 Task: Find connections with filter location Joaçaba with filter topic #Jobvacancywith filter profile language English with filter current company Cholamandalam Investment and Finance Company Limited with filter school Ashoka University with filter industry Economic Programs with filter service category Typing with filter keywords title Program Administrator
Action: Mouse moved to (599, 45)
Screenshot: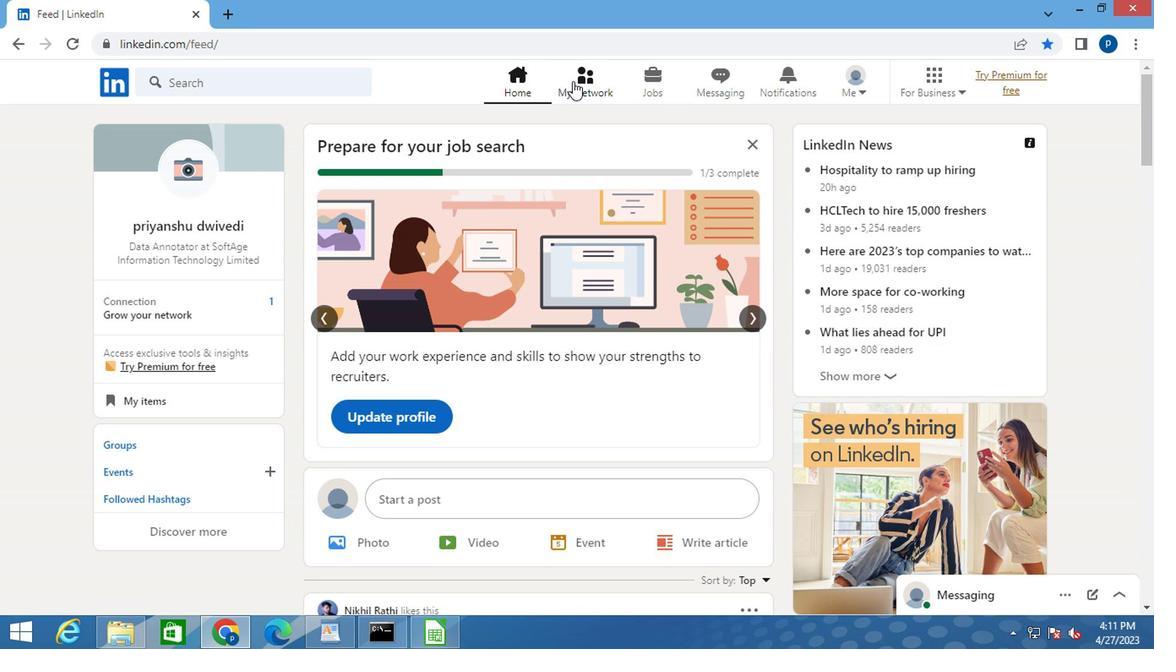 
Action: Mouse pressed left at (599, 45)
Screenshot: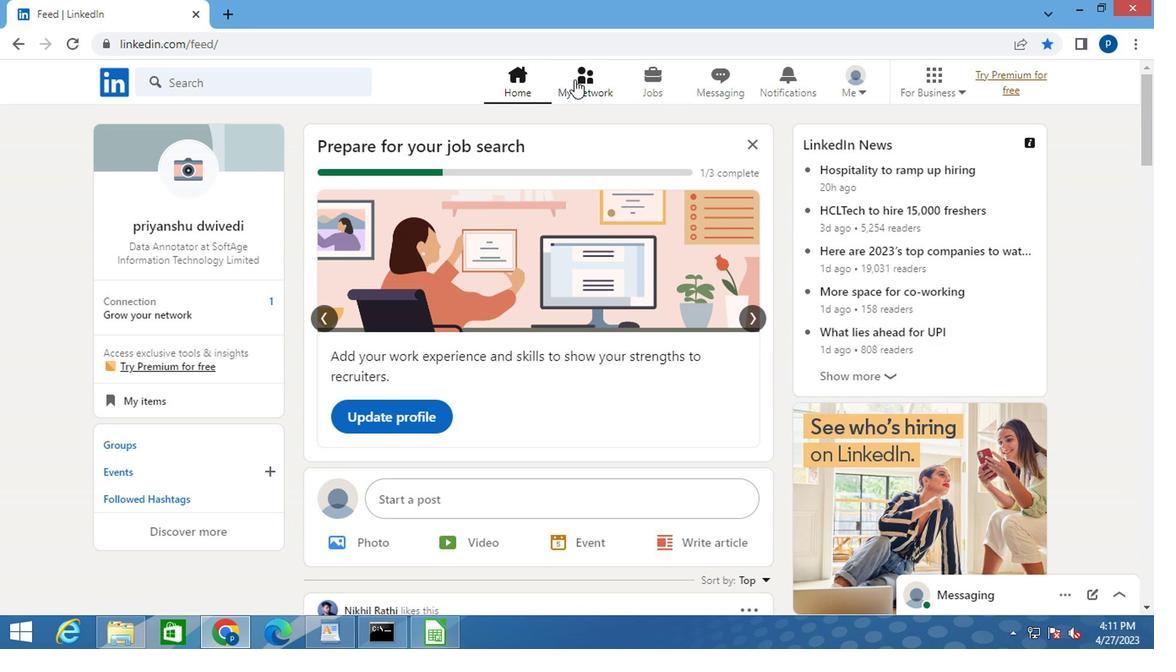 
Action: Mouse moved to (214, 150)
Screenshot: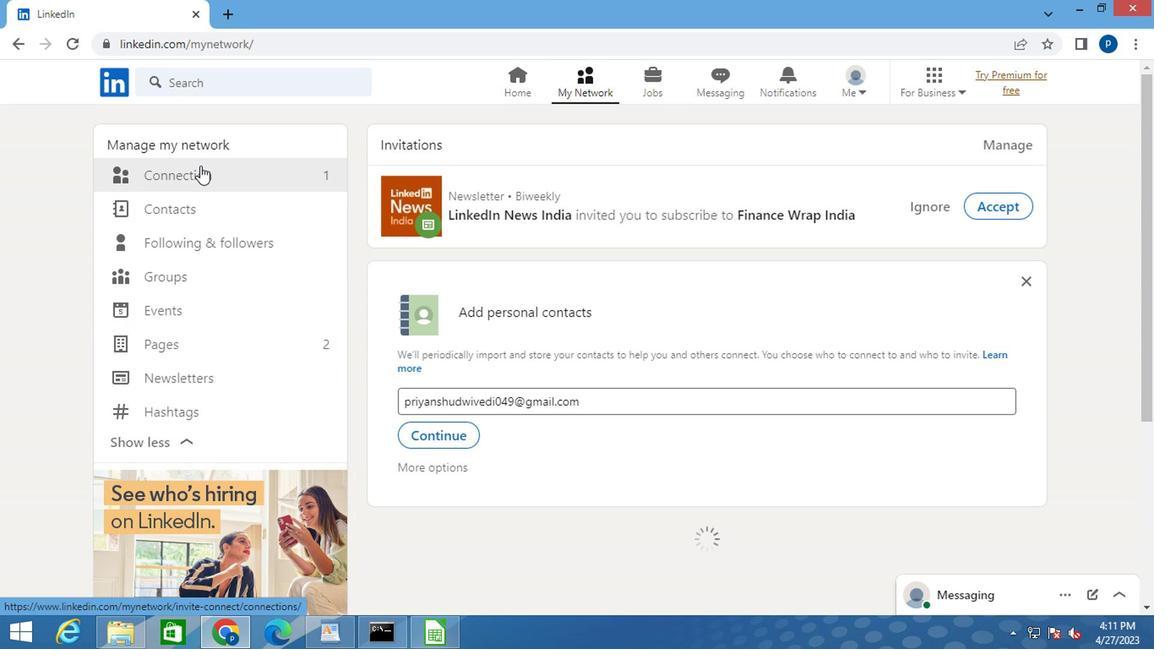 
Action: Mouse pressed left at (214, 150)
Screenshot: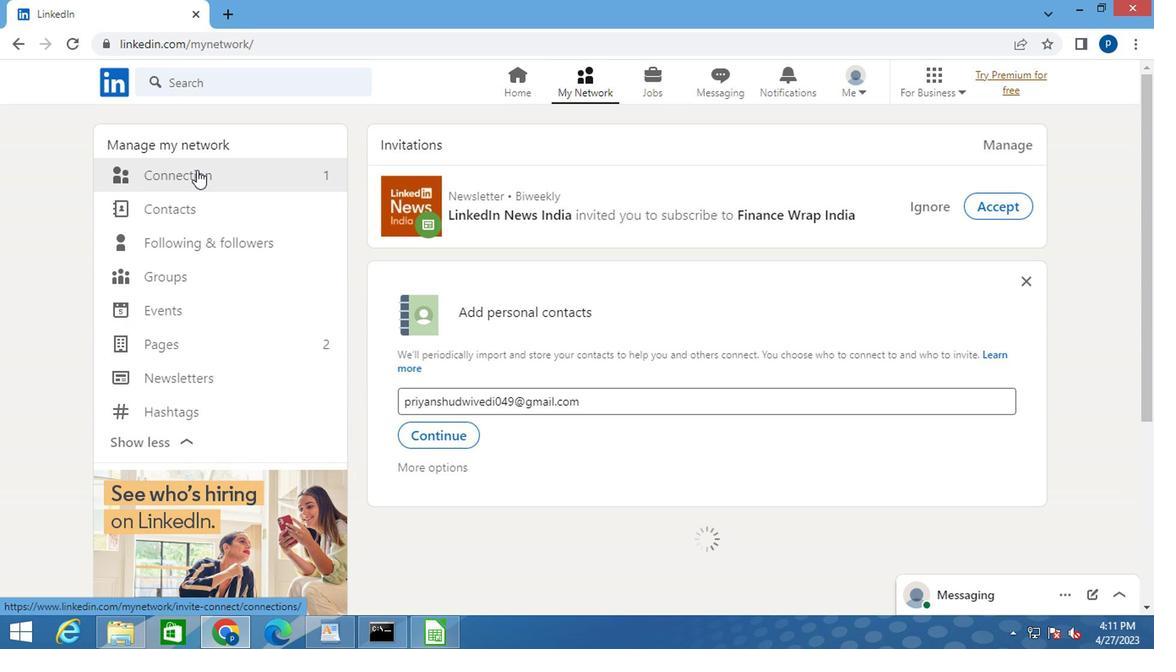 
Action: Mouse moved to (212, 154)
Screenshot: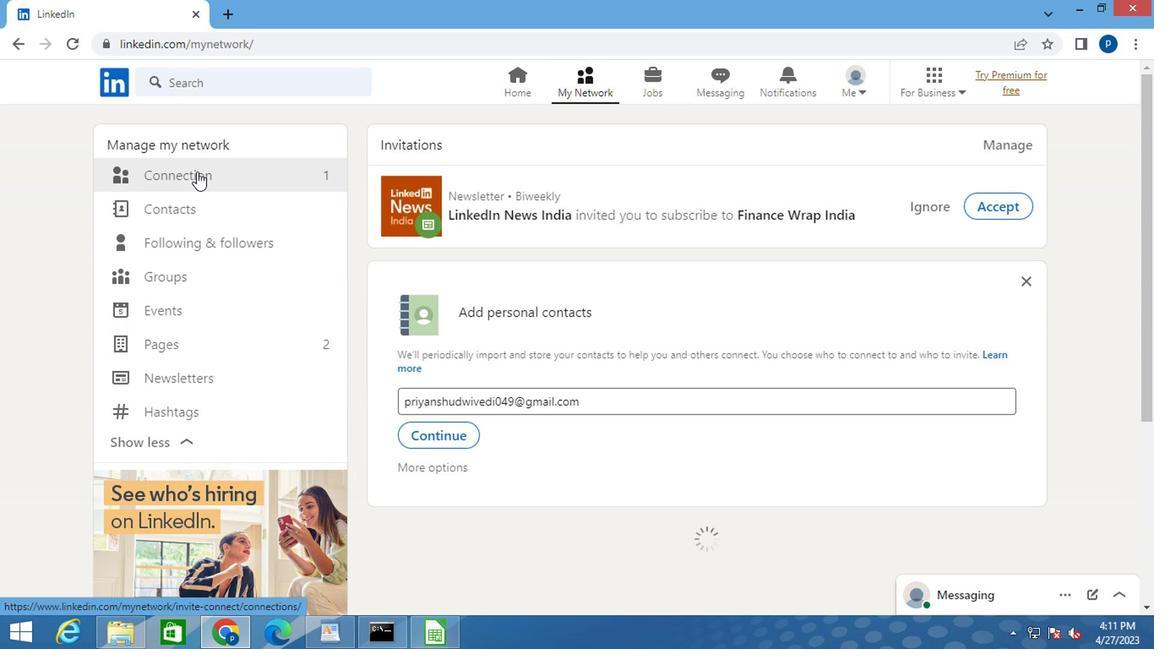 
Action: Mouse pressed left at (212, 154)
Screenshot: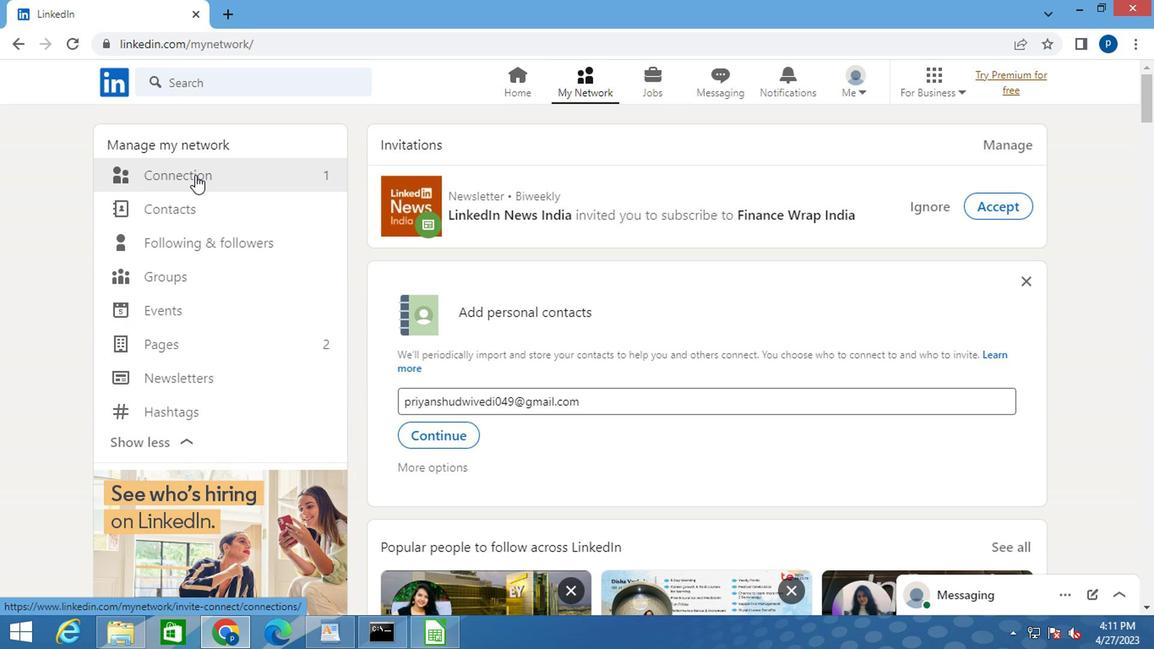 
Action: Mouse moved to (706, 161)
Screenshot: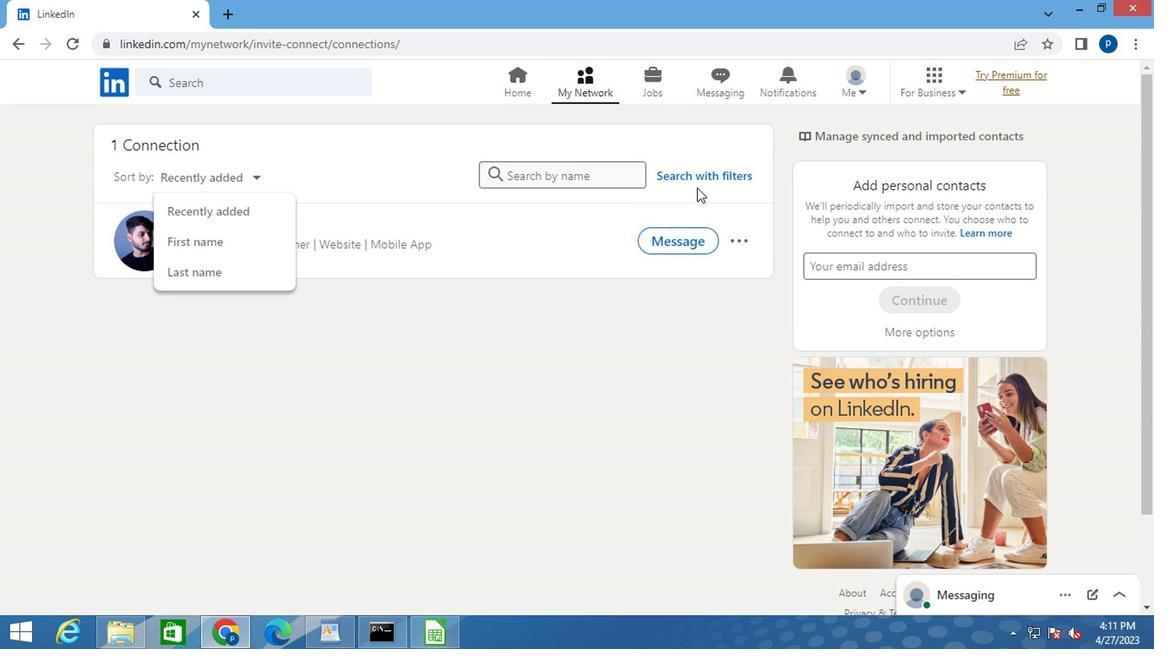 
Action: Mouse pressed left at (706, 161)
Screenshot: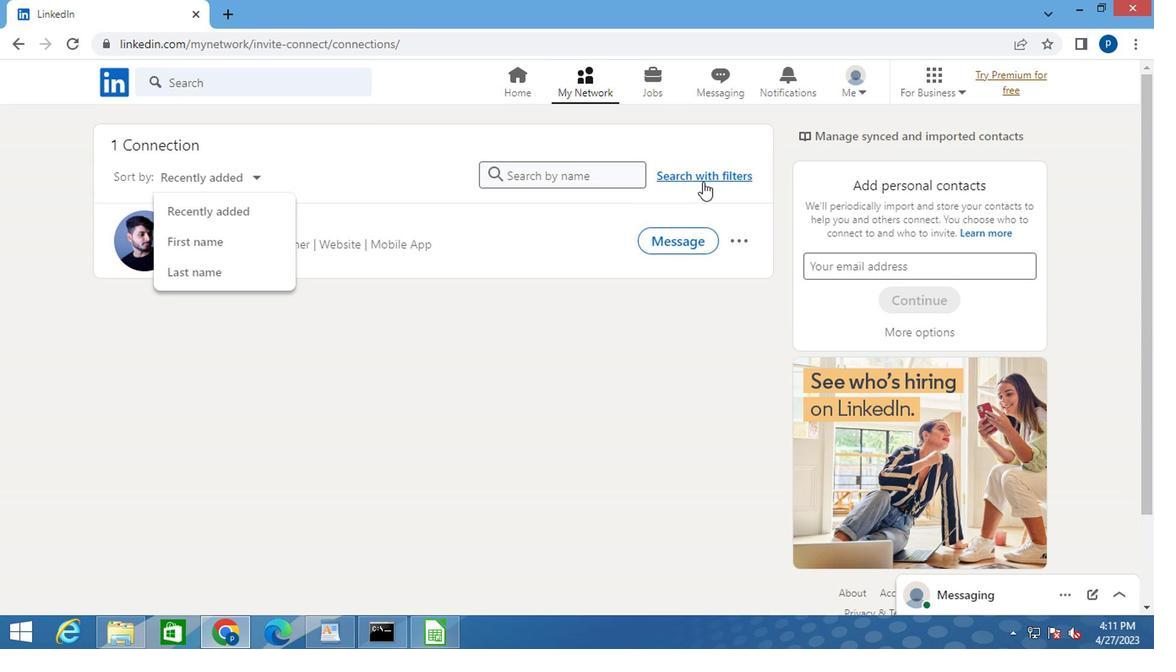 
Action: Mouse moved to (639, 111)
Screenshot: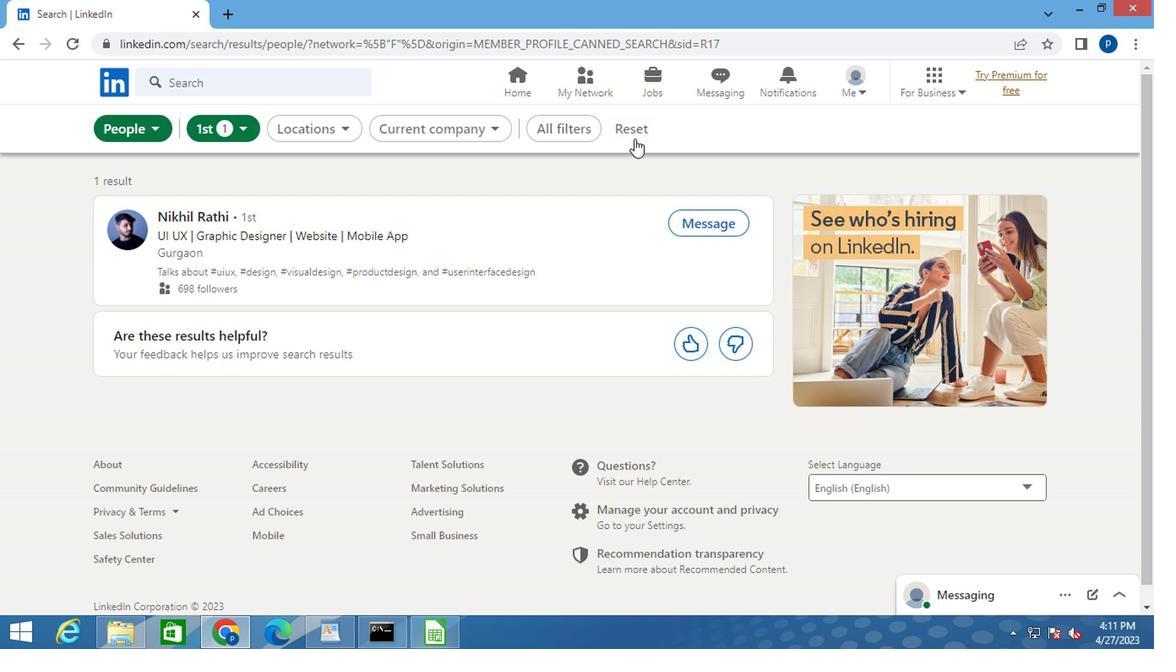 
Action: Mouse pressed left at (639, 111)
Screenshot: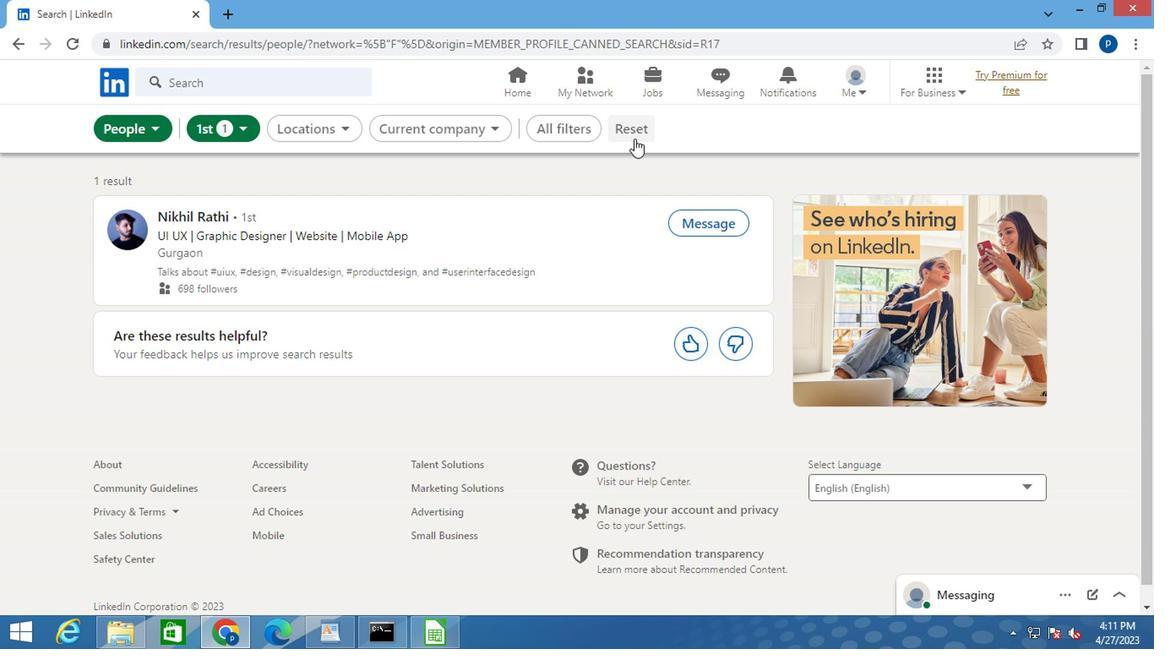 
Action: Mouse moved to (603, 101)
Screenshot: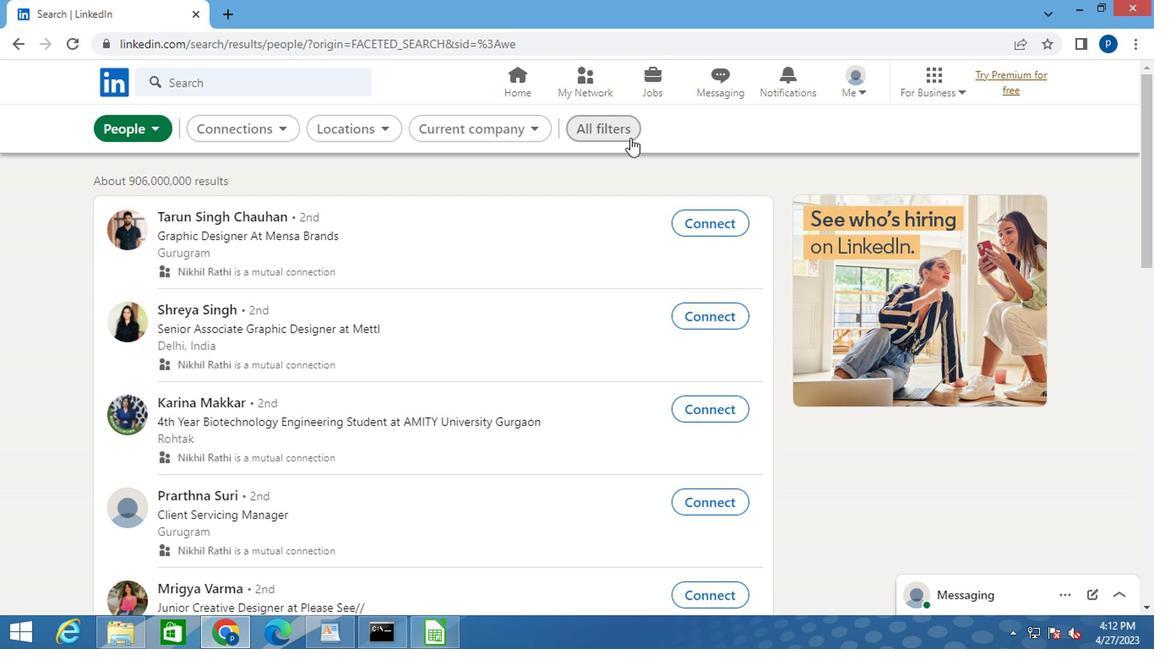 
Action: Mouse pressed left at (603, 101)
Screenshot: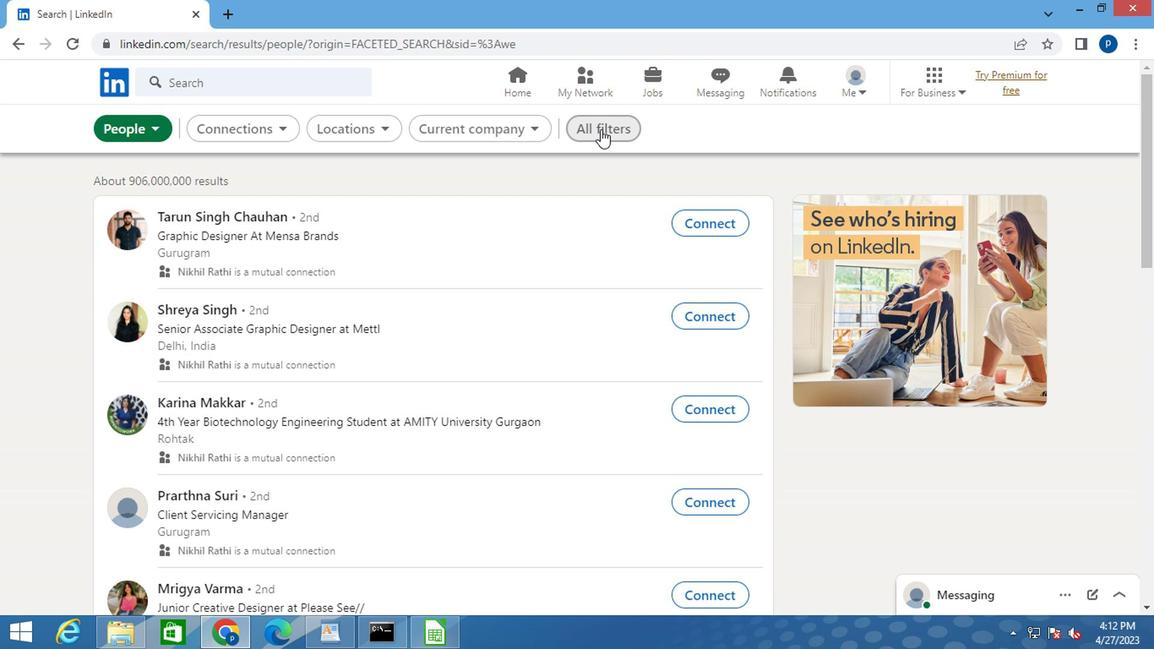 
Action: Mouse moved to (893, 355)
Screenshot: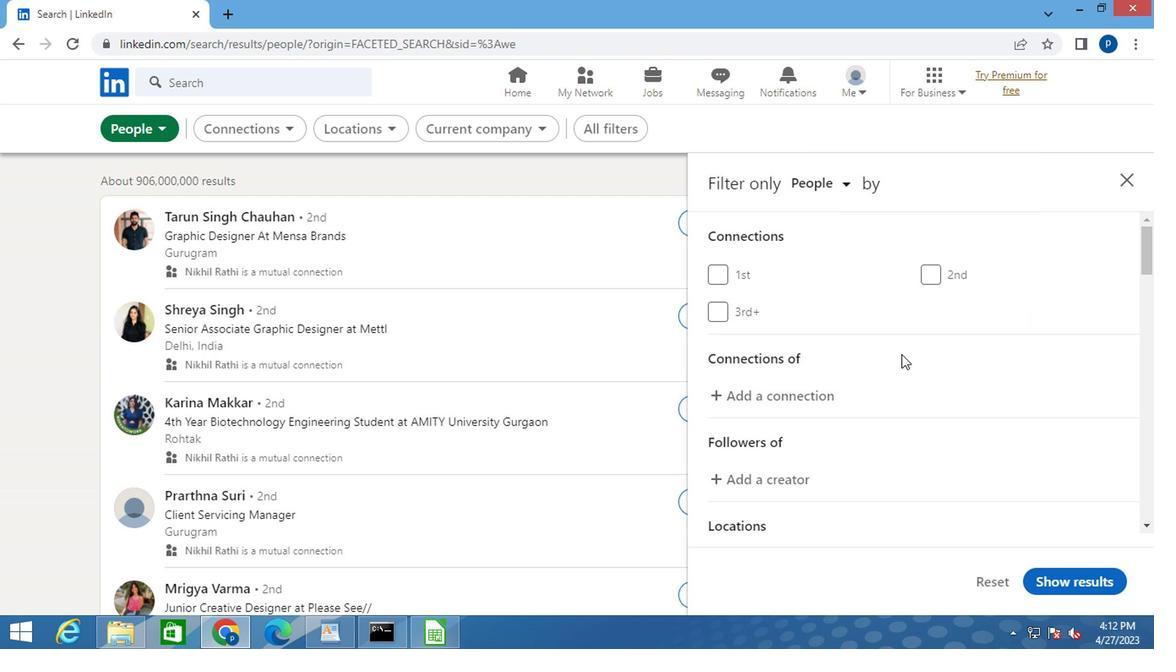 
Action: Mouse scrolled (893, 354) with delta (0, 0)
Screenshot: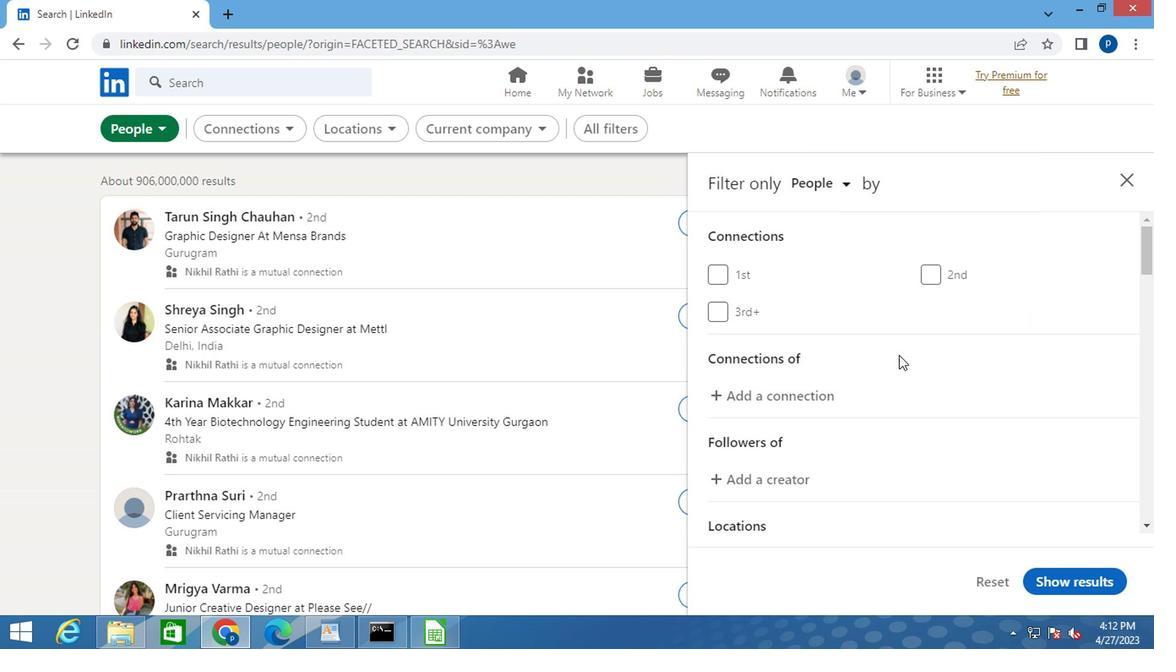 
Action: Mouse scrolled (893, 354) with delta (0, 0)
Screenshot: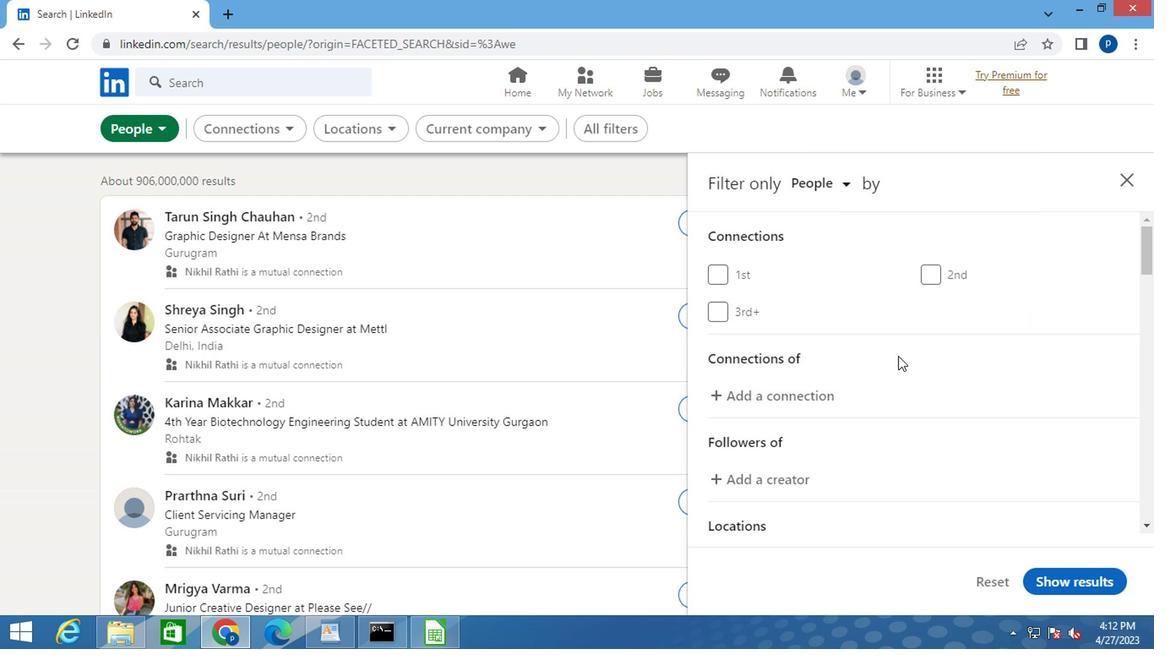 
Action: Mouse scrolled (893, 354) with delta (0, 0)
Screenshot: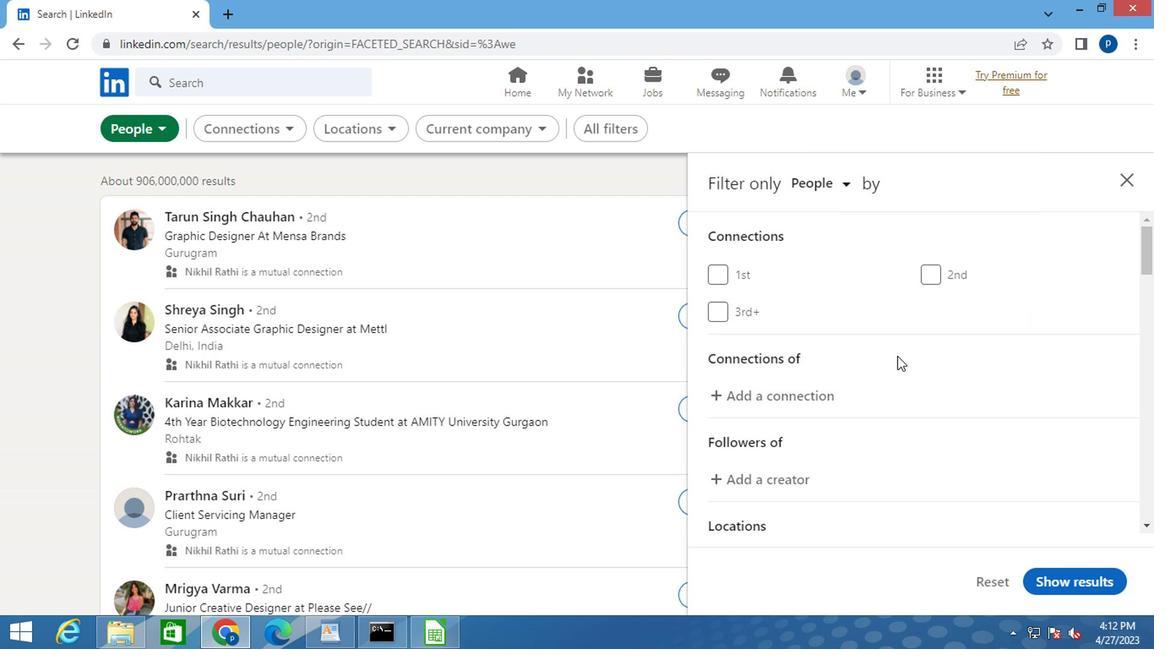 
Action: Mouse moved to (961, 384)
Screenshot: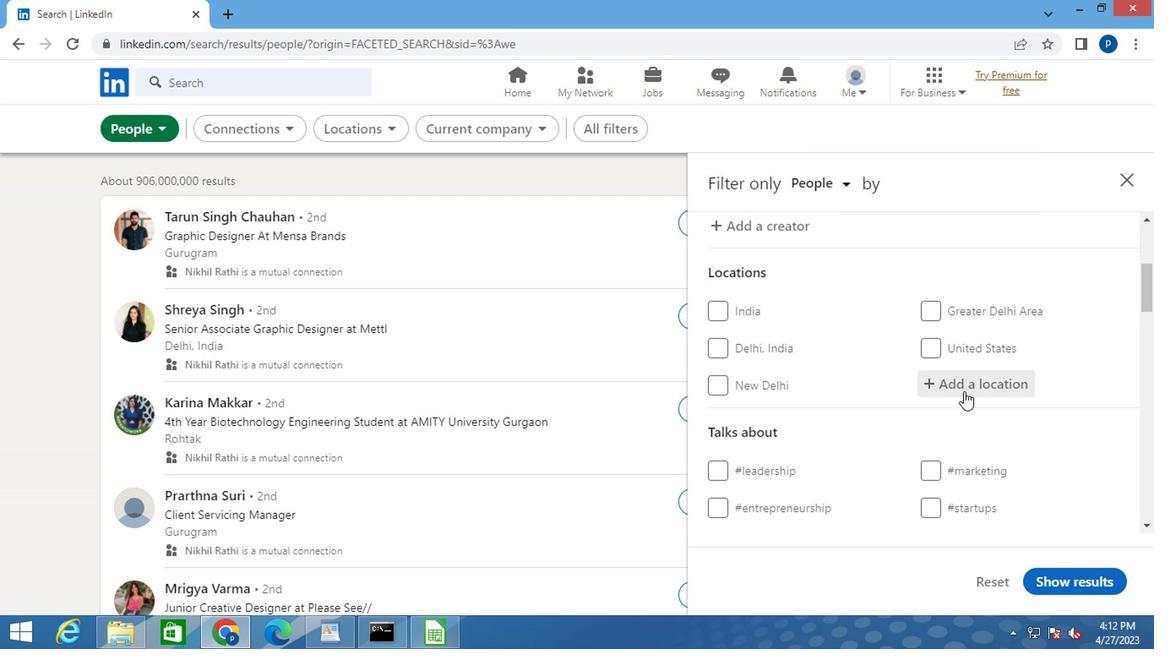 
Action: Mouse pressed left at (961, 384)
Screenshot: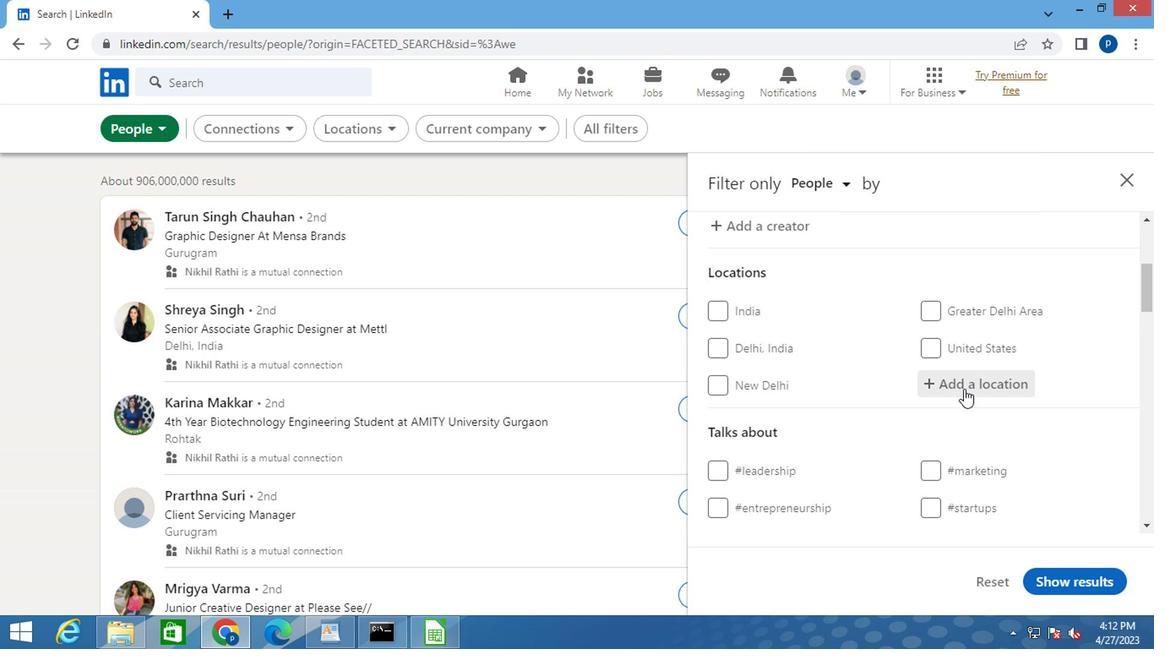 
Action: Mouse moved to (962, 382)
Screenshot: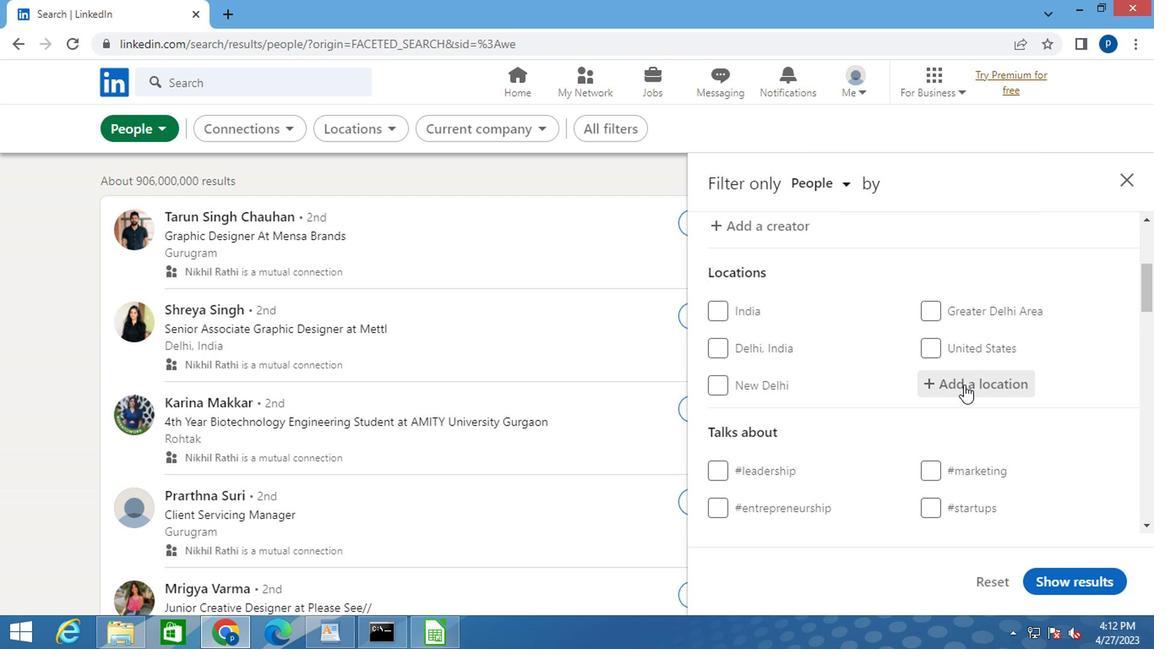 
Action: Key pressed j<Key.caps_lock>oacaba
Screenshot: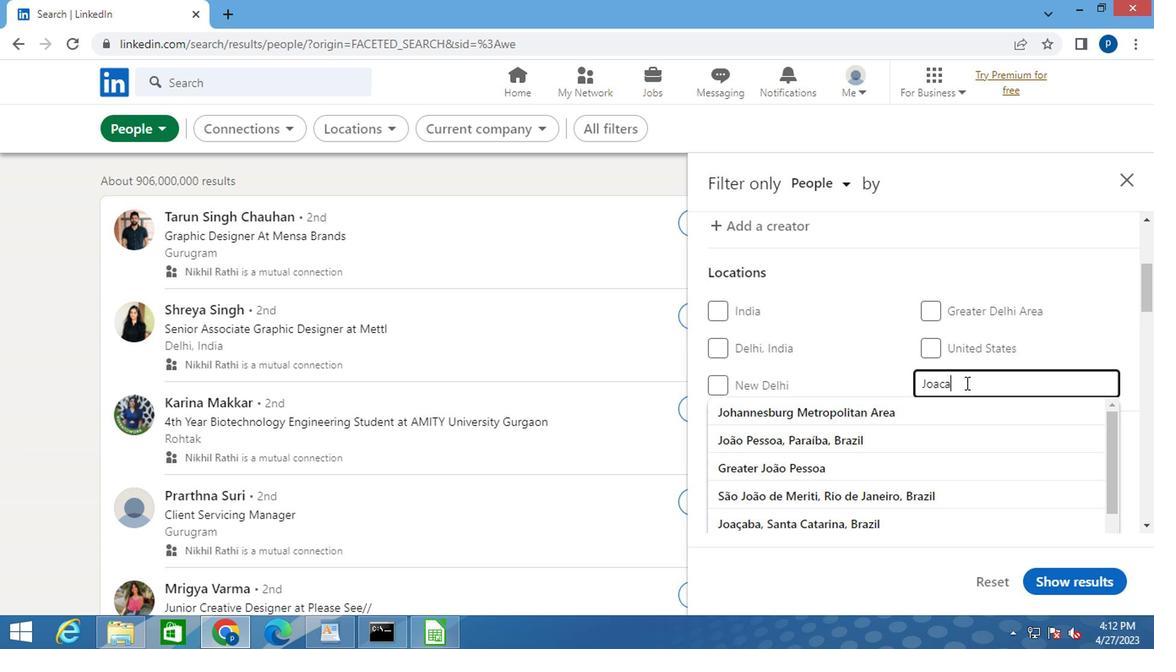 
Action: Mouse moved to (848, 413)
Screenshot: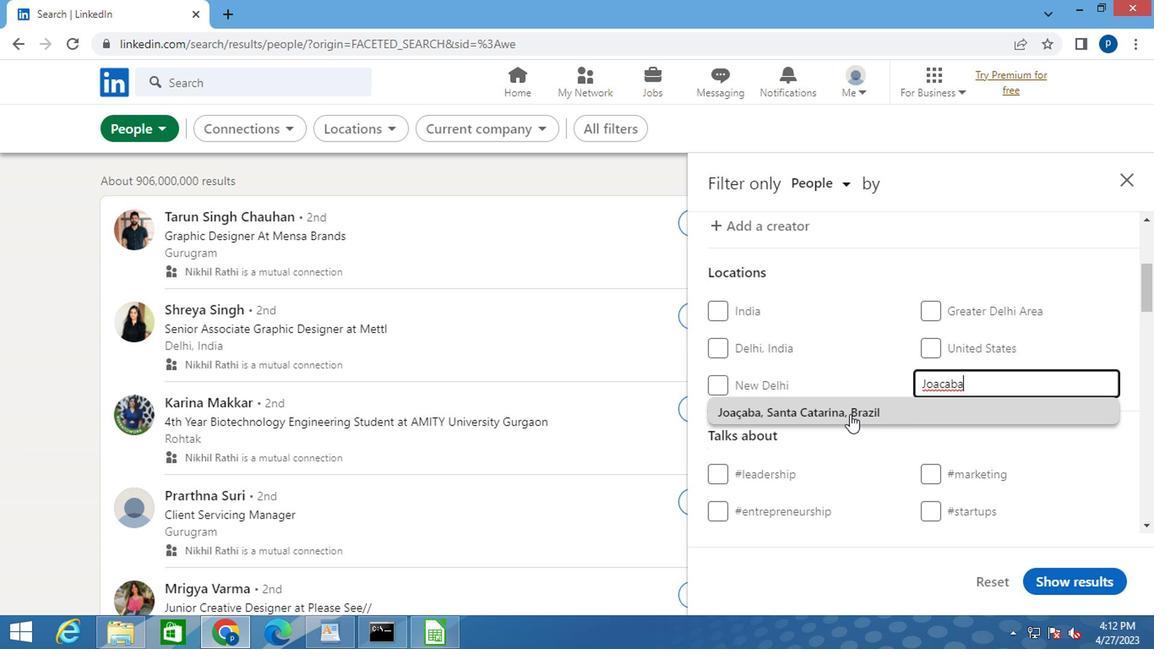 
Action: Mouse pressed left at (848, 413)
Screenshot: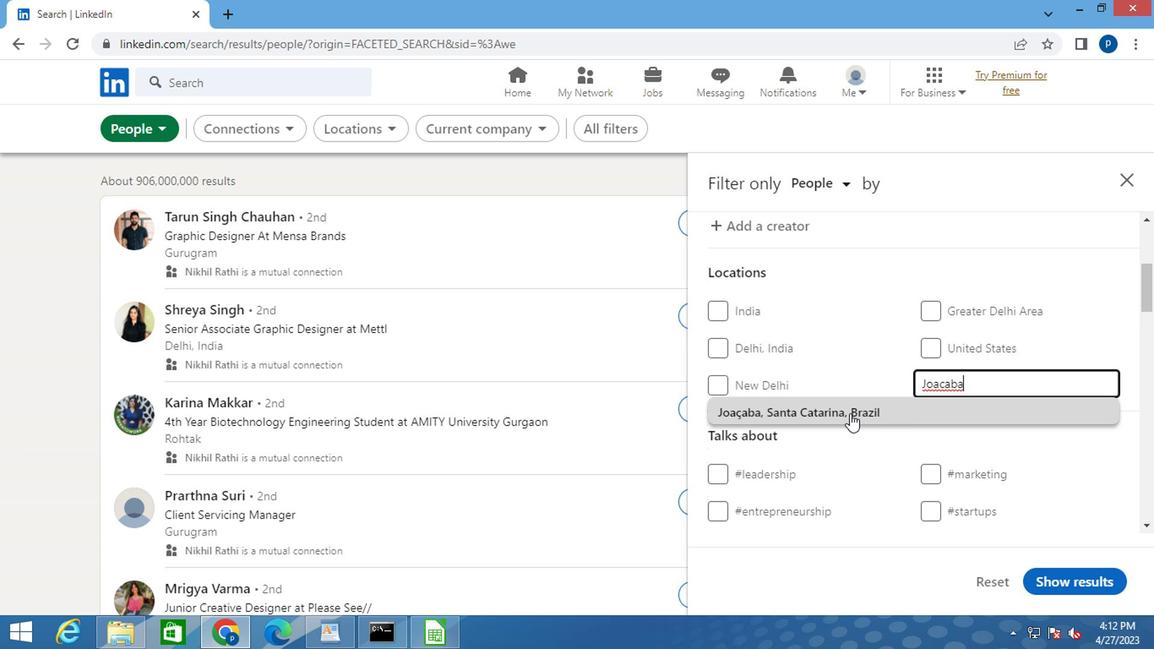 
Action: Mouse moved to (847, 413)
Screenshot: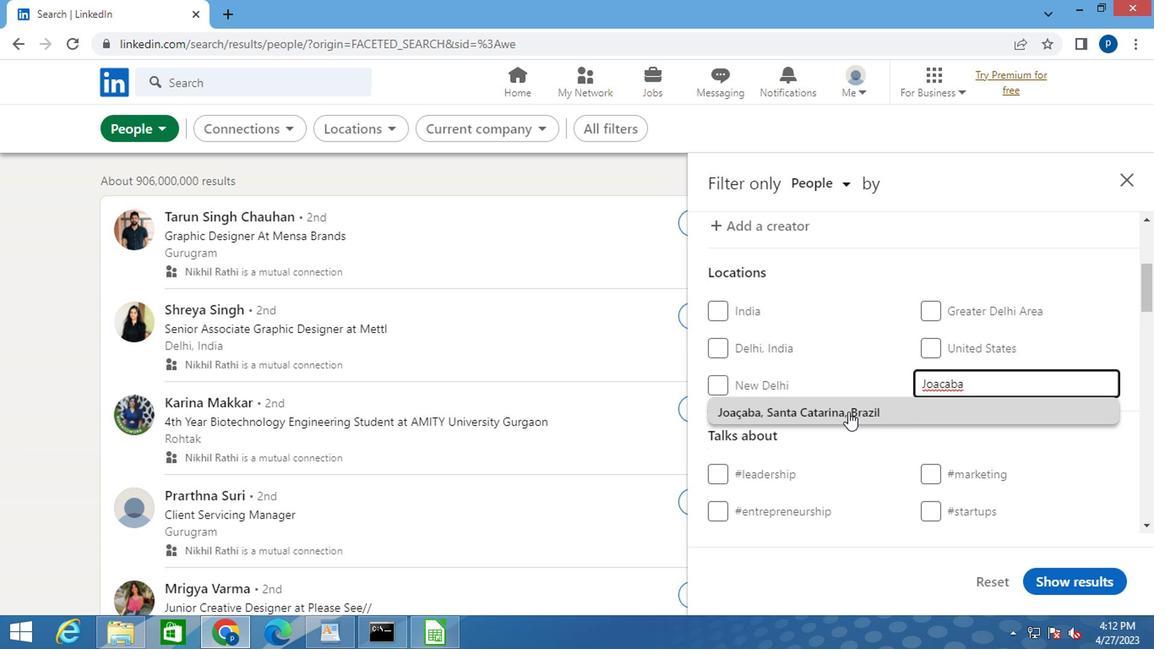 
Action: Mouse scrolled (847, 413) with delta (0, 0)
Screenshot: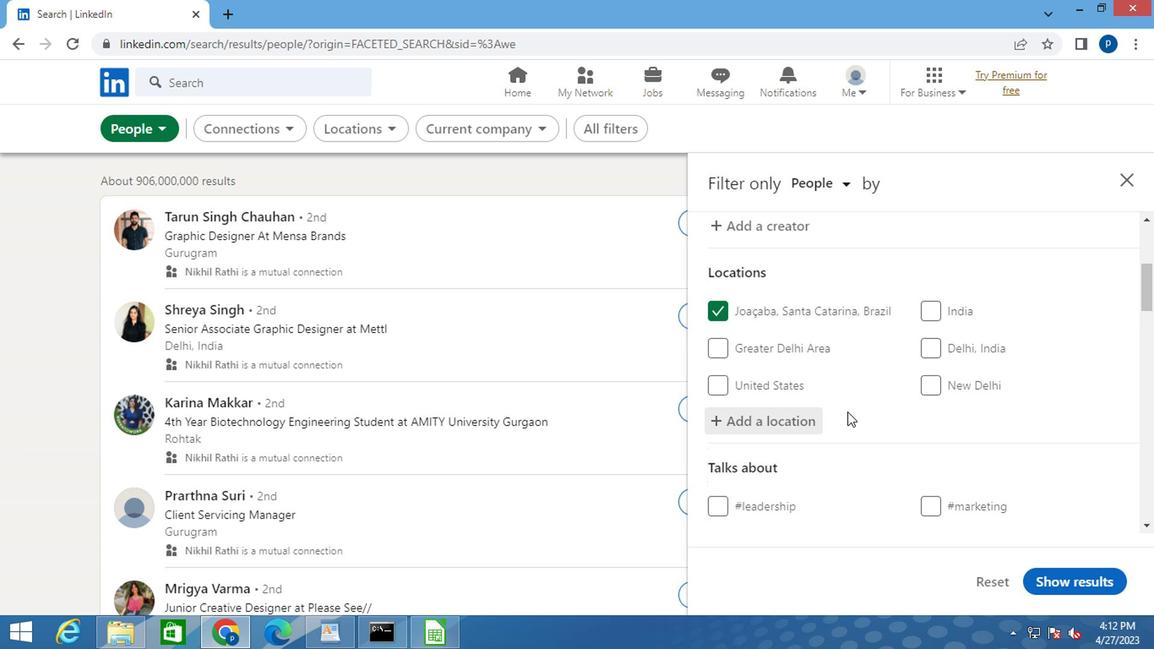 
Action: Mouse scrolled (847, 413) with delta (0, 0)
Screenshot: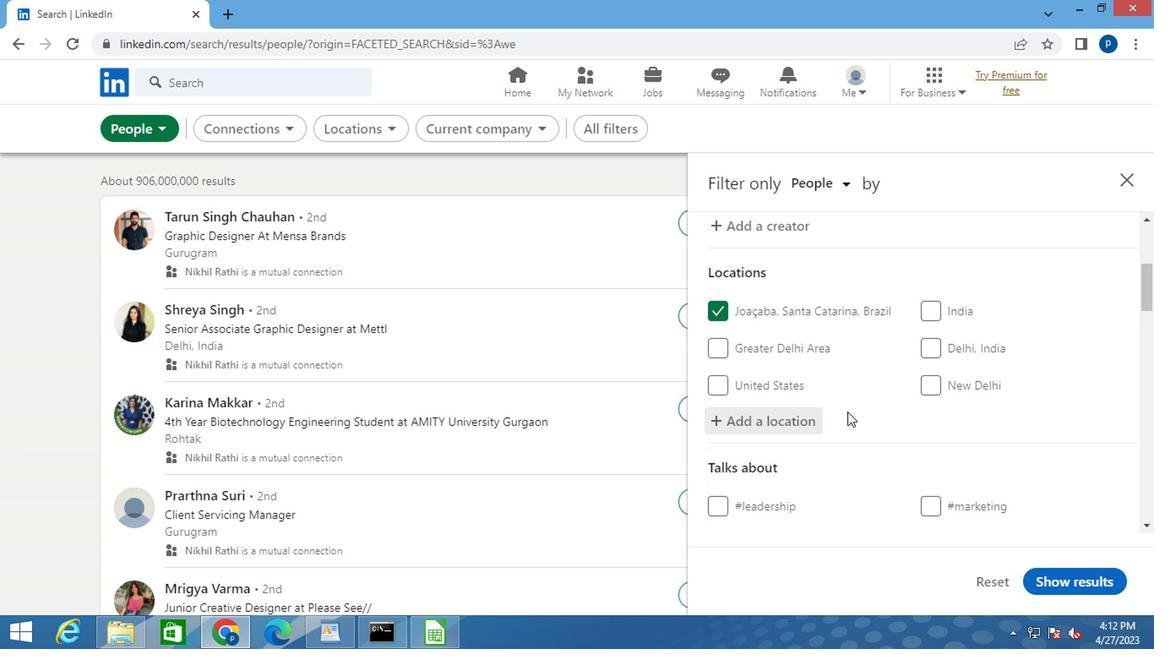 
Action: Mouse moved to (920, 410)
Screenshot: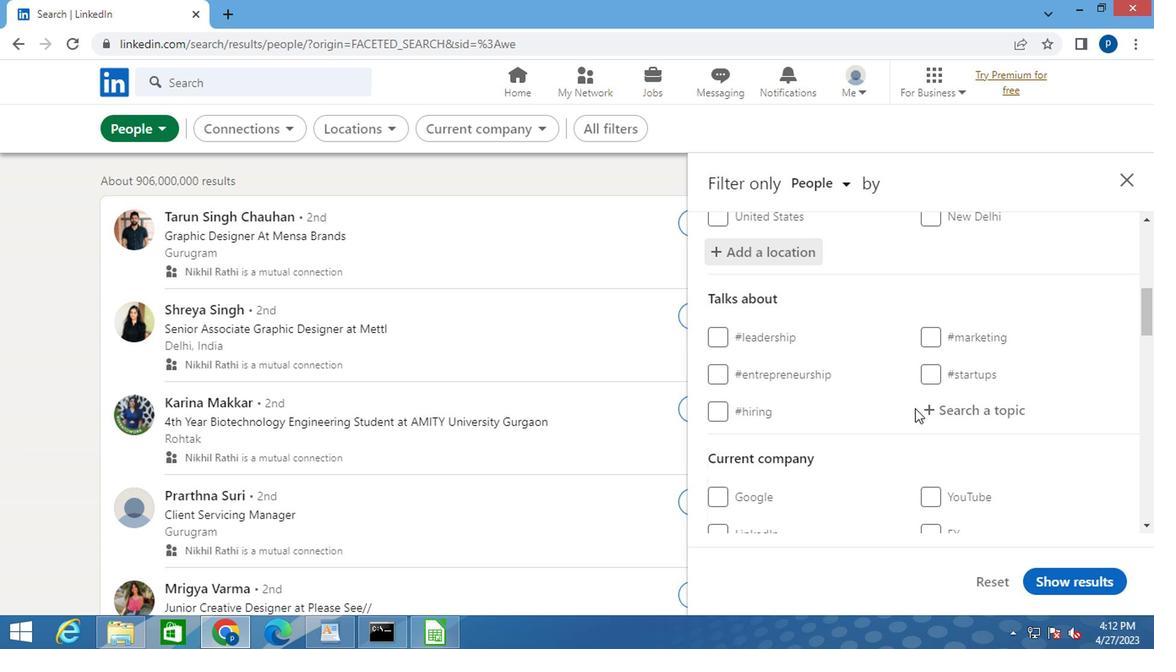 
Action: Mouse pressed left at (920, 410)
Screenshot: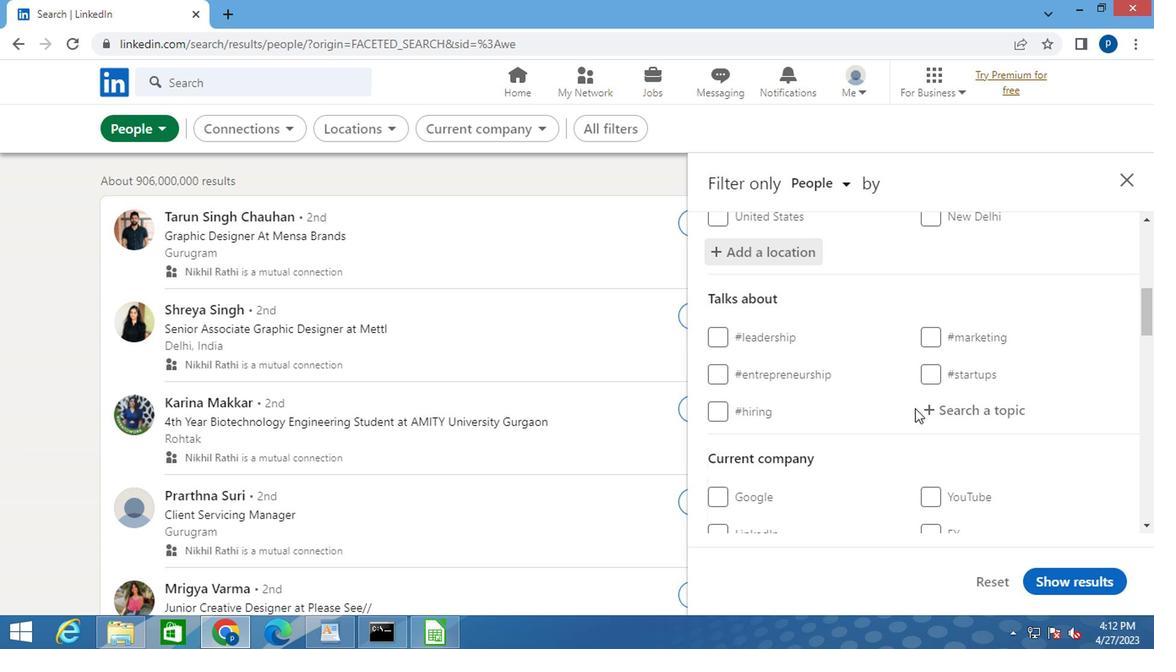 
Action: Key pressed <Key.shift>#<Key.caps_lock>J<Key.caps_lock>OBVACANCY
Screenshot: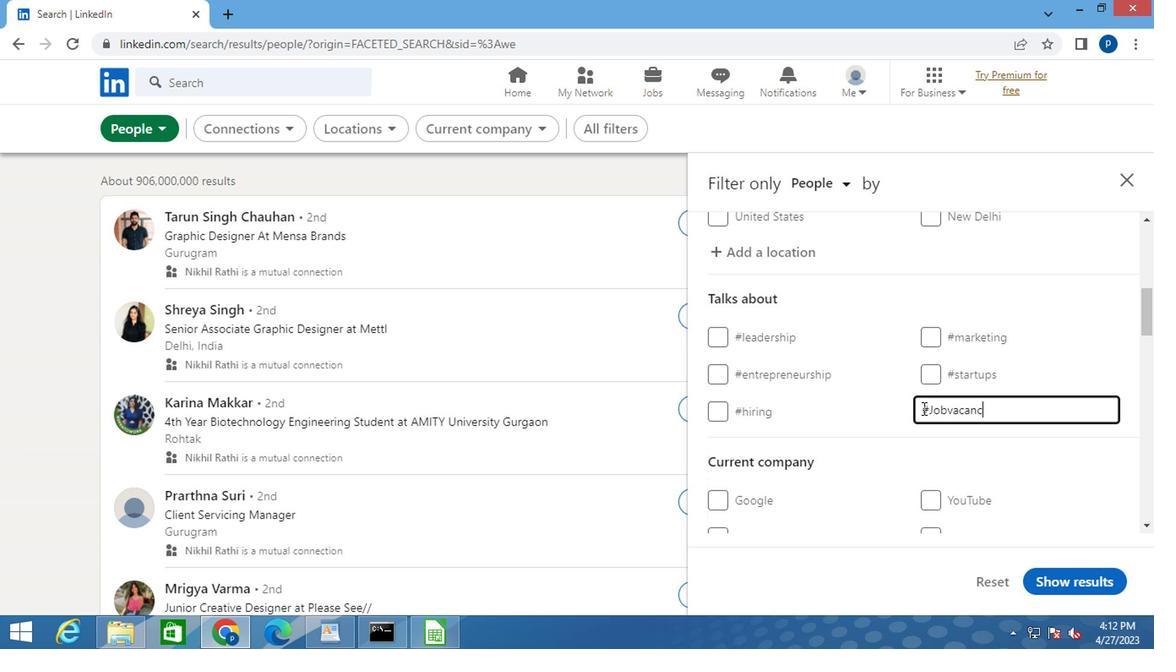 
Action: Mouse moved to (857, 405)
Screenshot: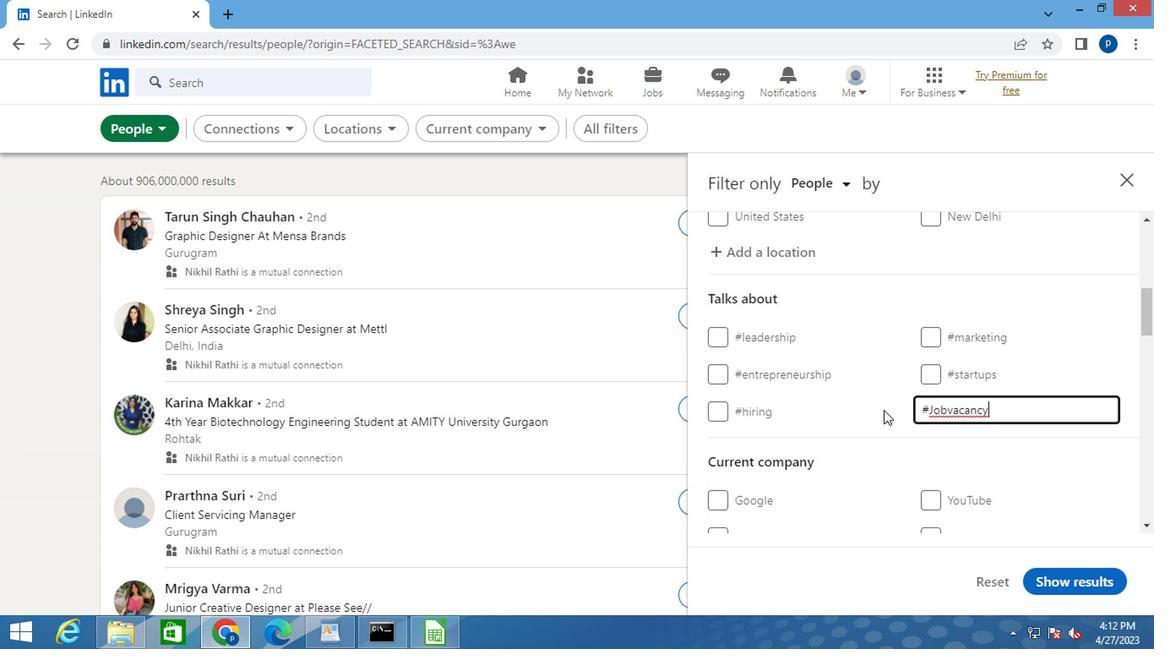 
Action: Mouse scrolled (857, 404) with delta (0, -1)
Screenshot: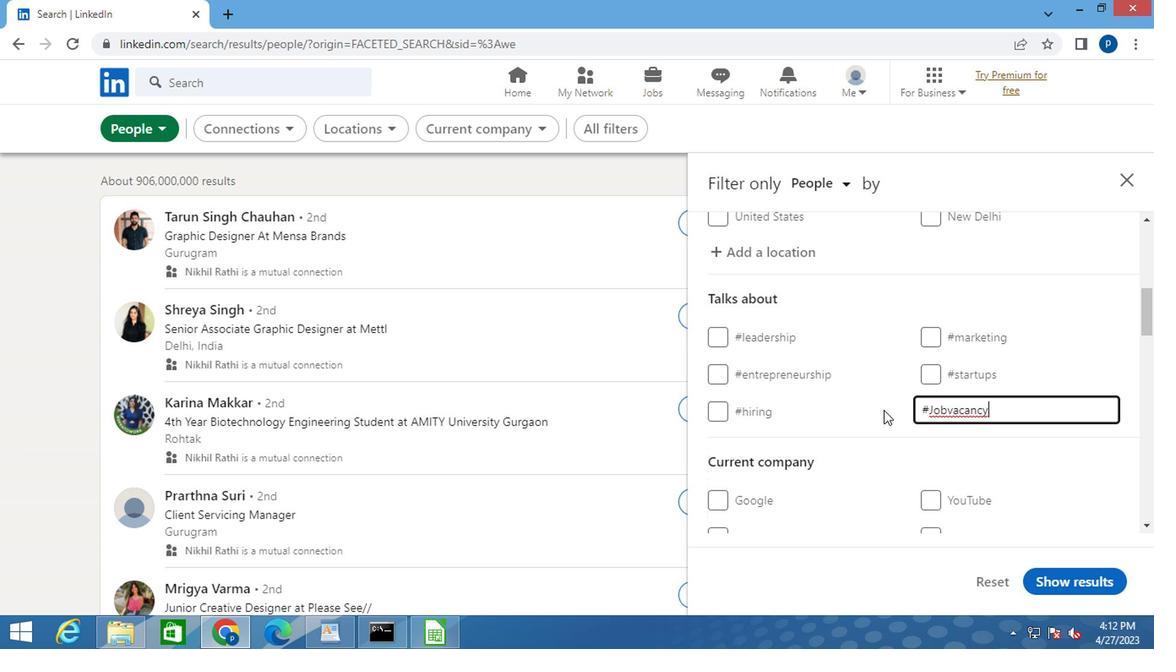 
Action: Mouse moved to (856, 405)
Screenshot: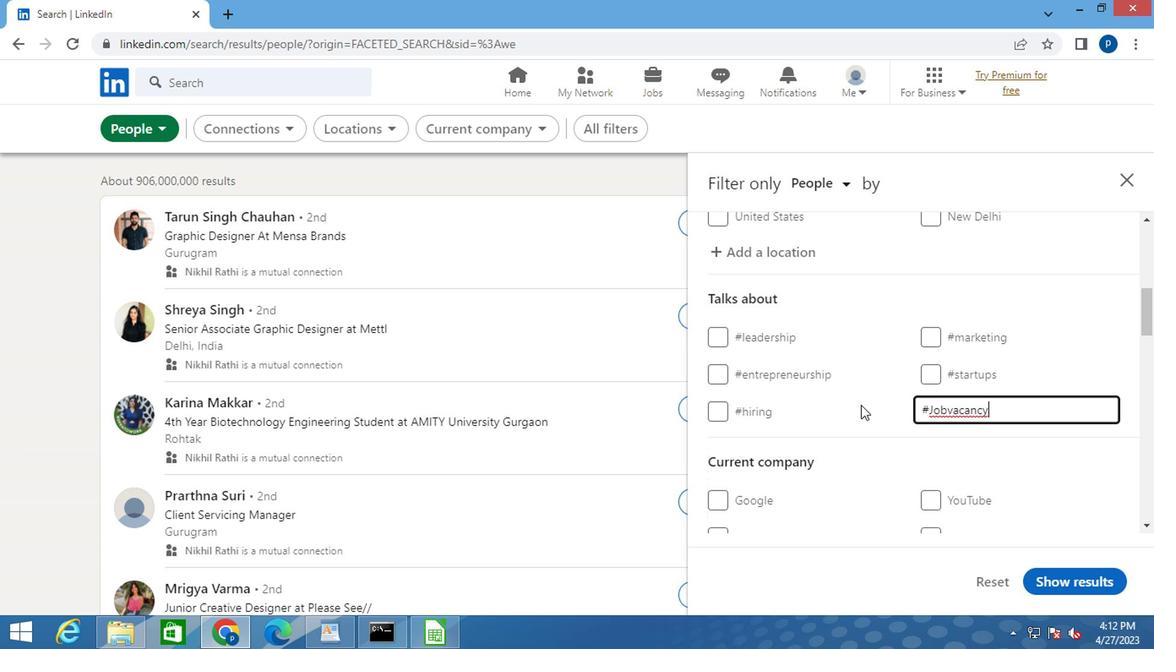 
Action: Mouse scrolled (856, 404) with delta (0, -1)
Screenshot: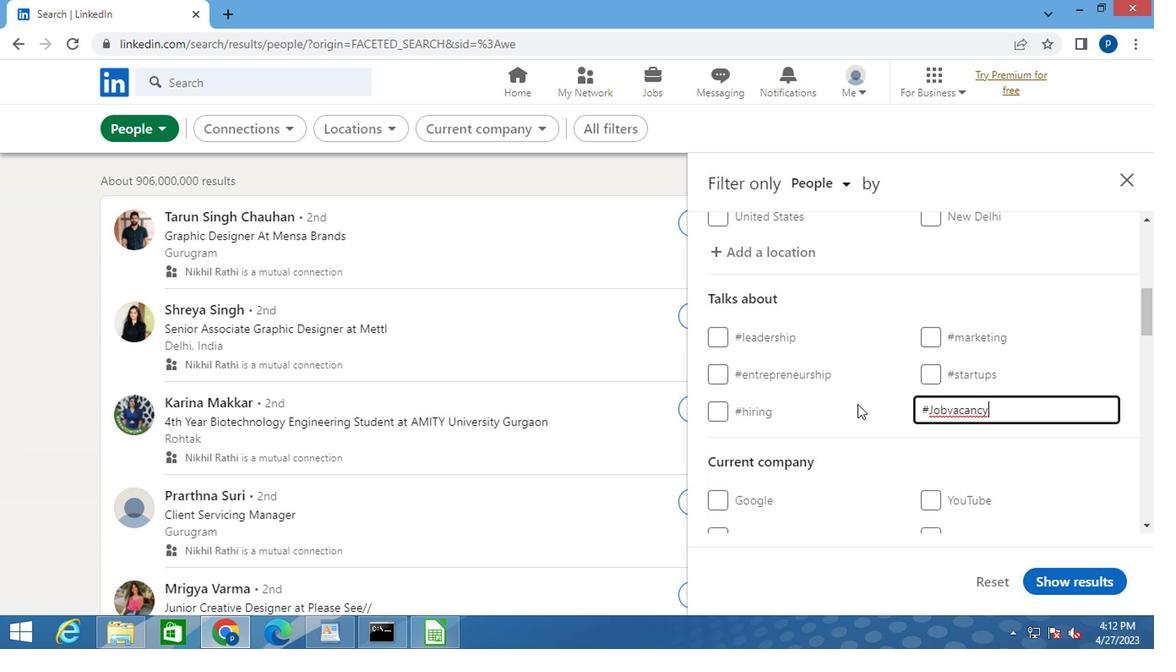 
Action: Mouse moved to (834, 398)
Screenshot: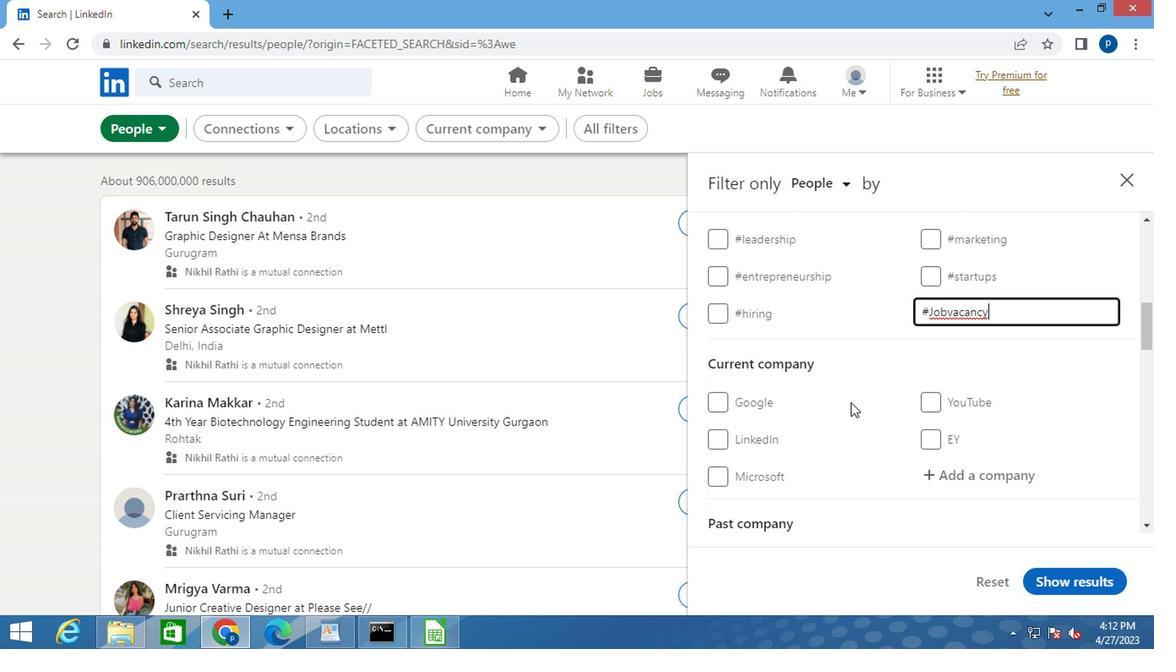 
Action: Mouse scrolled (834, 397) with delta (0, 0)
Screenshot: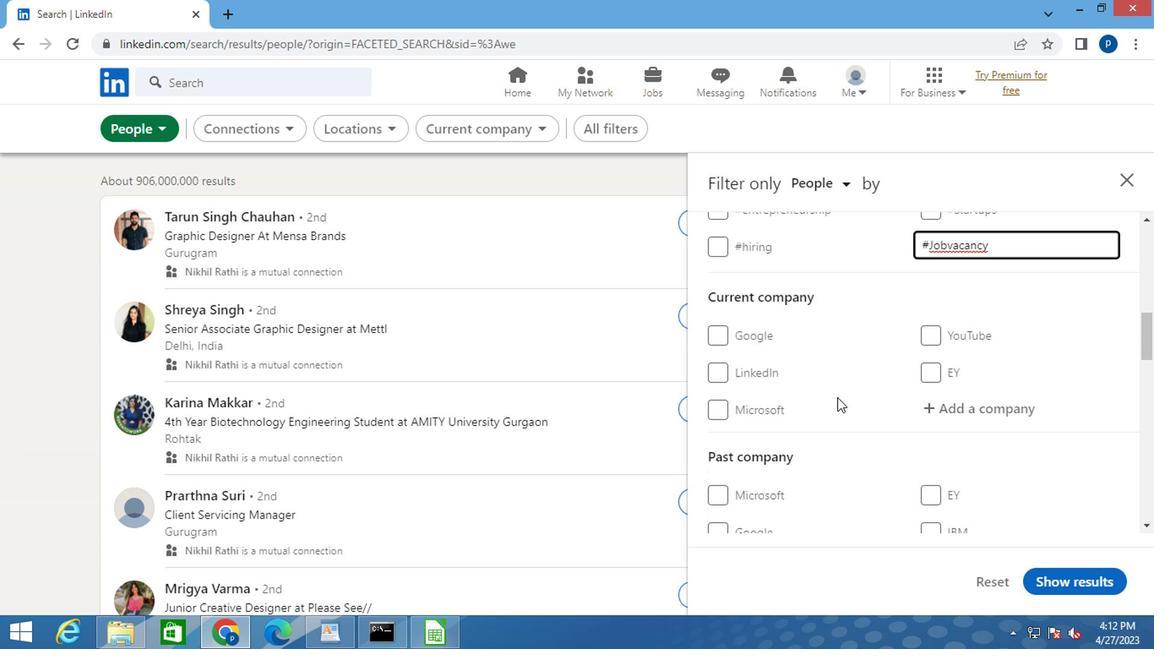 
Action: Mouse scrolled (834, 397) with delta (0, 0)
Screenshot: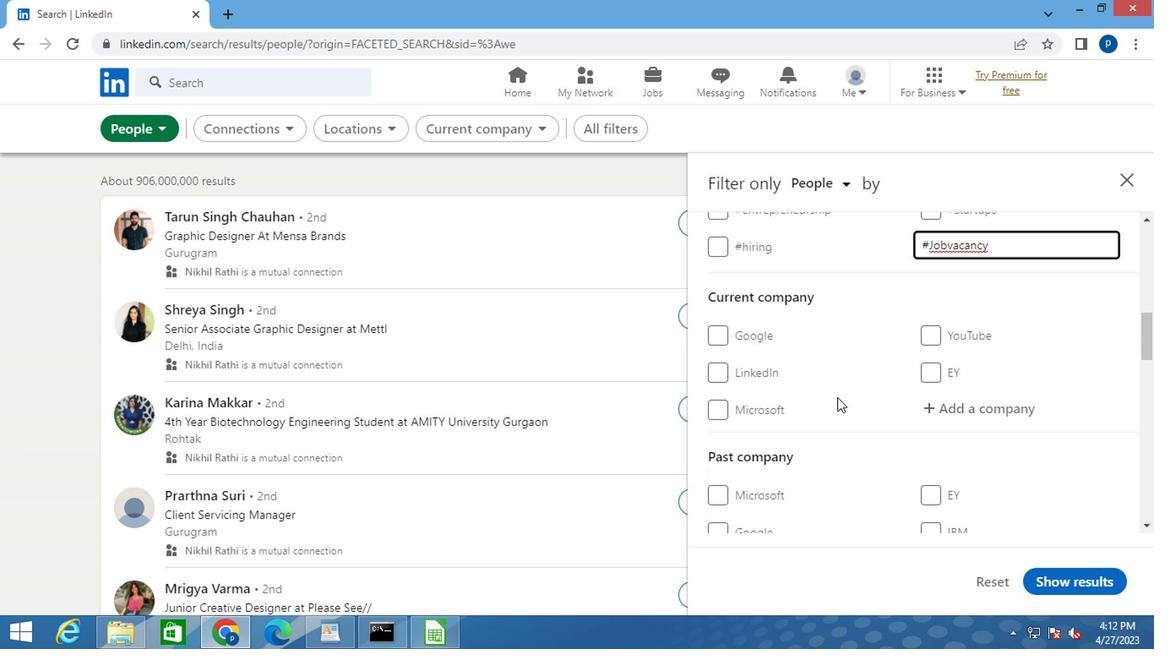 
Action: Mouse moved to (833, 398)
Screenshot: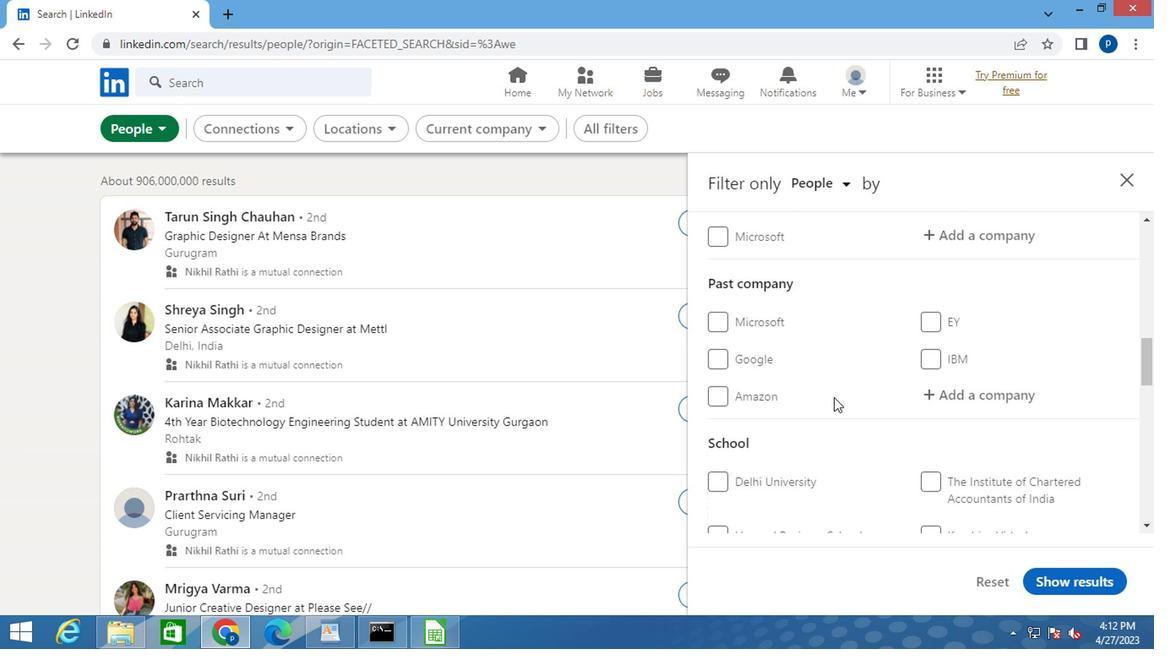 
Action: Mouse scrolled (833, 397) with delta (0, 0)
Screenshot: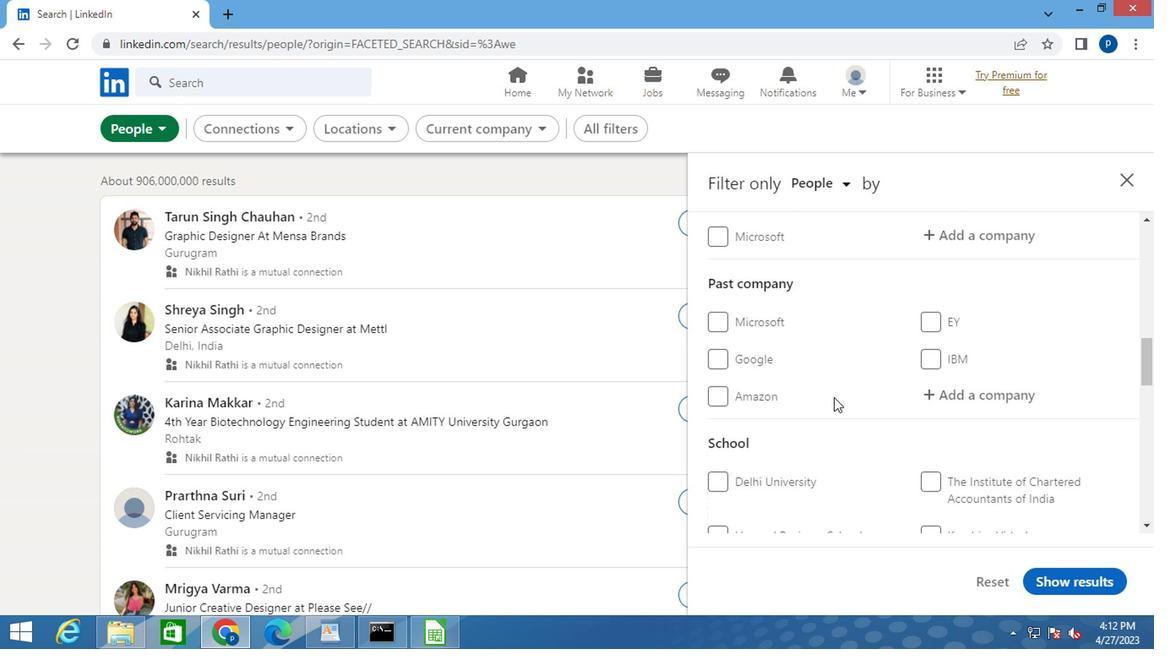 
Action: Mouse scrolled (833, 397) with delta (0, 0)
Screenshot: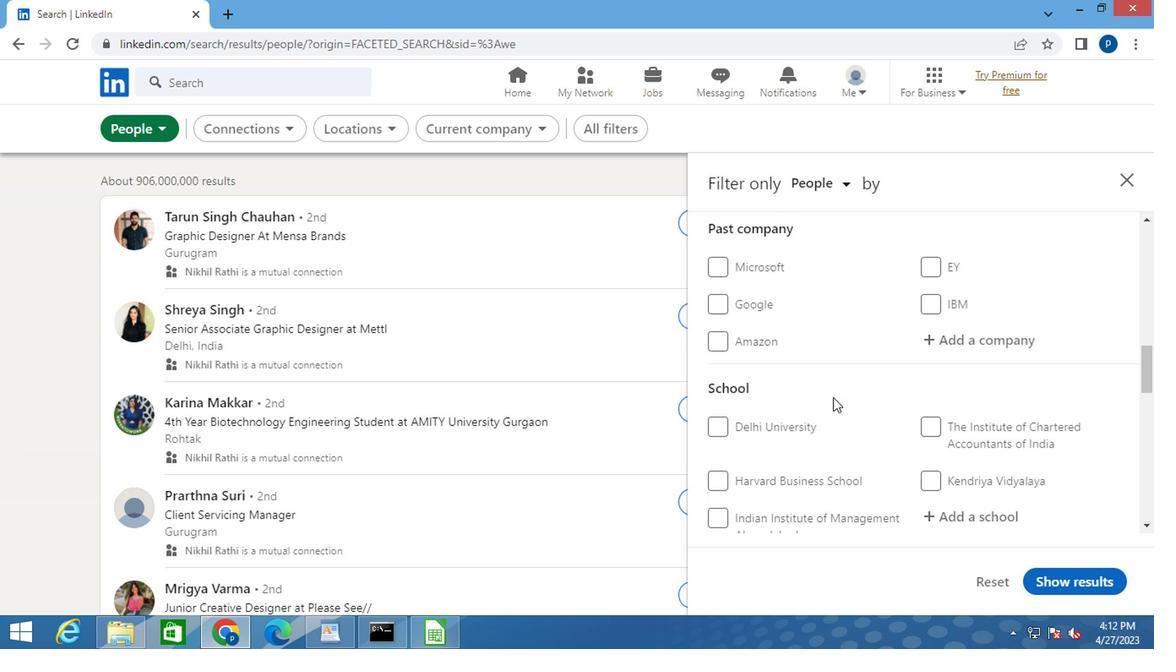 
Action: Mouse scrolled (833, 397) with delta (0, 0)
Screenshot: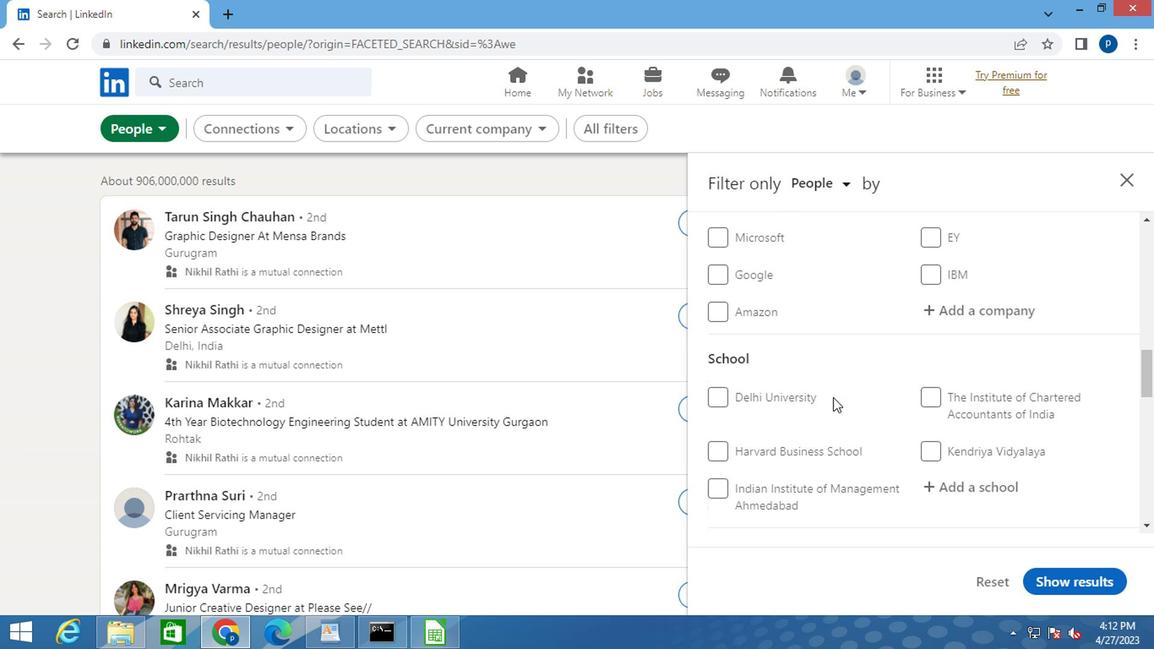 
Action: Mouse moved to (833, 398)
Screenshot: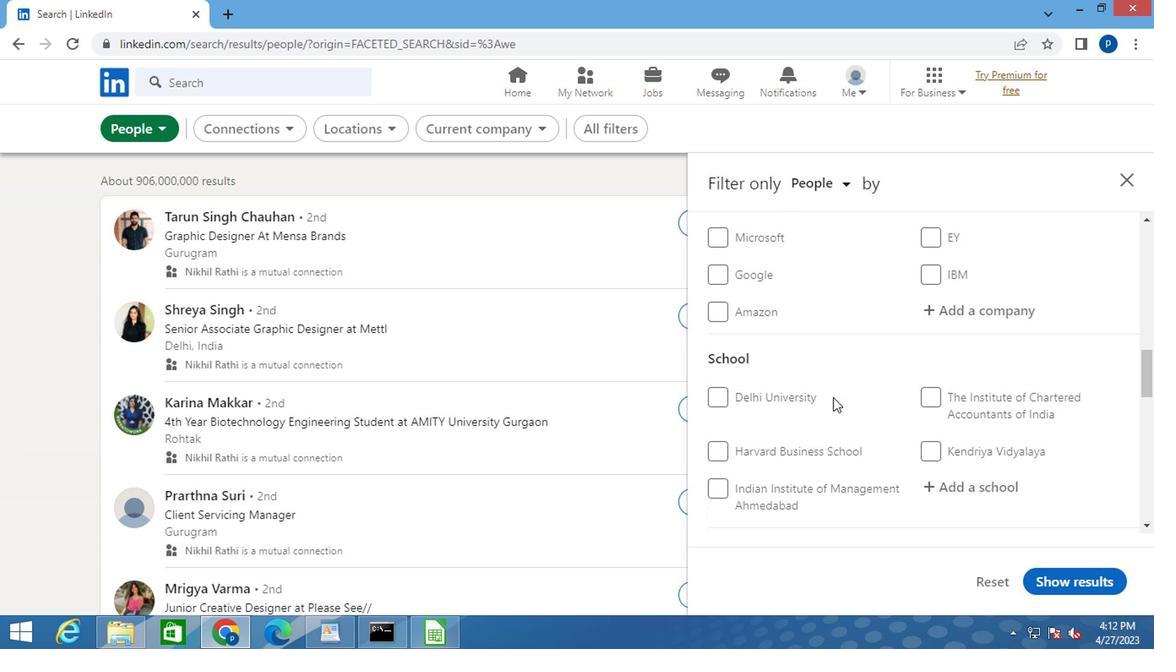 
Action: Mouse scrolled (833, 397) with delta (0, 0)
Screenshot: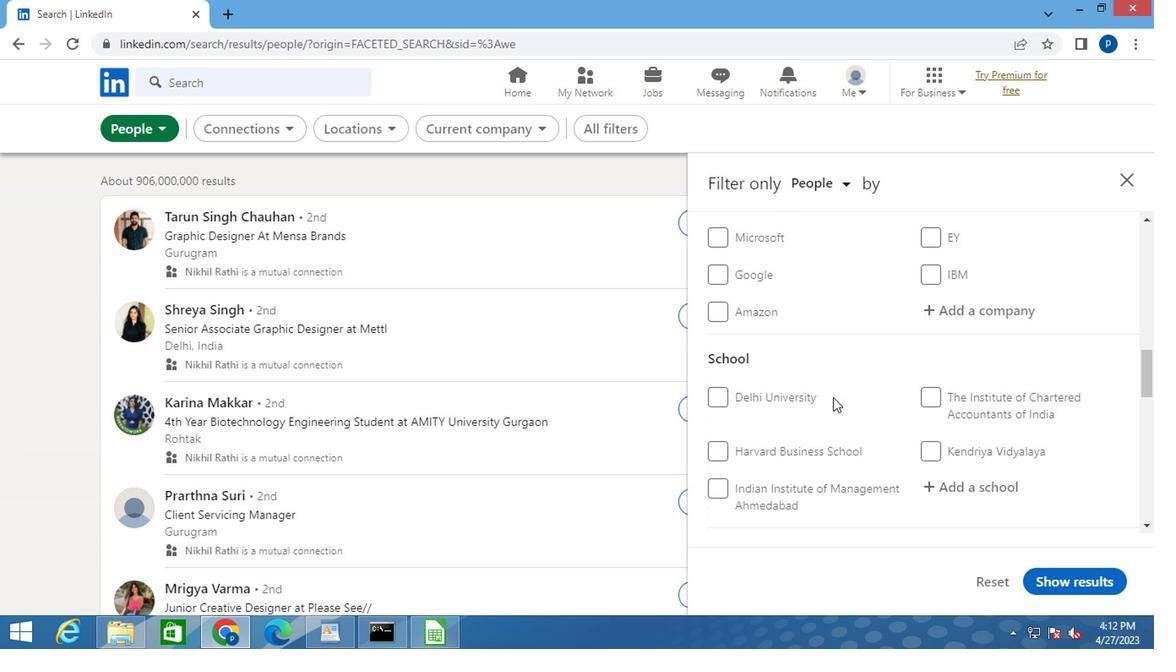 
Action: Mouse scrolled (833, 397) with delta (0, 0)
Screenshot: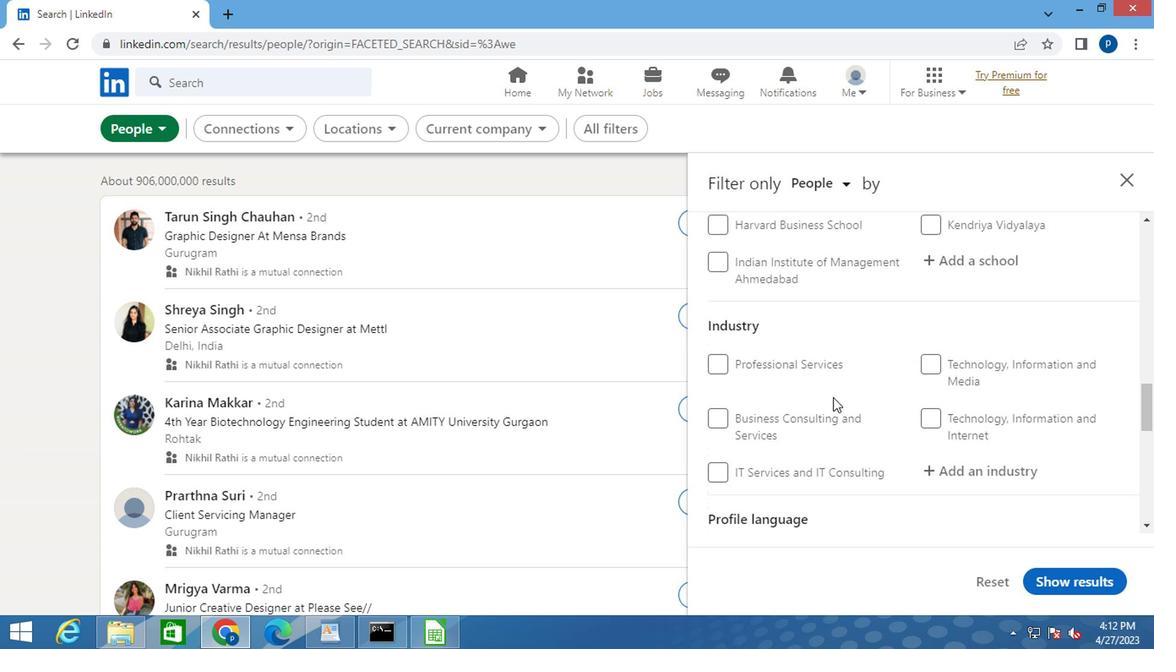 
Action: Mouse scrolled (833, 397) with delta (0, 0)
Screenshot: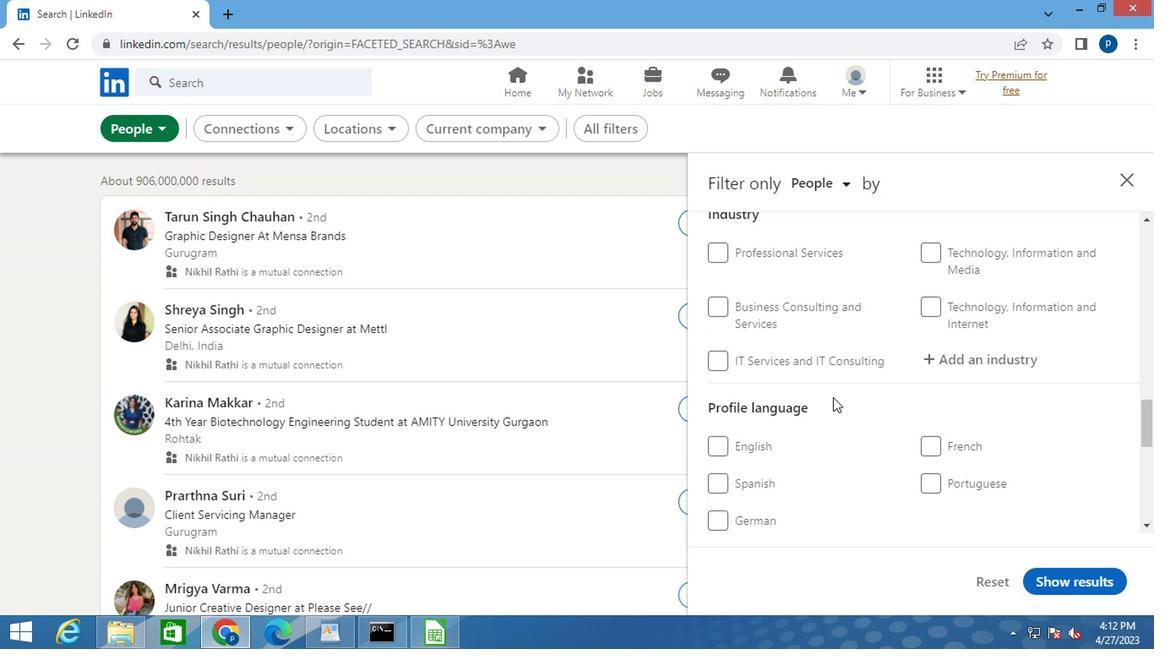 
Action: Mouse scrolled (833, 397) with delta (0, 0)
Screenshot: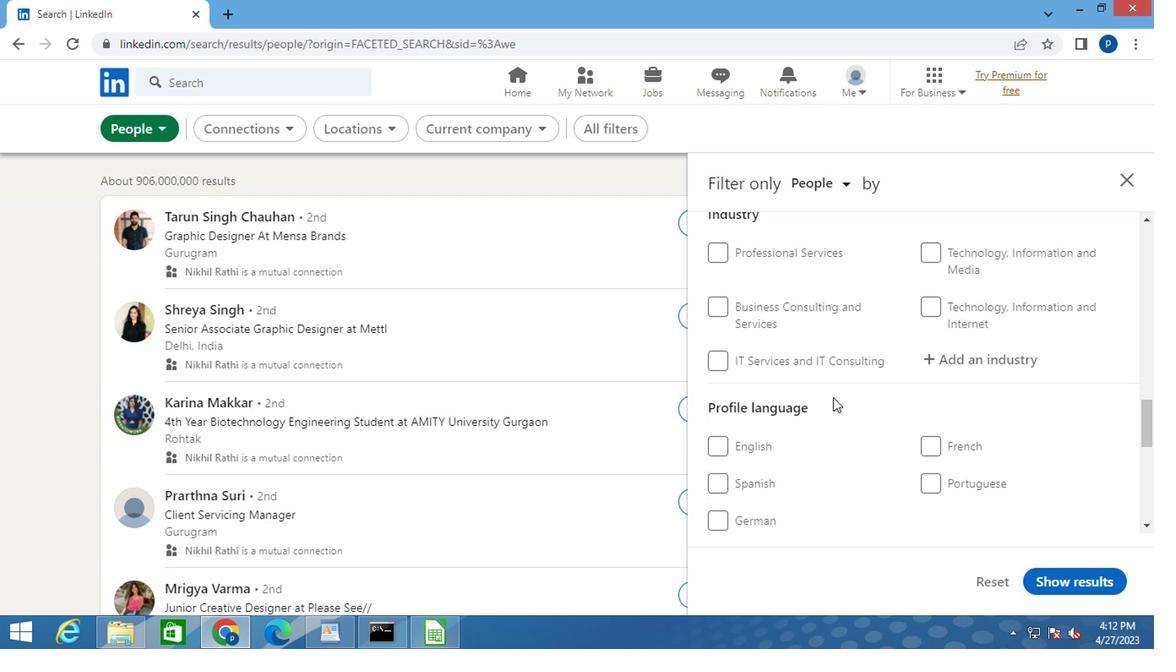 
Action: Mouse moved to (718, 268)
Screenshot: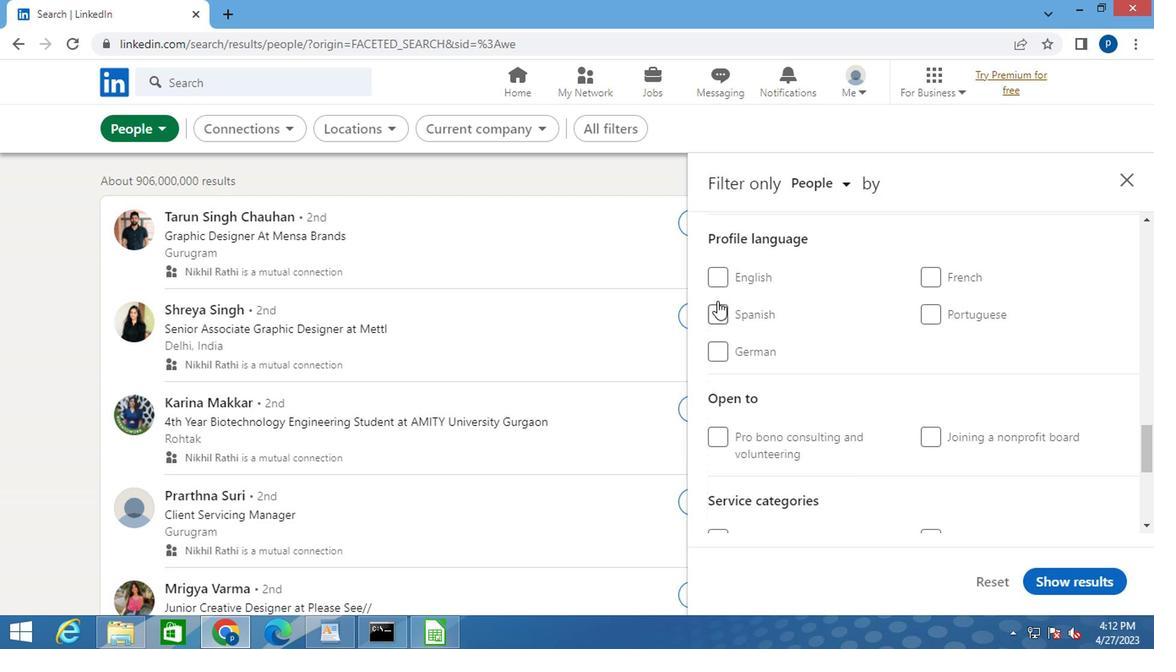 
Action: Mouse pressed left at (718, 268)
Screenshot: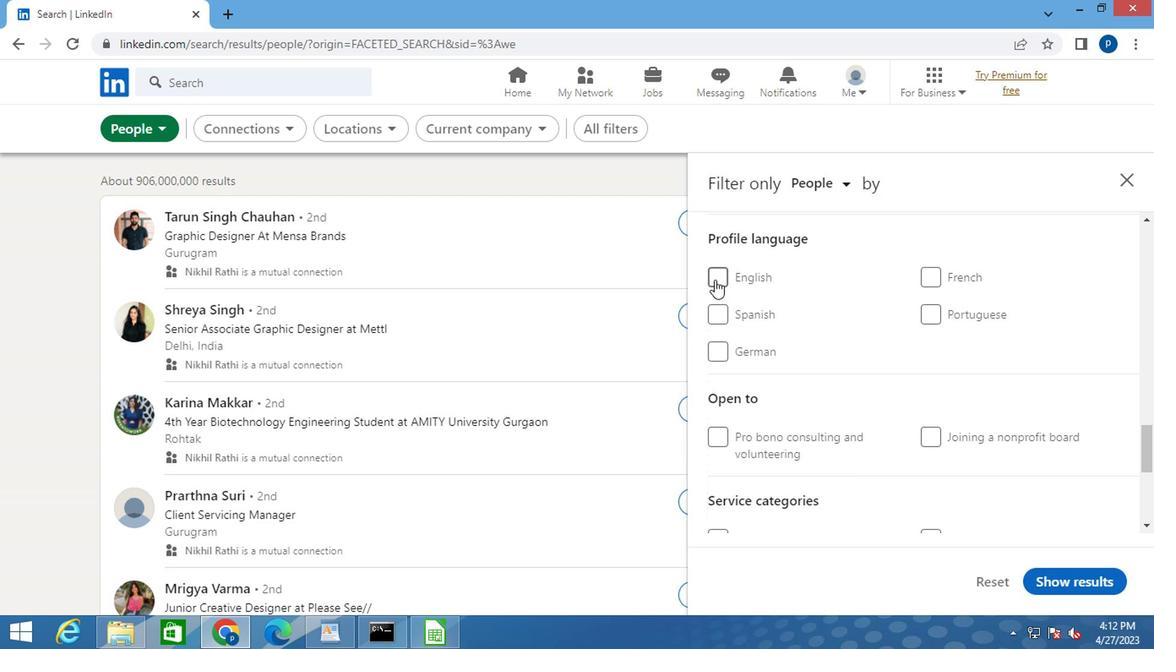 
Action: Mouse moved to (800, 303)
Screenshot: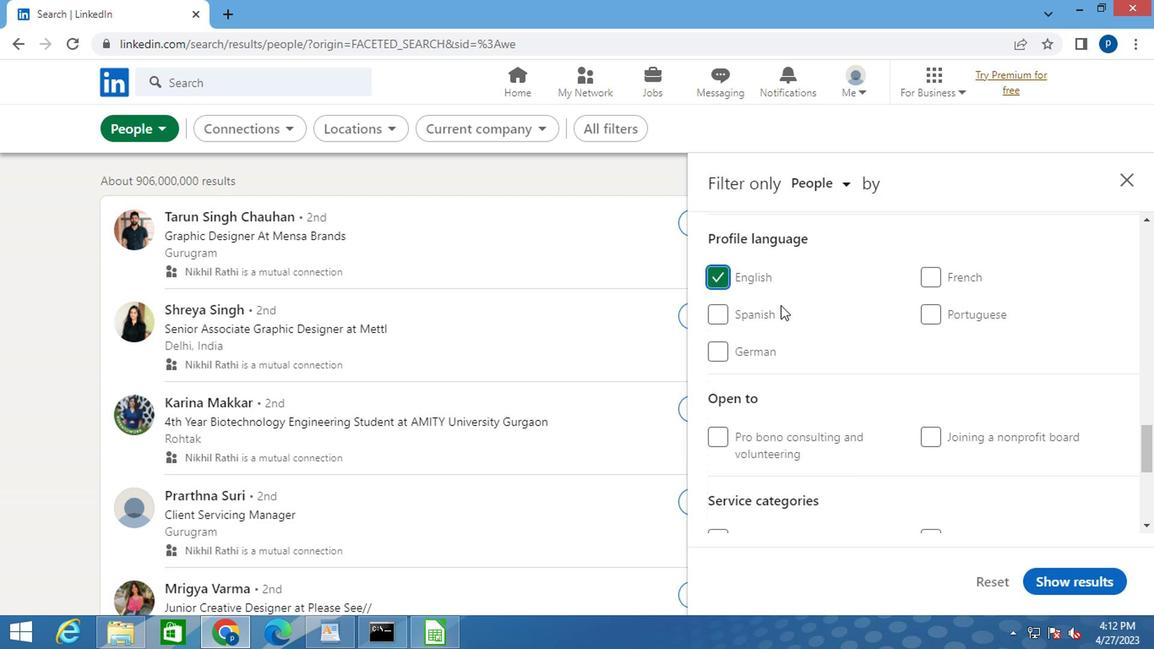 
Action: Mouse scrolled (800, 304) with delta (0, 1)
Screenshot: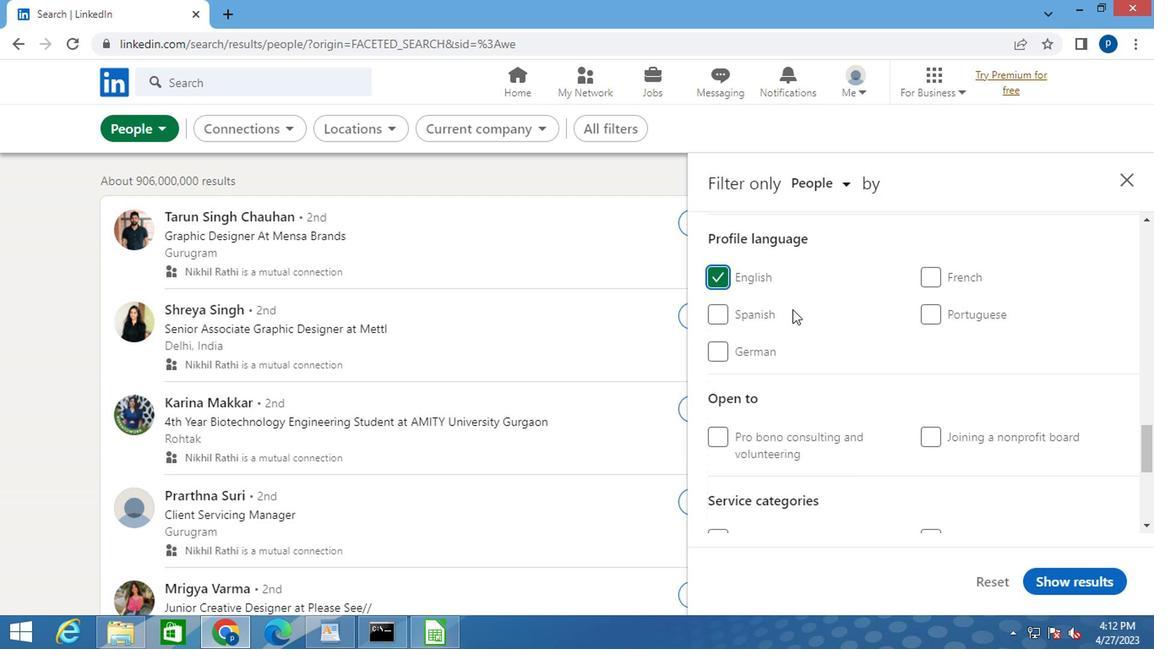 
Action: Mouse scrolled (800, 304) with delta (0, 1)
Screenshot: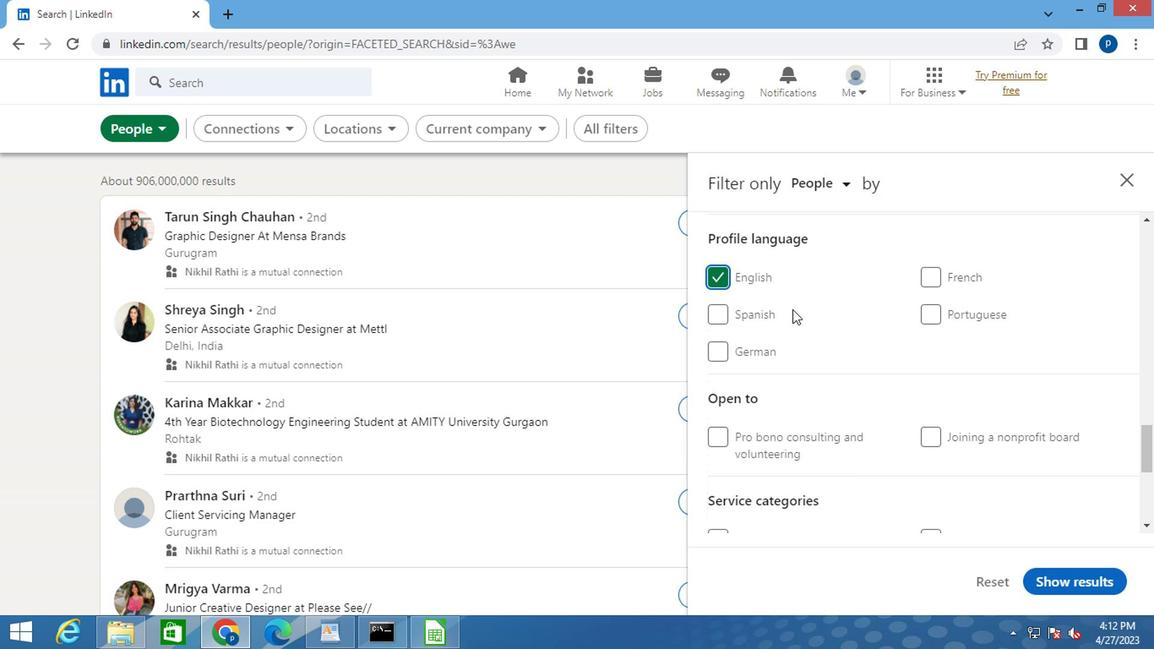 
Action: Mouse scrolled (800, 304) with delta (0, 1)
Screenshot: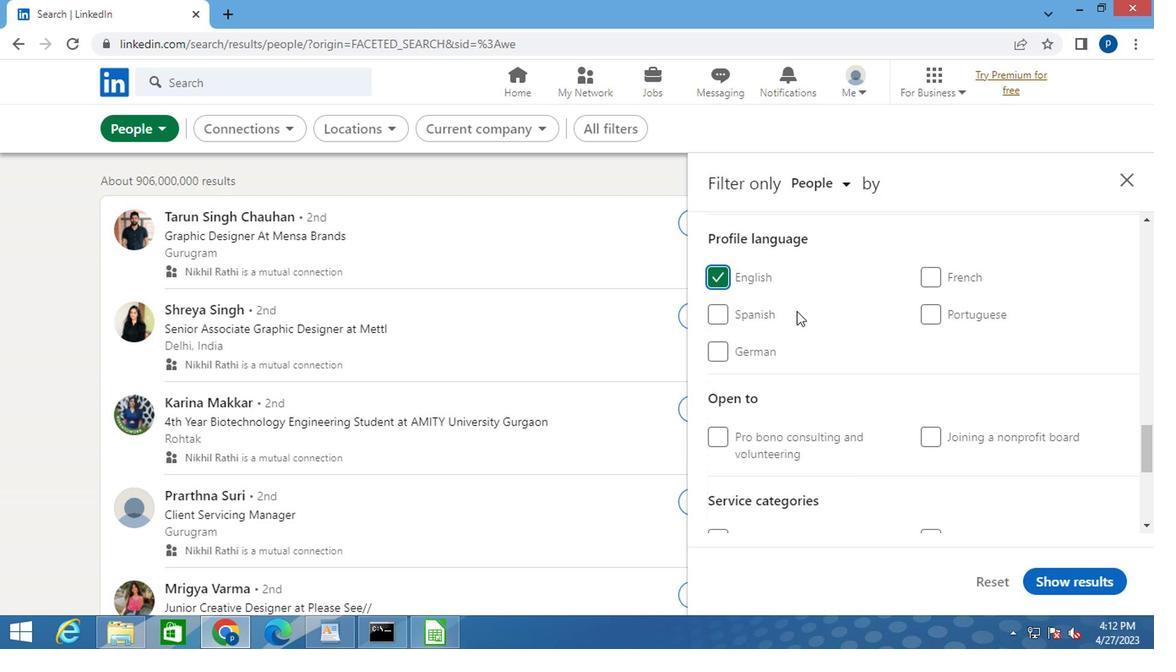 
Action: Mouse moved to (811, 316)
Screenshot: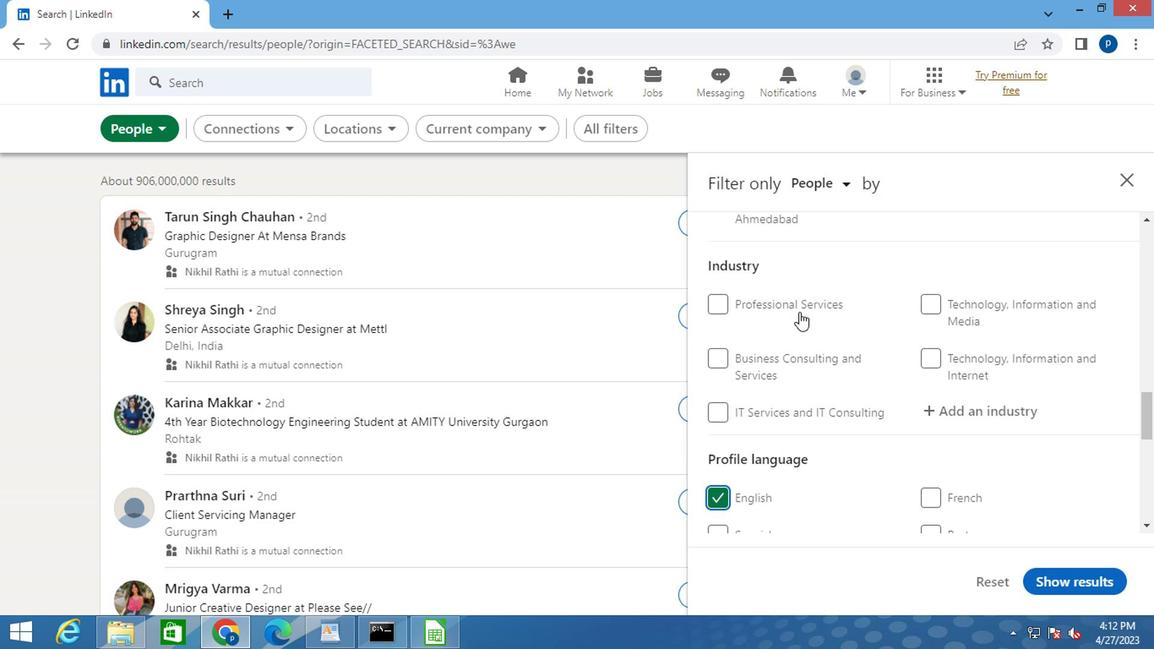 
Action: Mouse scrolled (811, 317) with delta (0, 0)
Screenshot: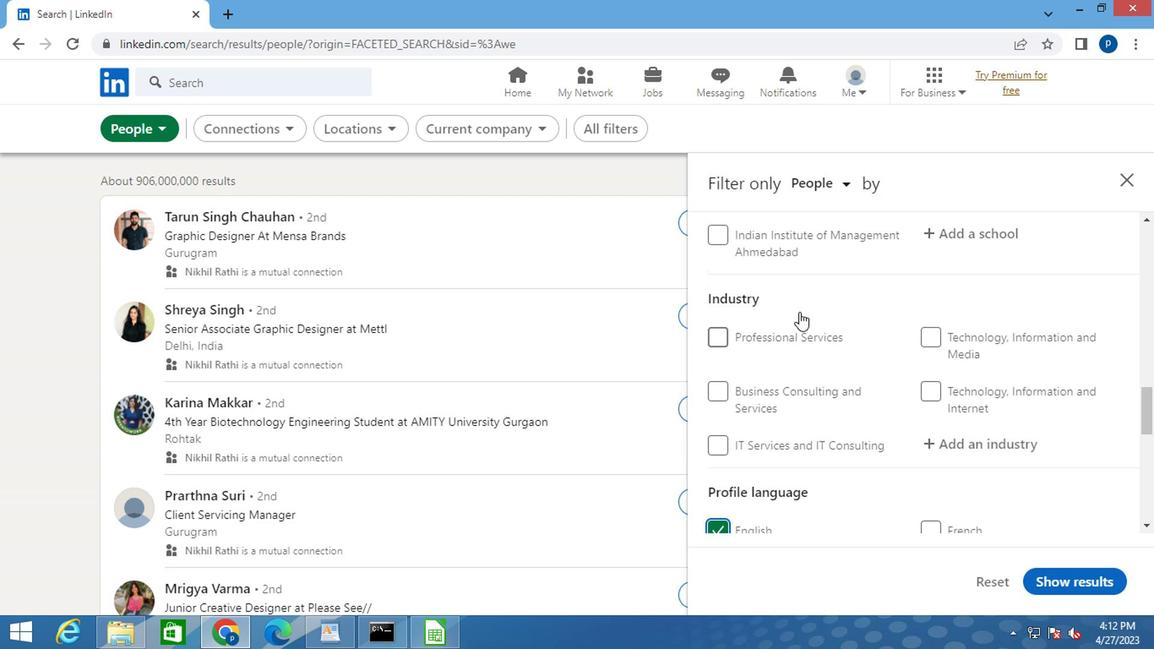
Action: Mouse scrolled (811, 317) with delta (0, 0)
Screenshot: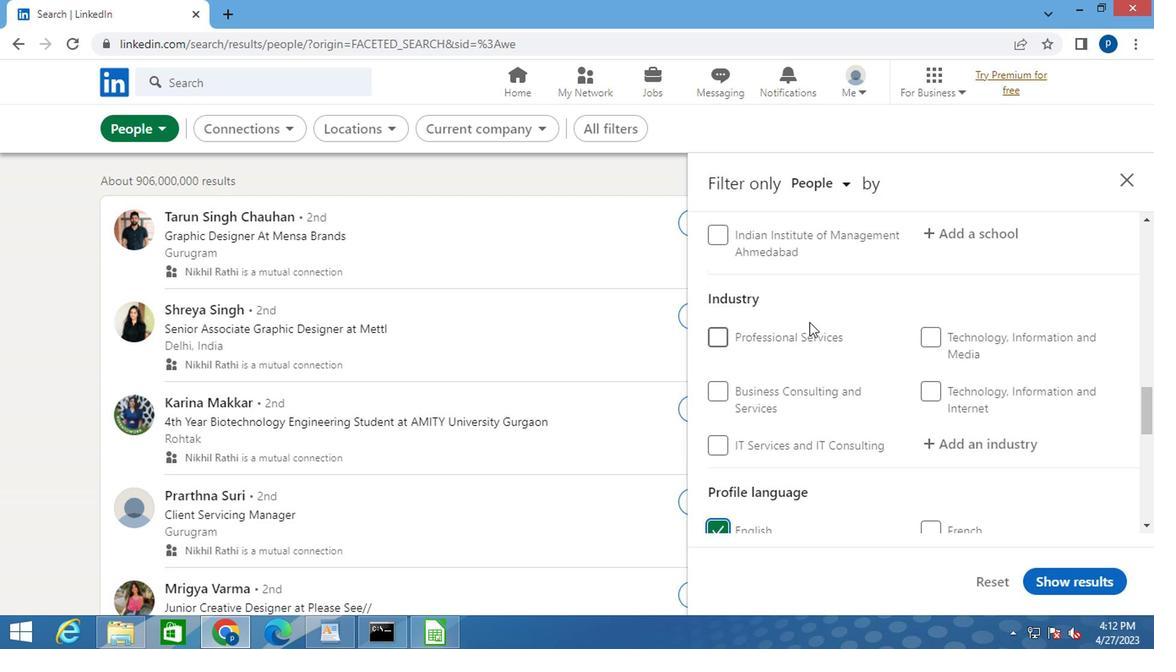 
Action: Mouse moved to (875, 331)
Screenshot: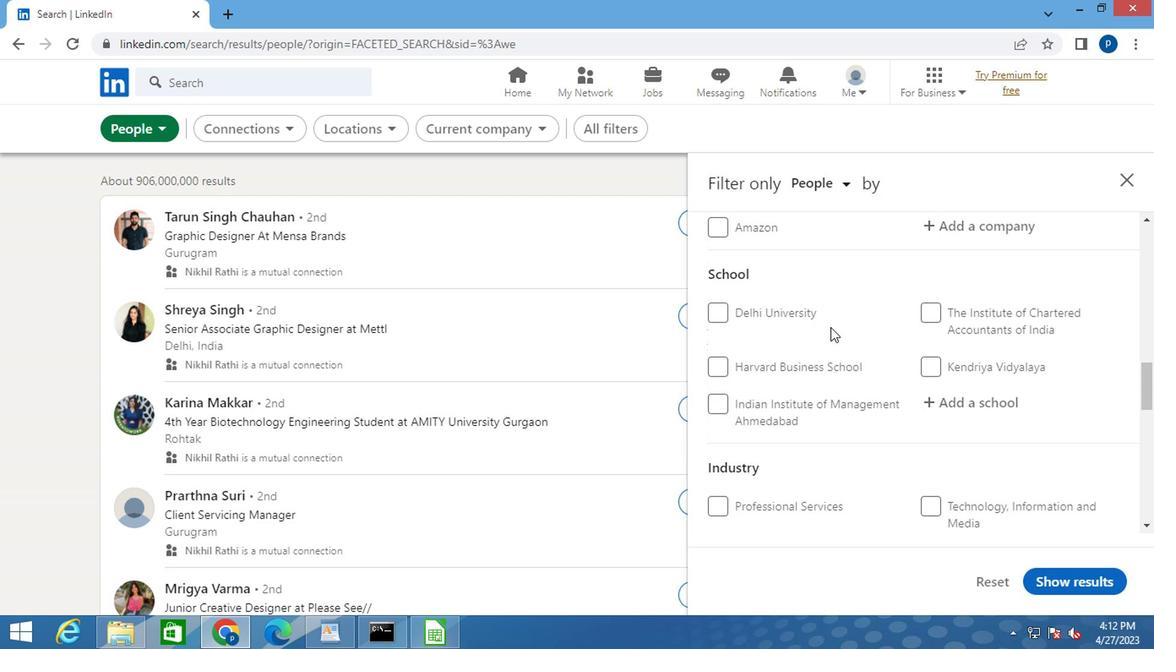 
Action: Mouse scrolled (875, 332) with delta (0, 1)
Screenshot: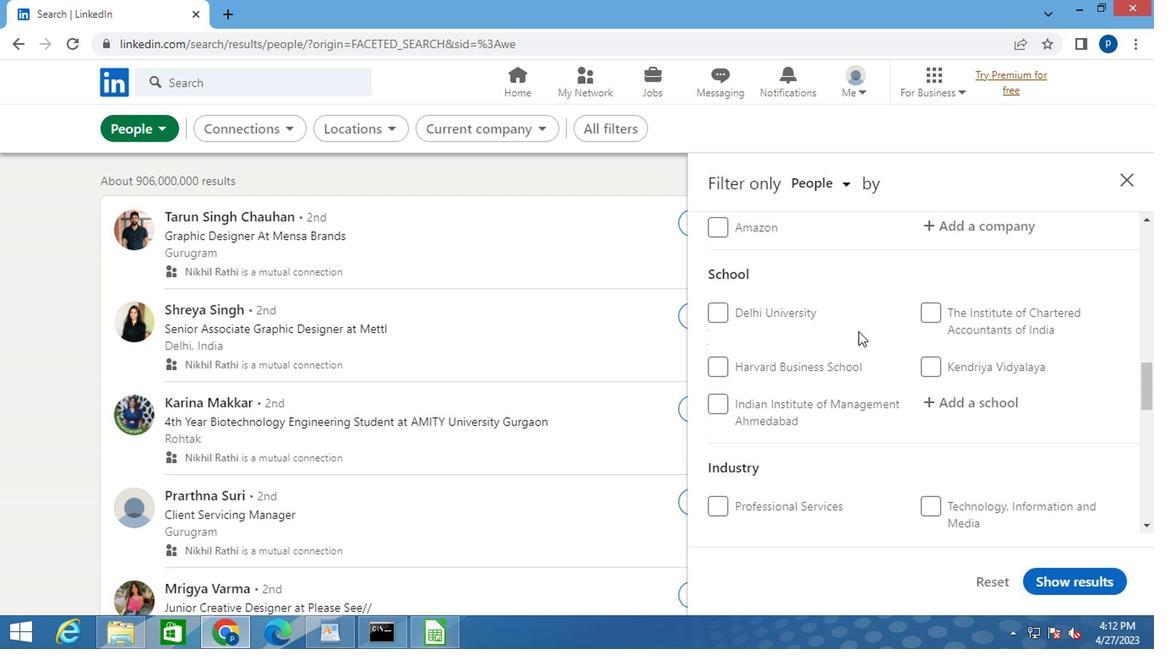 
Action: Mouse scrolled (875, 332) with delta (0, 1)
Screenshot: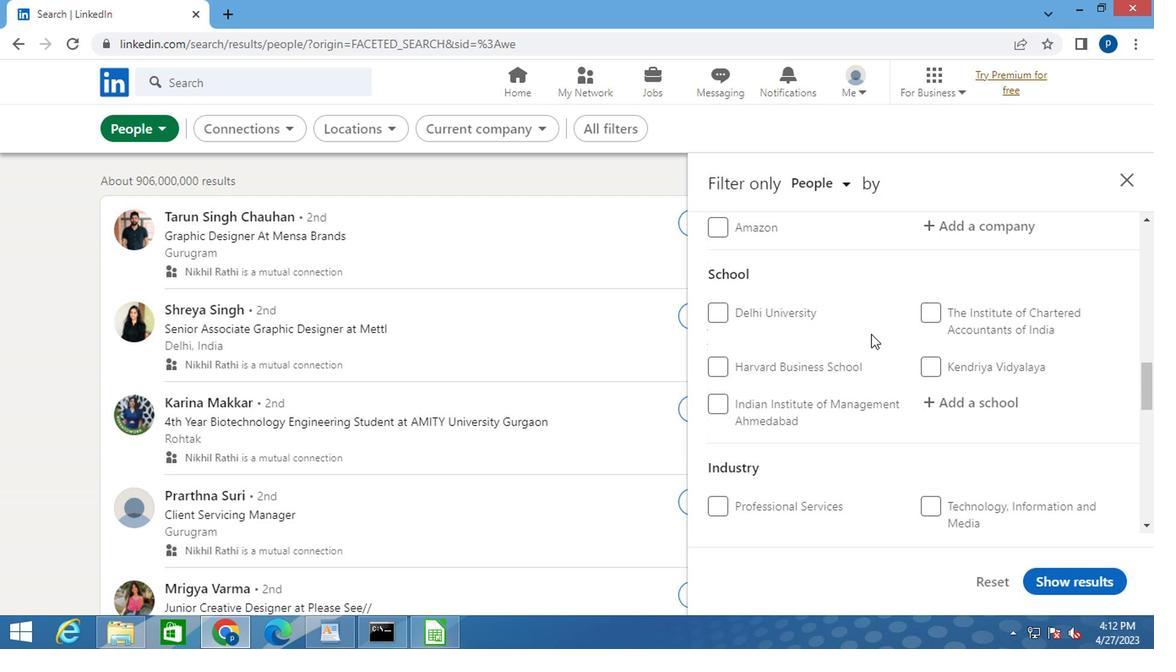 
Action: Mouse moved to (897, 343)
Screenshot: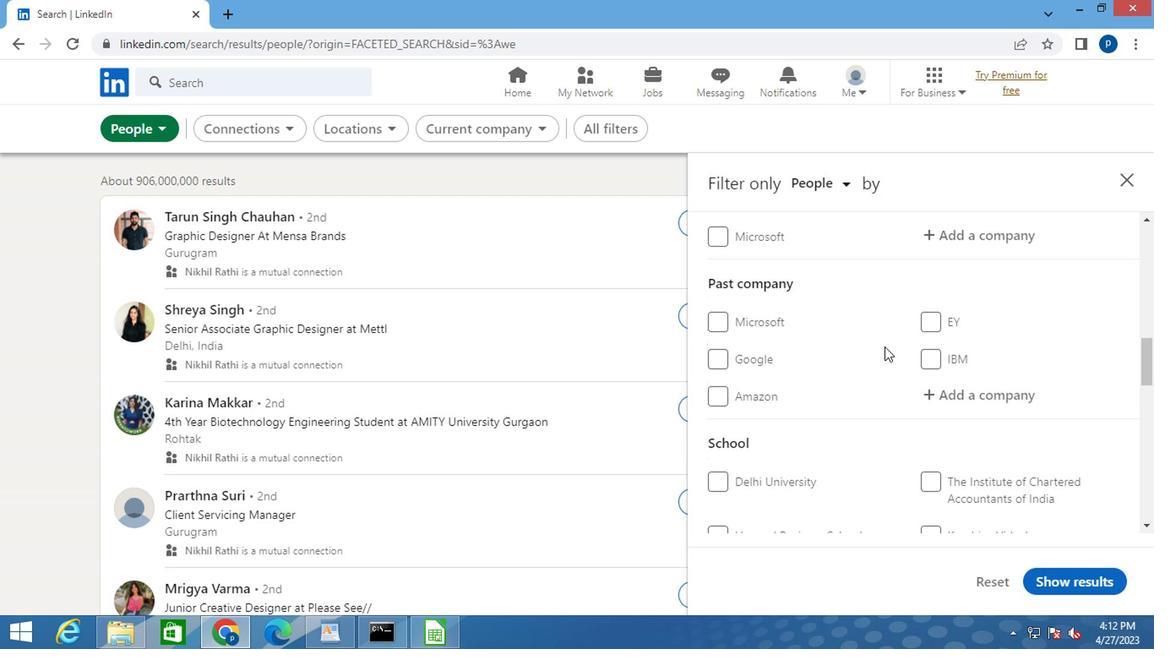 
Action: Mouse scrolled (897, 344) with delta (0, 1)
Screenshot: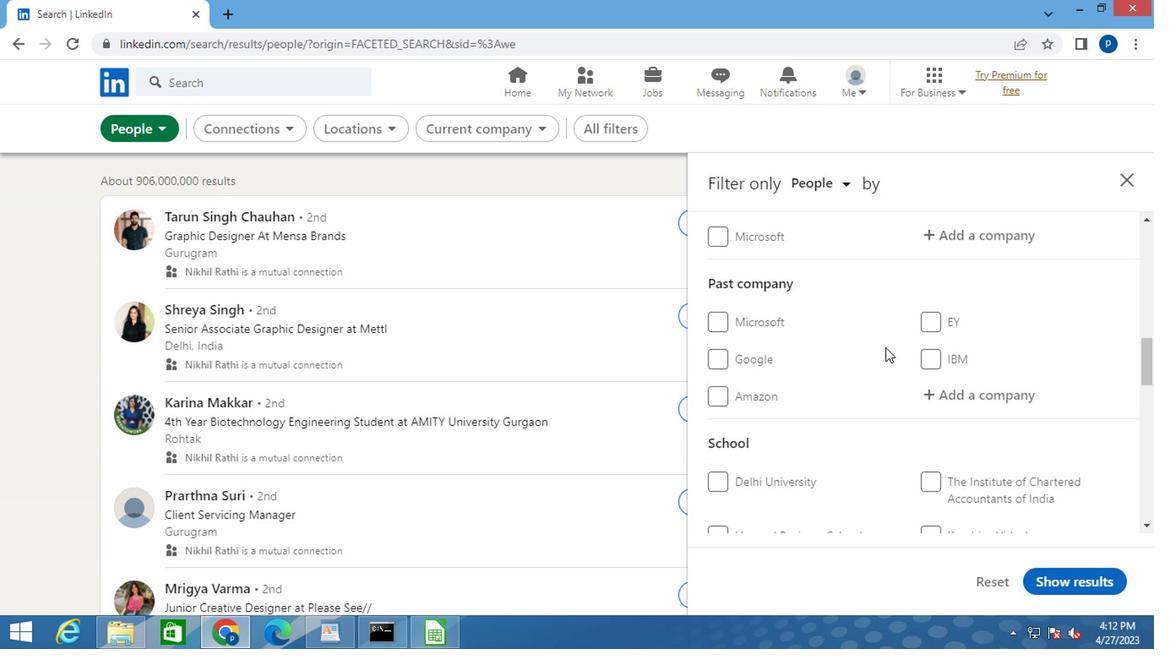 
Action: Mouse moved to (964, 320)
Screenshot: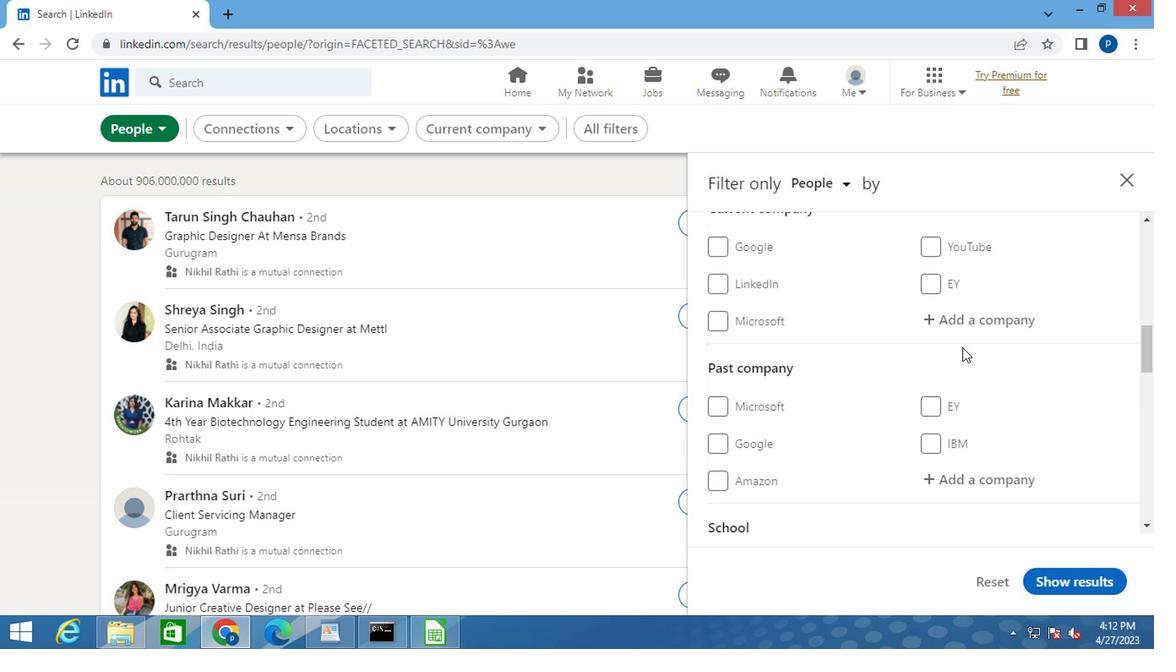 
Action: Mouse pressed left at (964, 320)
Screenshot: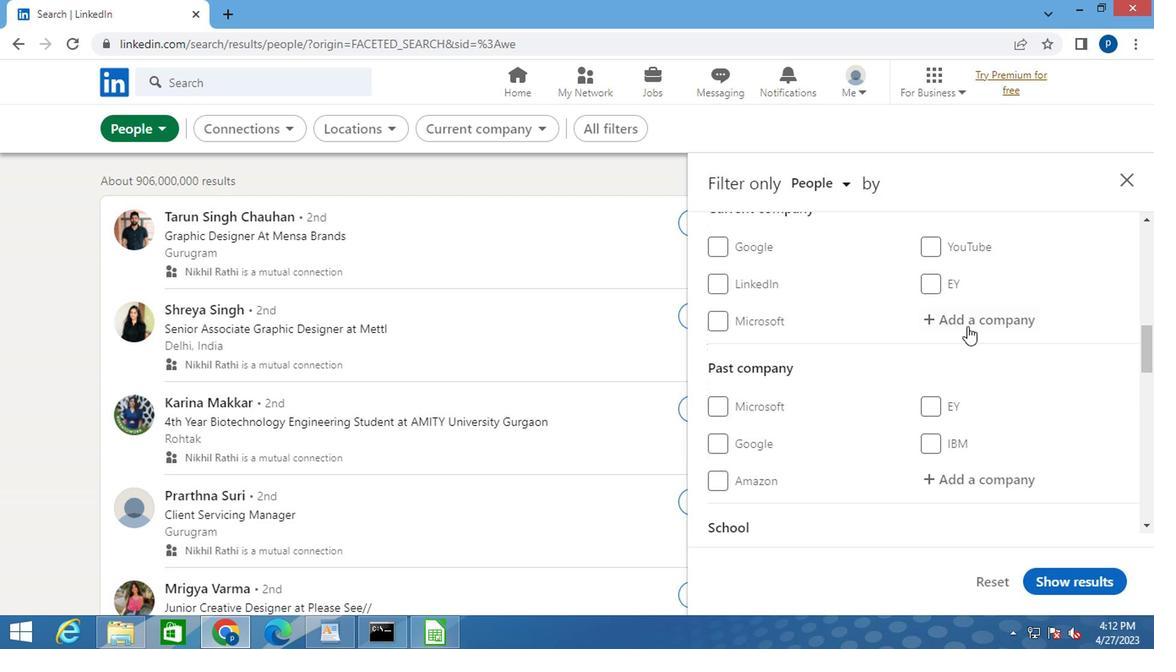 
Action: Mouse moved to (963, 320)
Screenshot: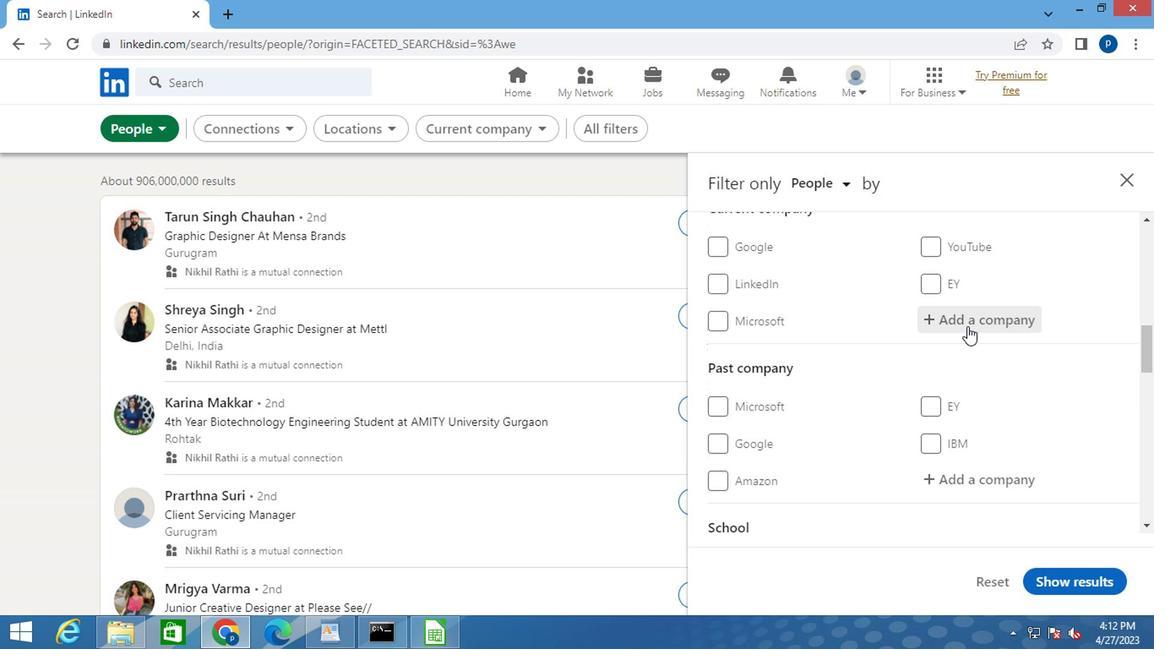
Action: Mouse pressed left at (963, 320)
Screenshot: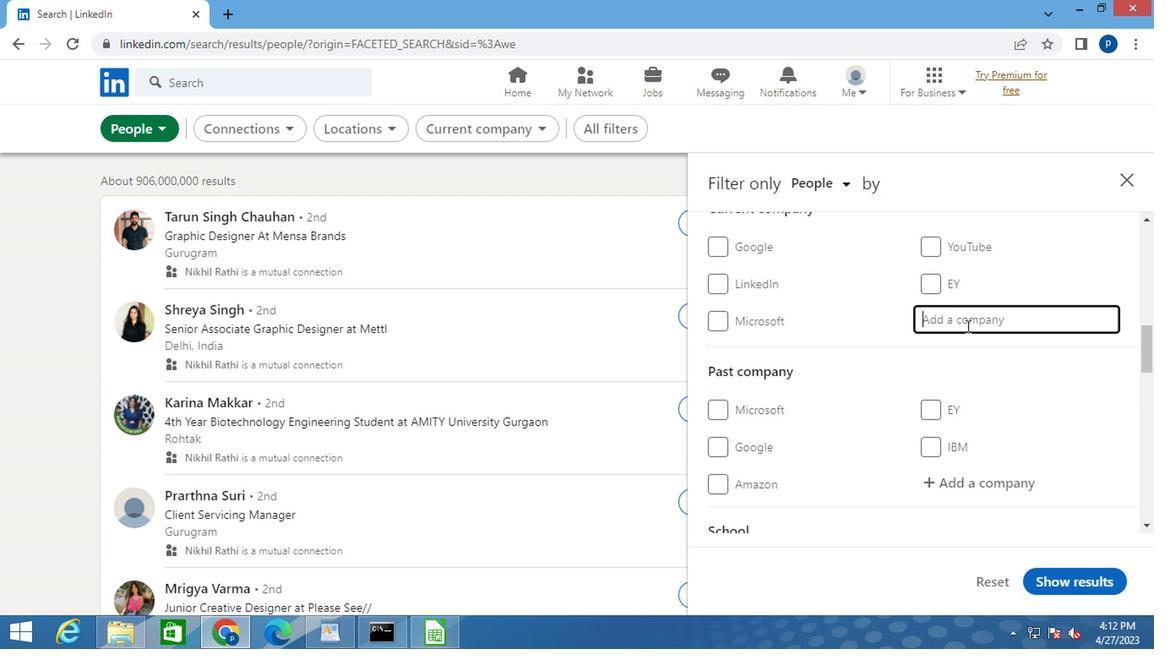 
Action: Key pressed <Key.caps_lock>C<Key.caps_lock>HOLAMANDALAM
Screenshot: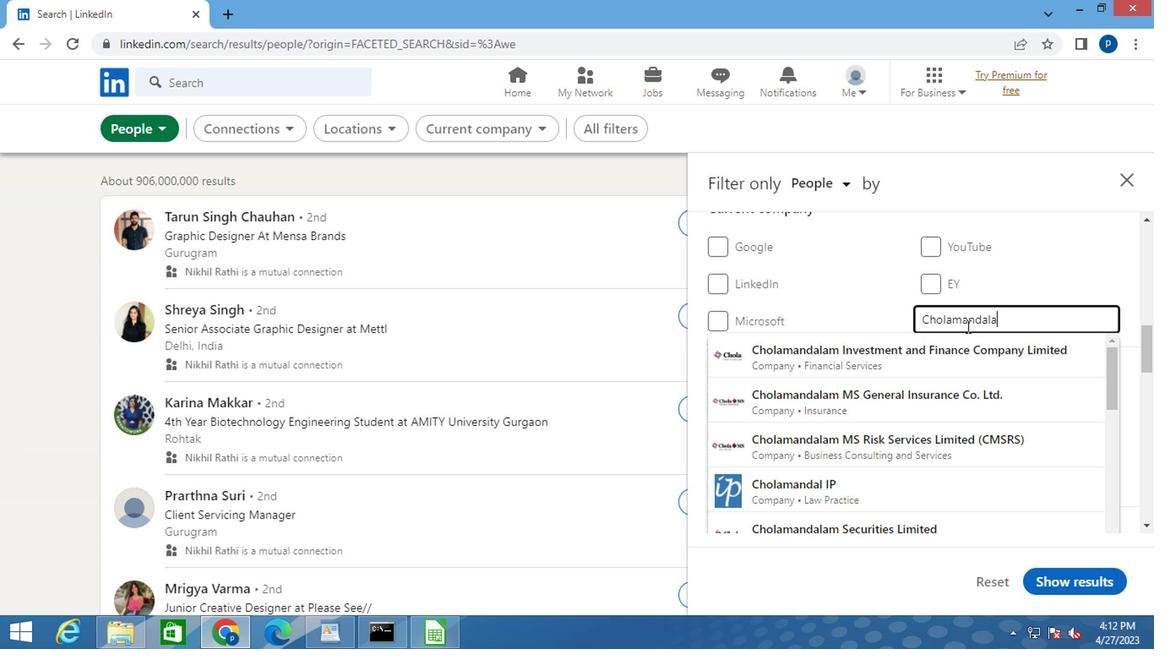 
Action: Mouse moved to (947, 351)
Screenshot: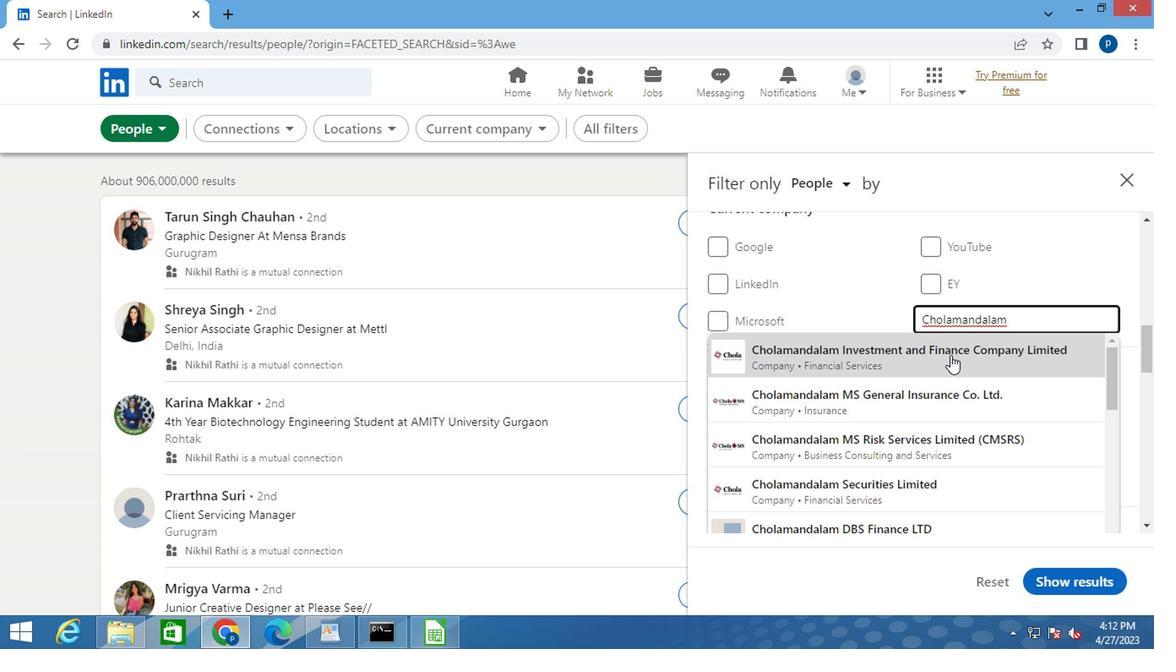 
Action: Mouse pressed left at (947, 351)
Screenshot: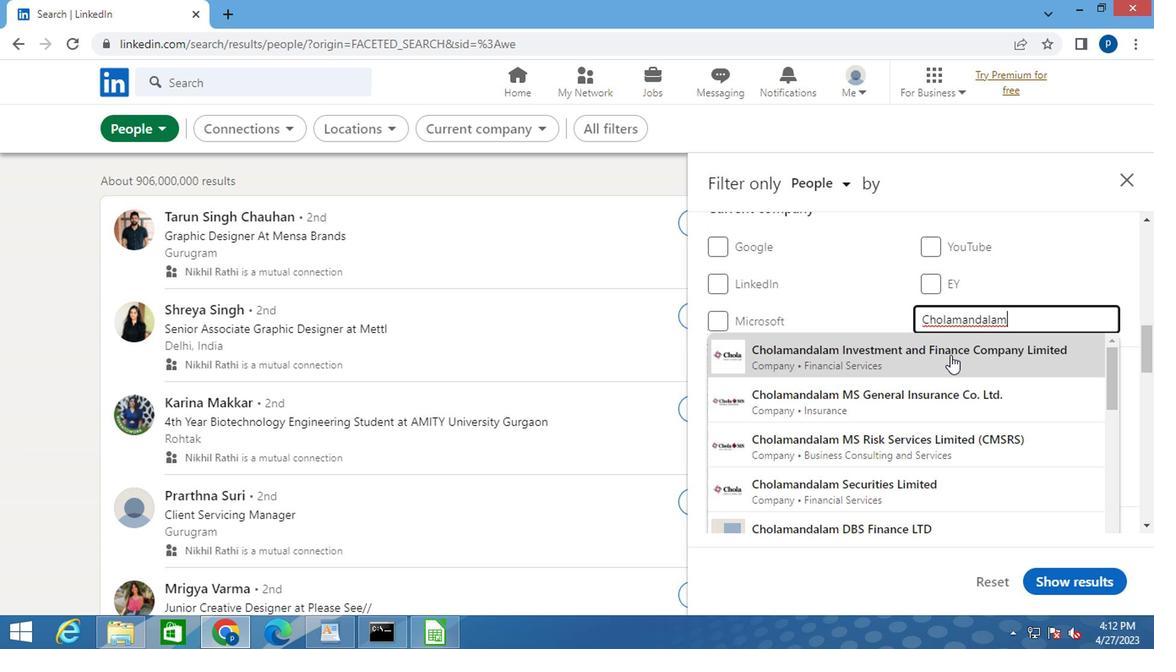 
Action: Mouse moved to (869, 349)
Screenshot: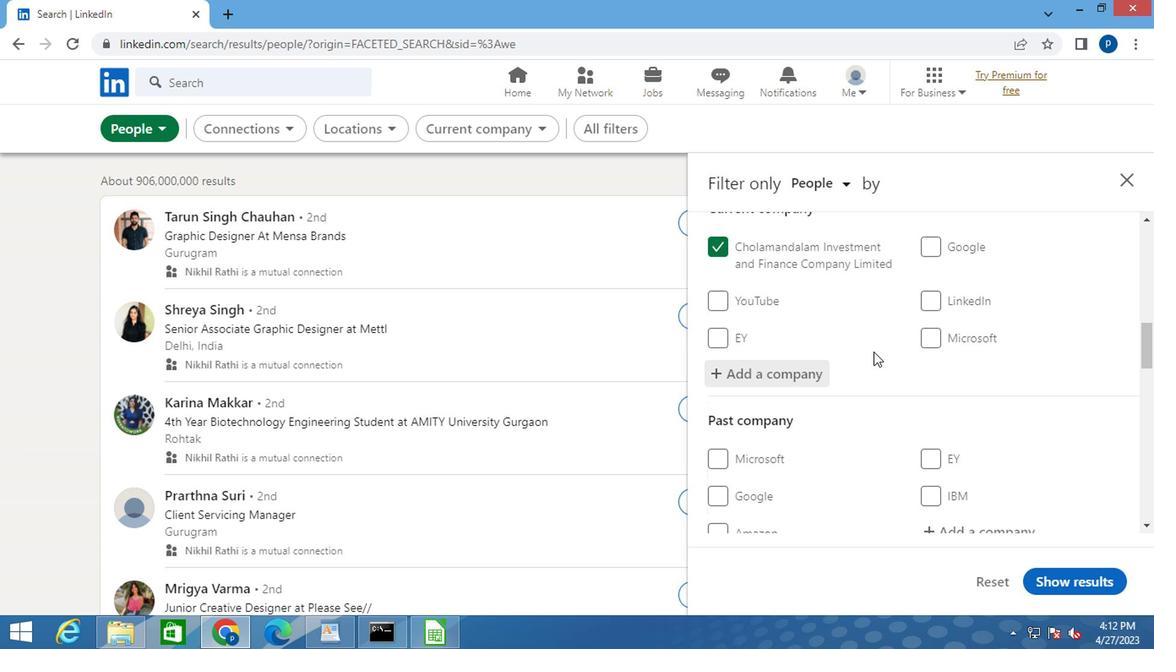 
Action: Mouse scrolled (869, 348) with delta (0, -1)
Screenshot: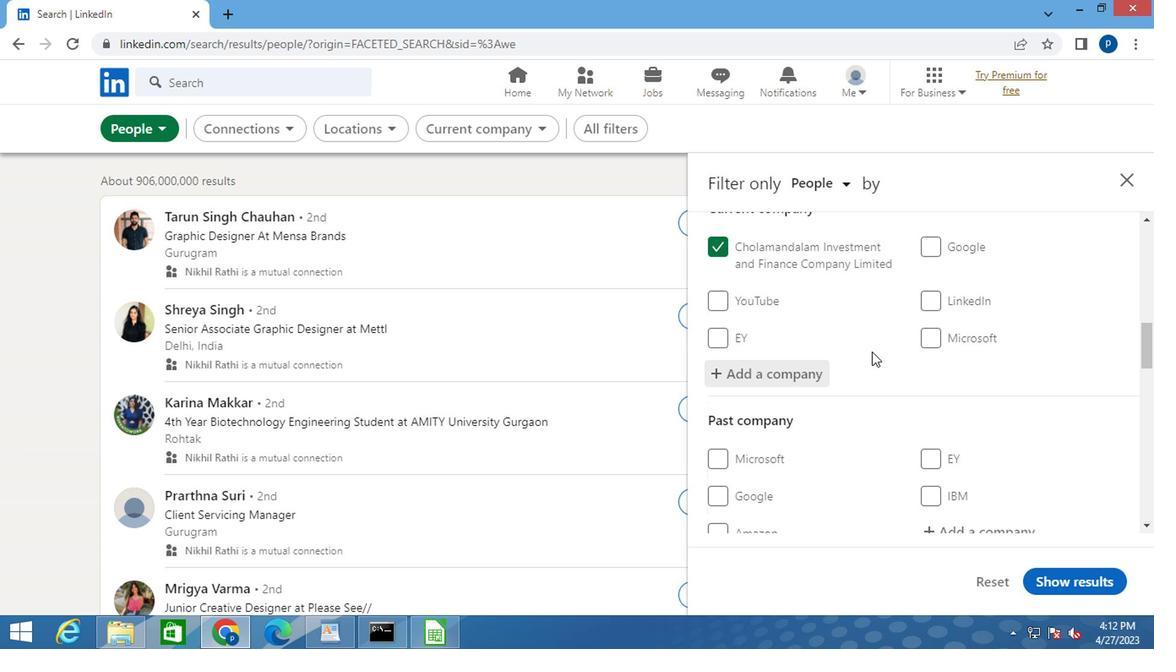 
Action: Mouse scrolled (869, 348) with delta (0, -1)
Screenshot: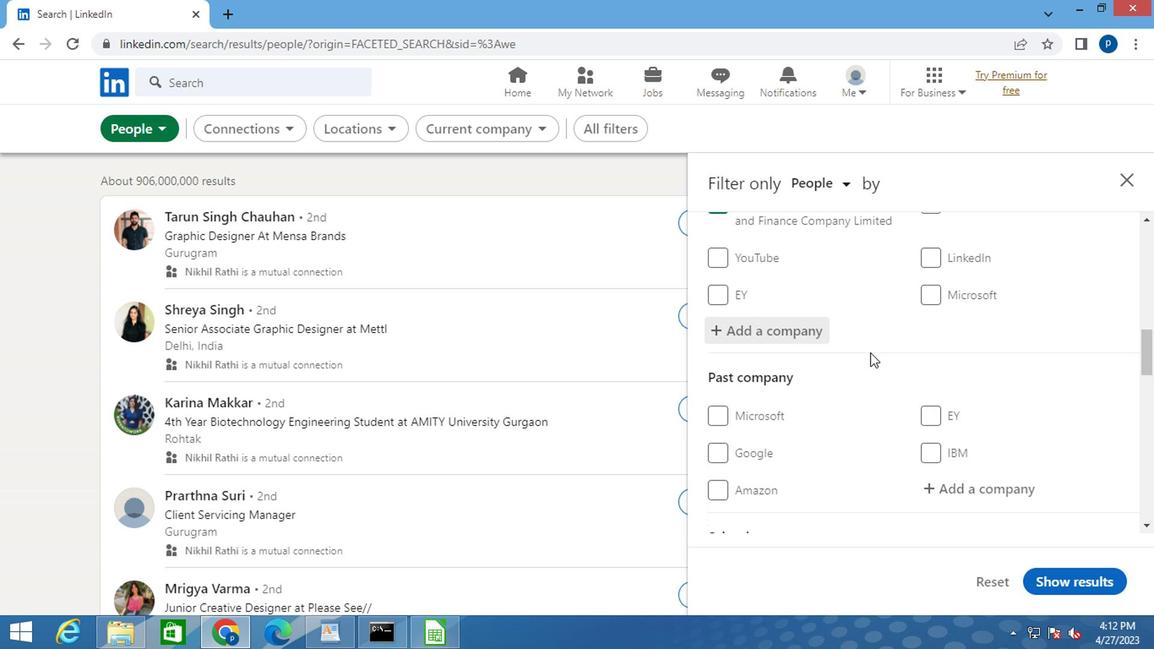 
Action: Mouse moved to (927, 424)
Screenshot: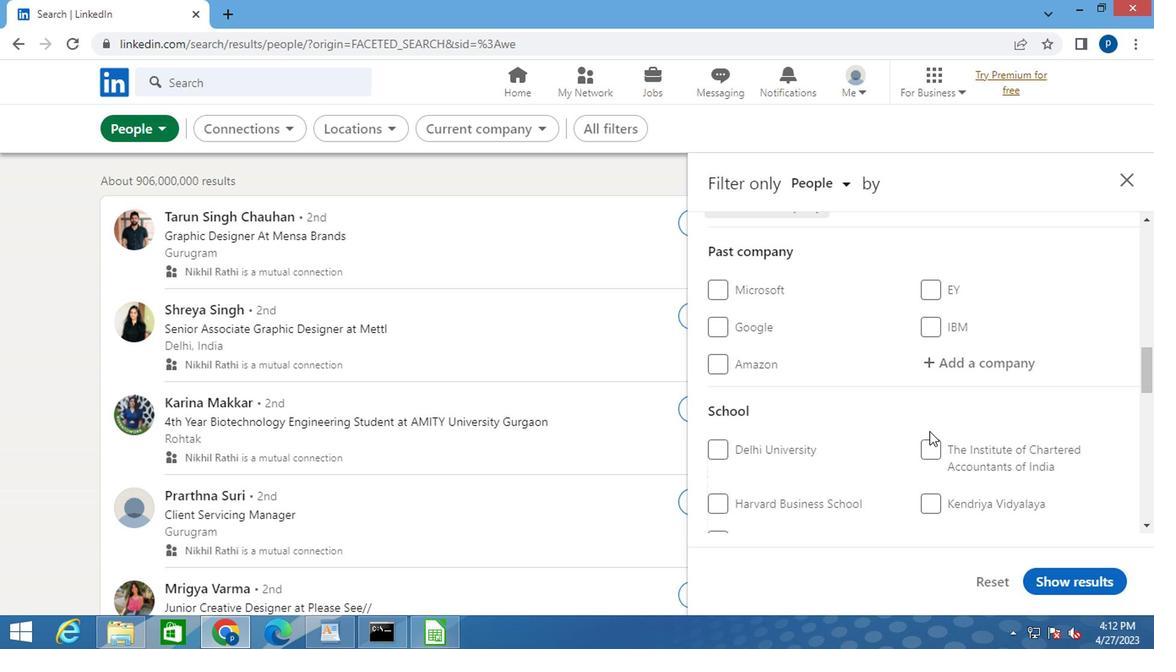 
Action: Mouse scrolled (927, 423) with delta (0, 0)
Screenshot: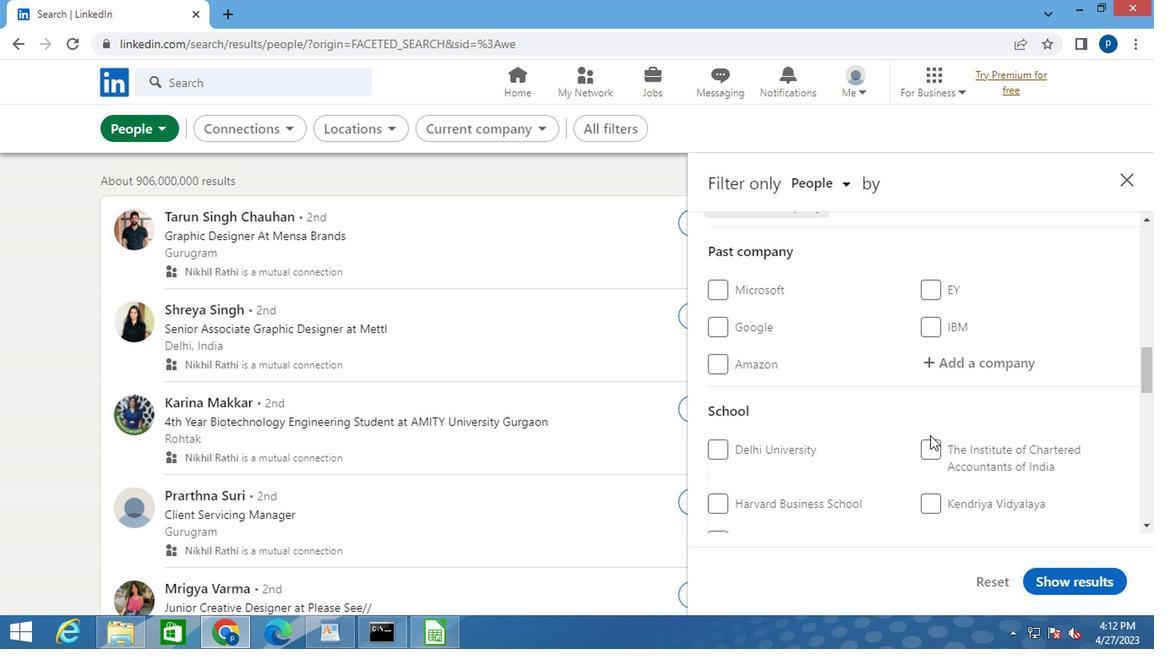 
Action: Mouse moved to (935, 460)
Screenshot: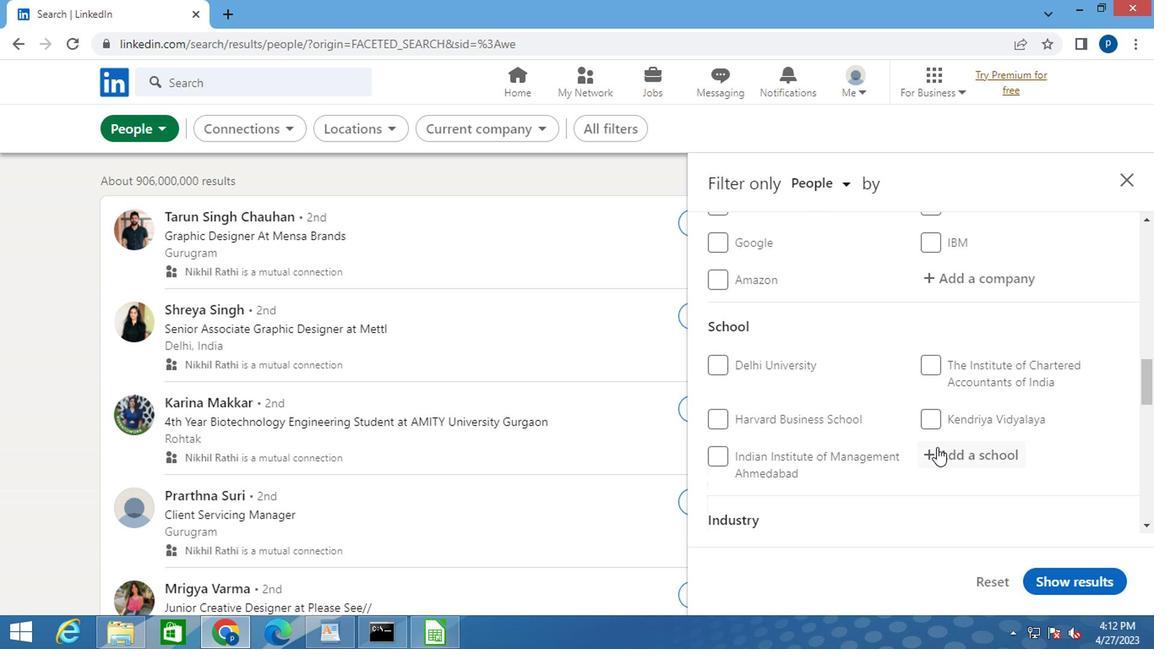 
Action: Mouse pressed left at (935, 460)
Screenshot: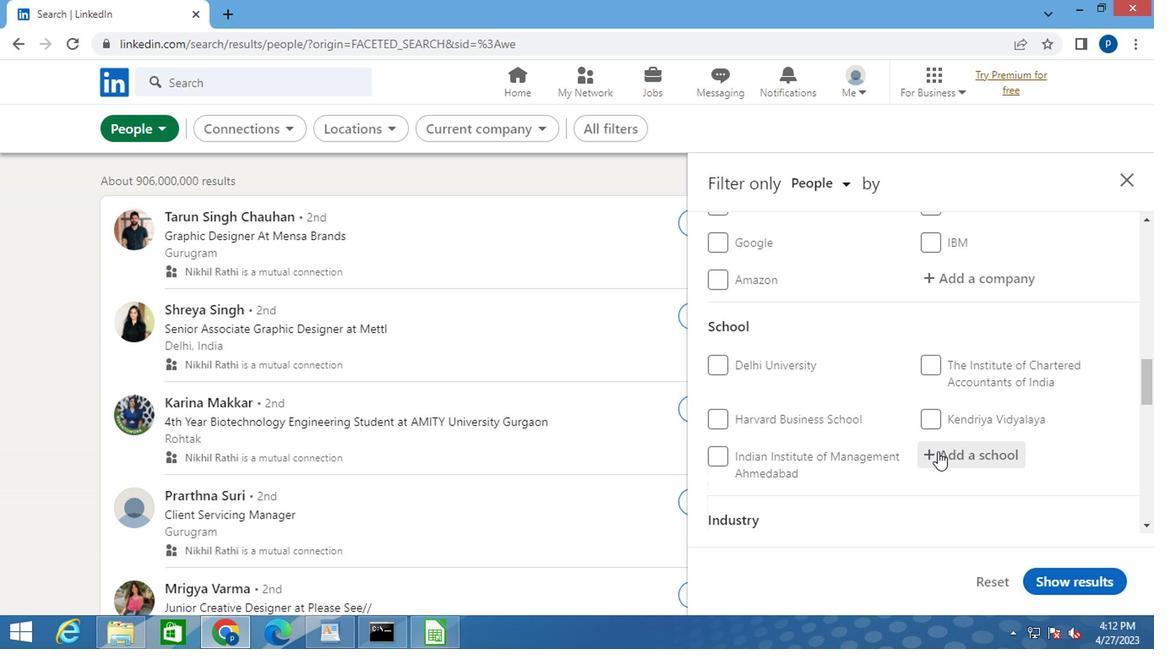 
Action: Key pressed <Key.caps_lock>A<Key.caps_lock>SHOKA<Key.space><Key.caps_lock>U<Key.caps_lock>NIVERSITY
Screenshot: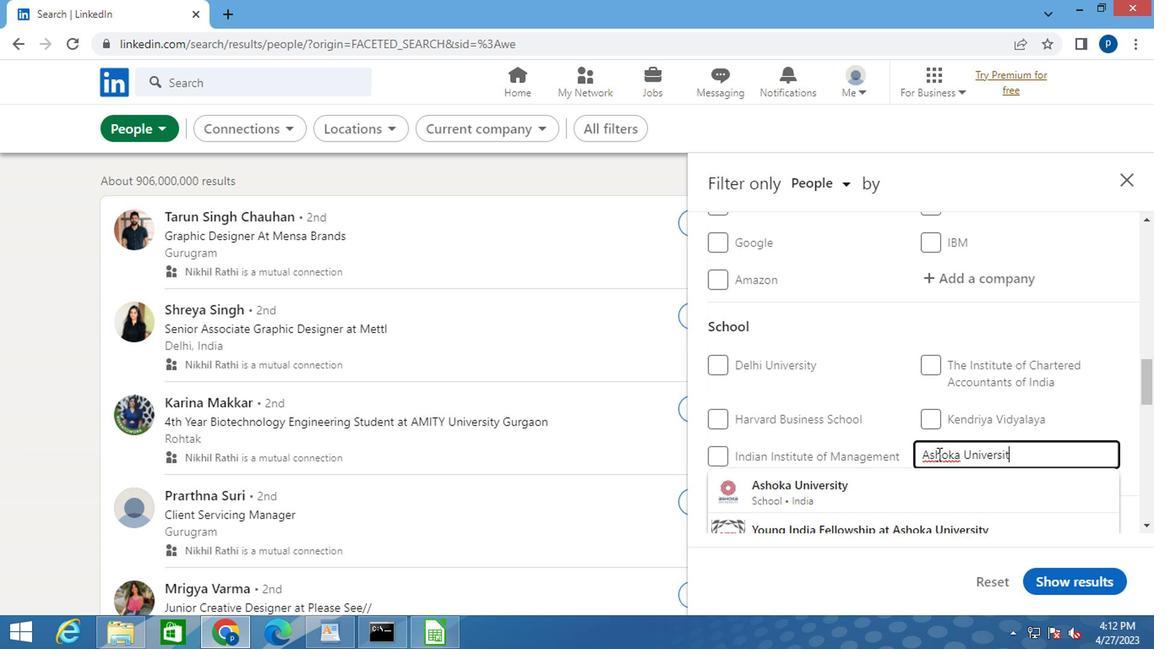 
Action: Mouse moved to (870, 490)
Screenshot: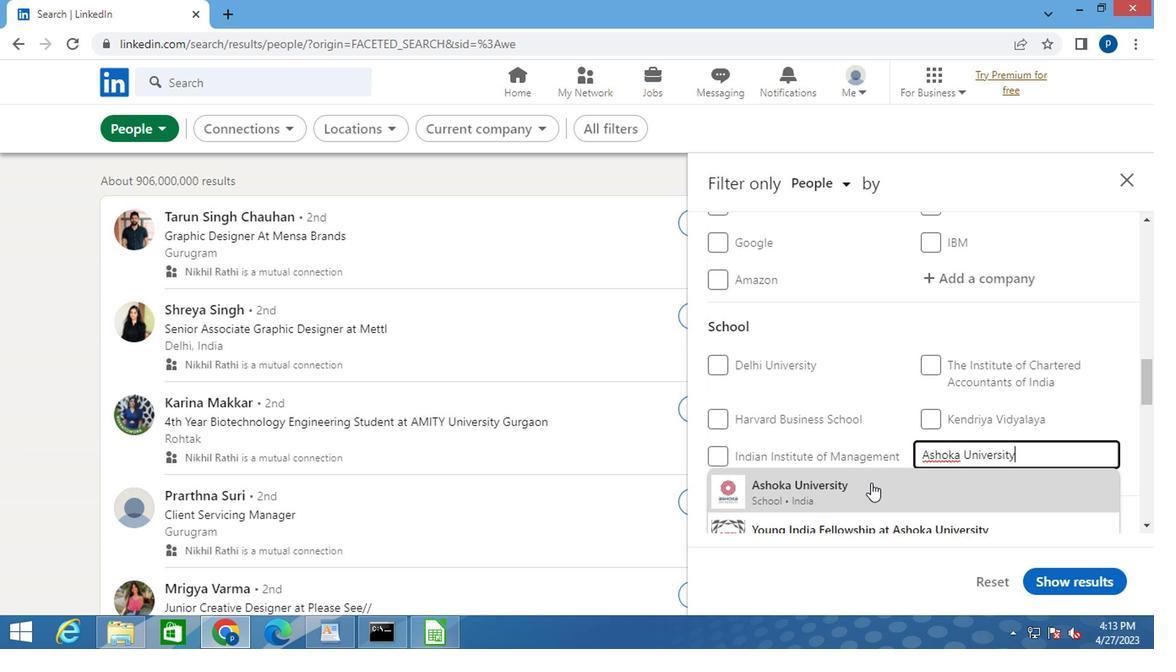 
Action: Mouse pressed left at (870, 490)
Screenshot: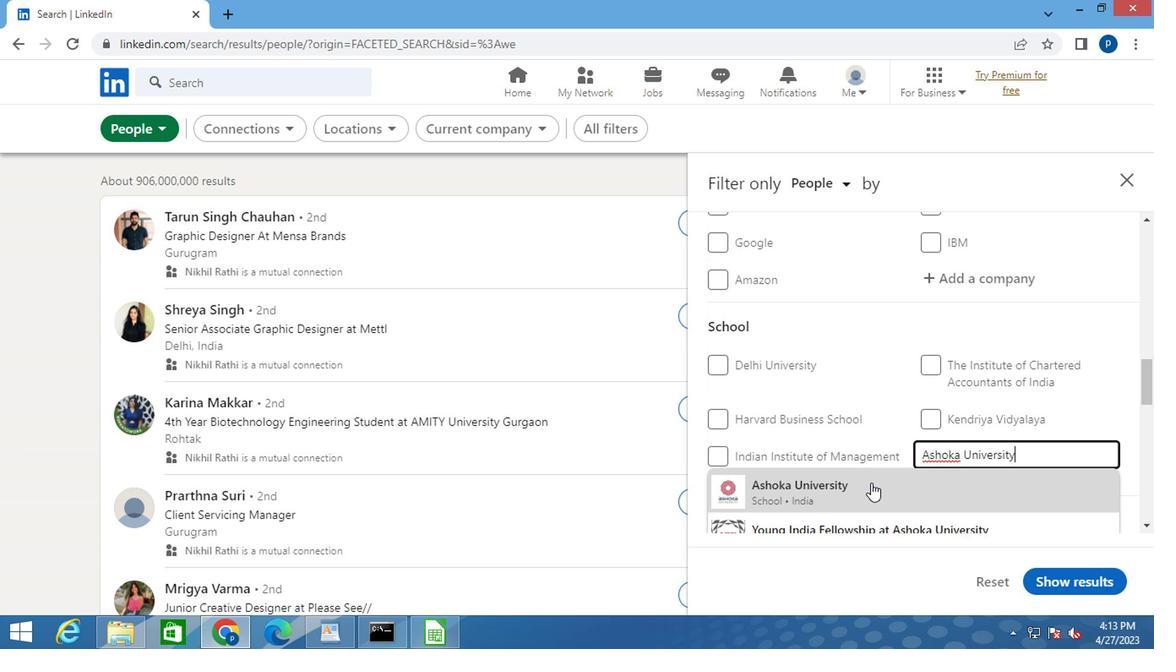 
Action: Mouse moved to (860, 440)
Screenshot: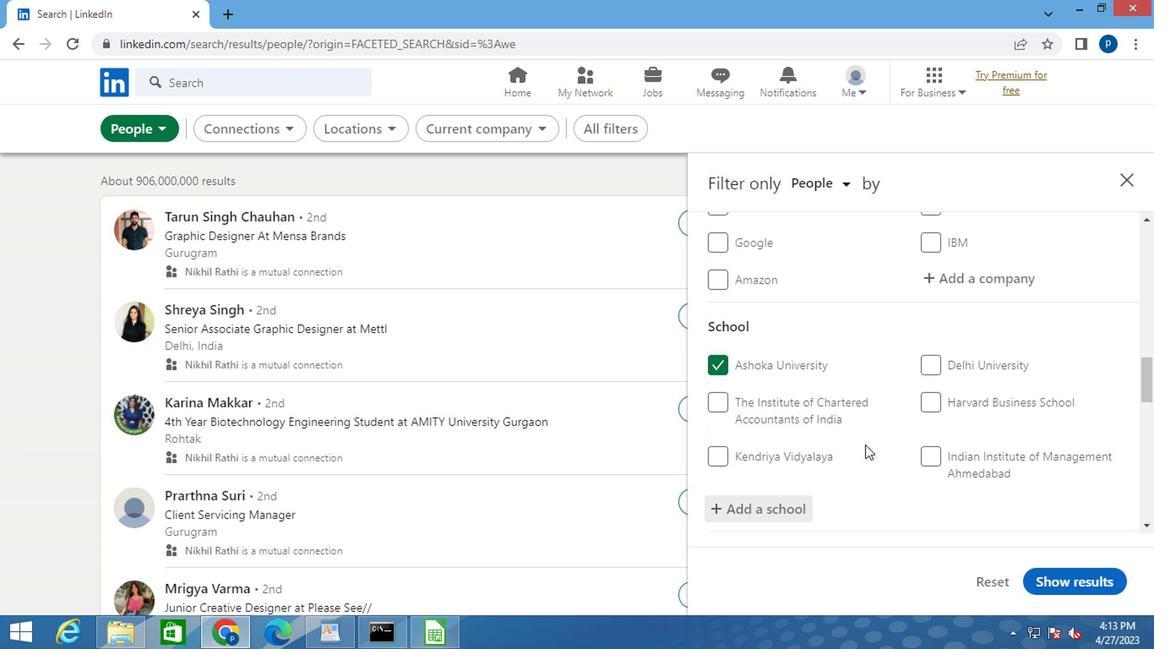 
Action: Mouse scrolled (860, 440) with delta (0, 0)
Screenshot: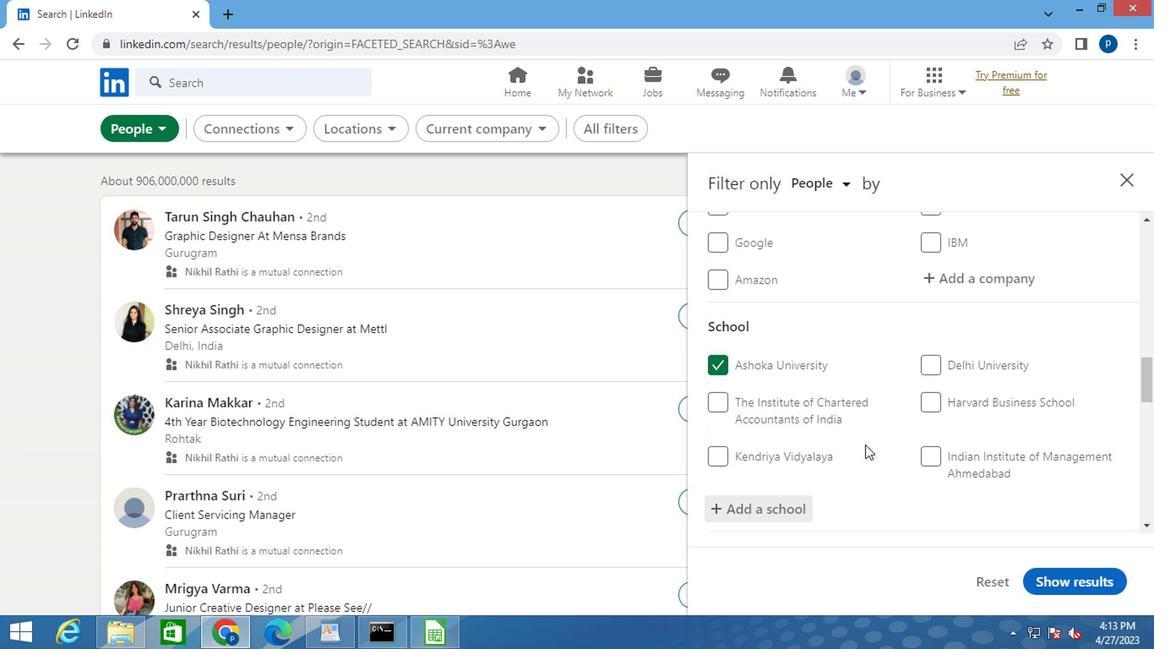 
Action: Mouse moved to (858, 439)
Screenshot: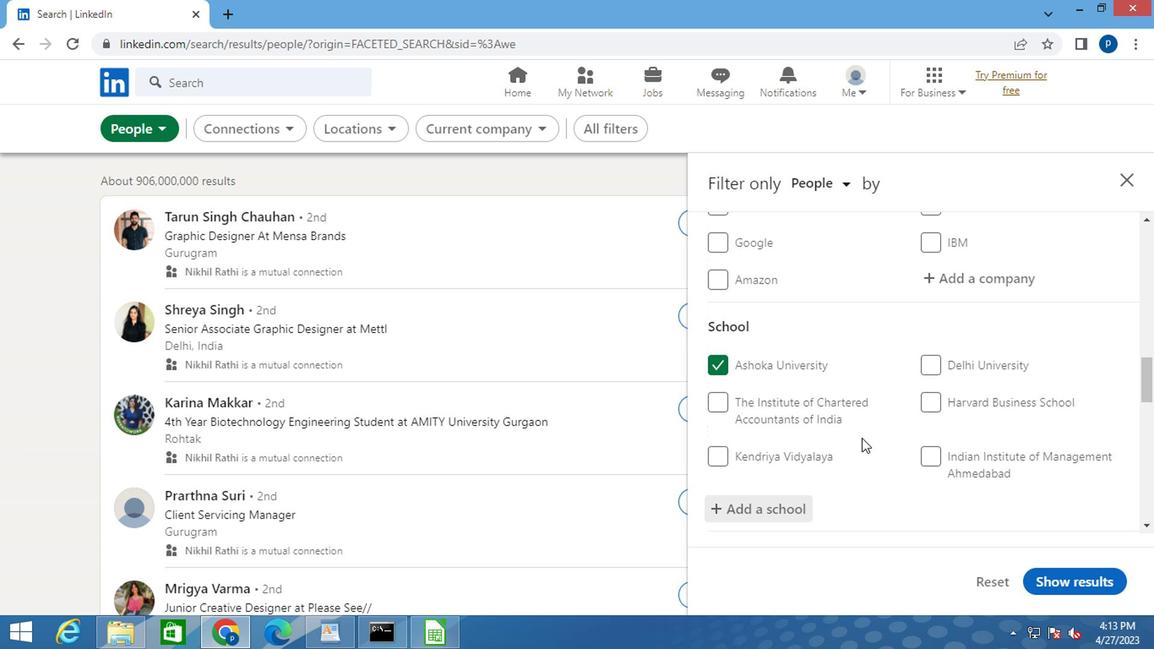 
Action: Mouse scrolled (858, 437) with delta (0, -1)
Screenshot: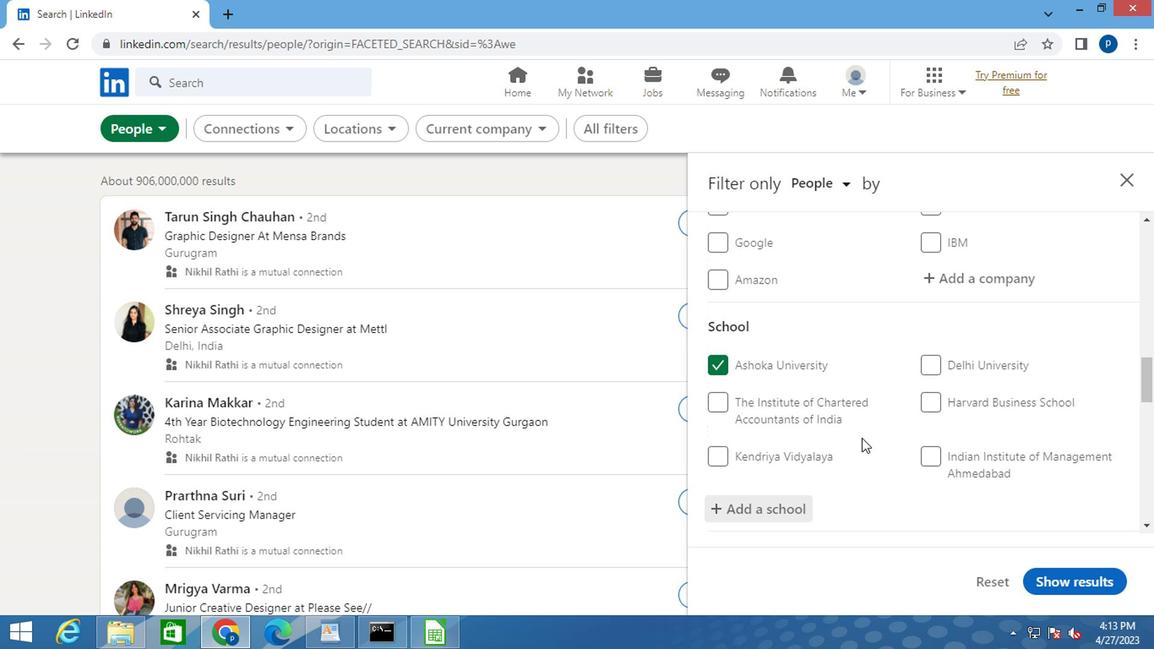 
Action: Mouse moved to (843, 407)
Screenshot: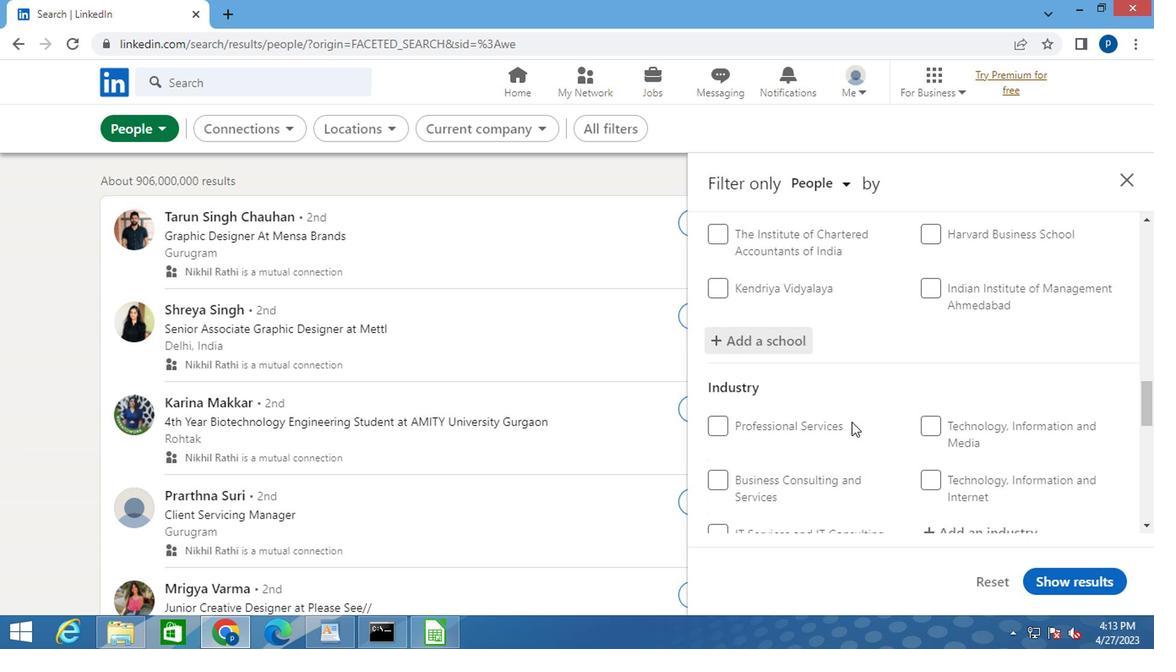 
Action: Mouse scrolled (843, 406) with delta (0, -1)
Screenshot: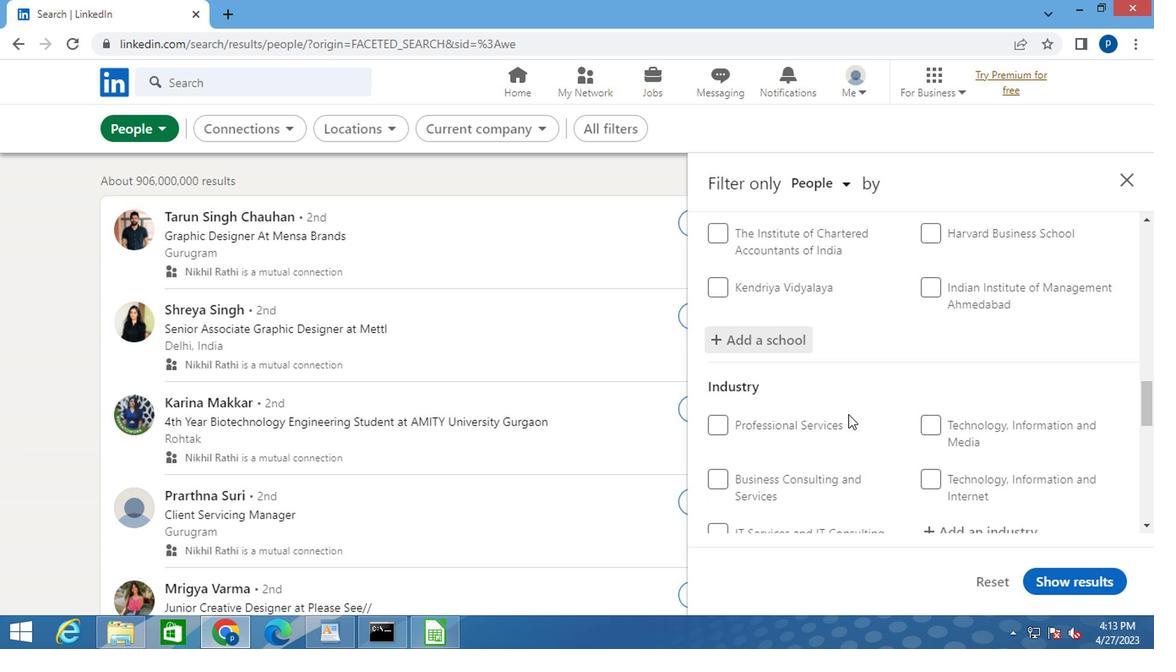 
Action: Mouse scrolled (843, 406) with delta (0, -1)
Screenshot: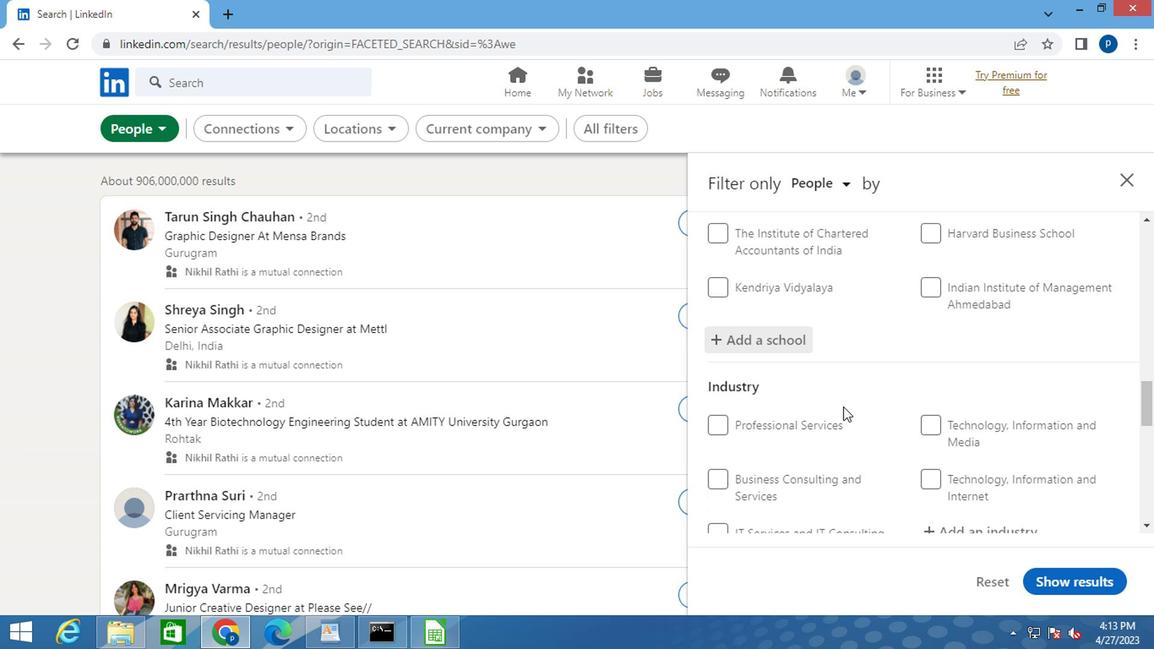 
Action: Mouse moved to (949, 358)
Screenshot: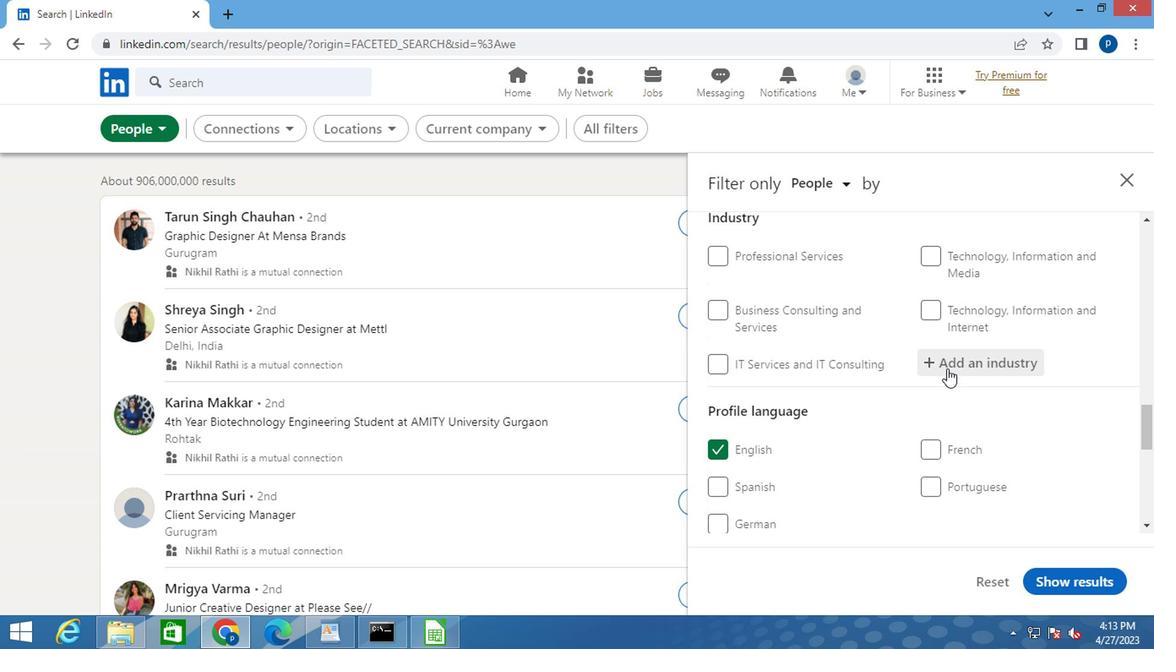 
Action: Mouse pressed left at (949, 358)
Screenshot: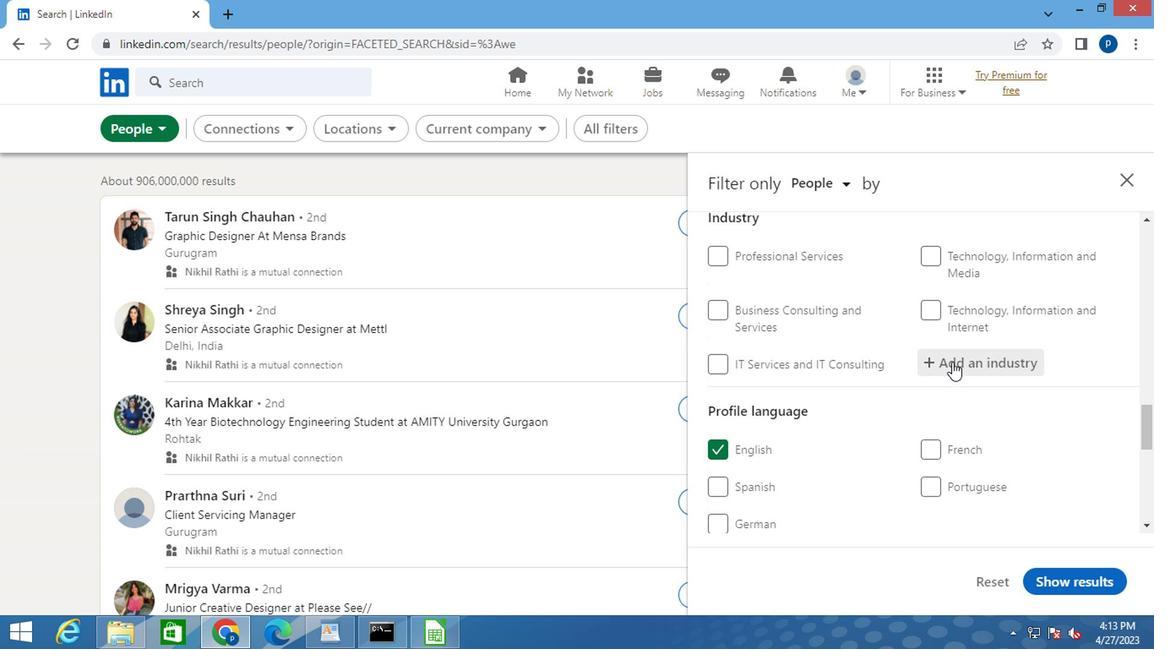 
Action: Key pressed <Key.caps_lock>E<Key.caps_lock>CONOMIC<Key.space><Key.caps_lock>P<Key.caps_lock>
Screenshot: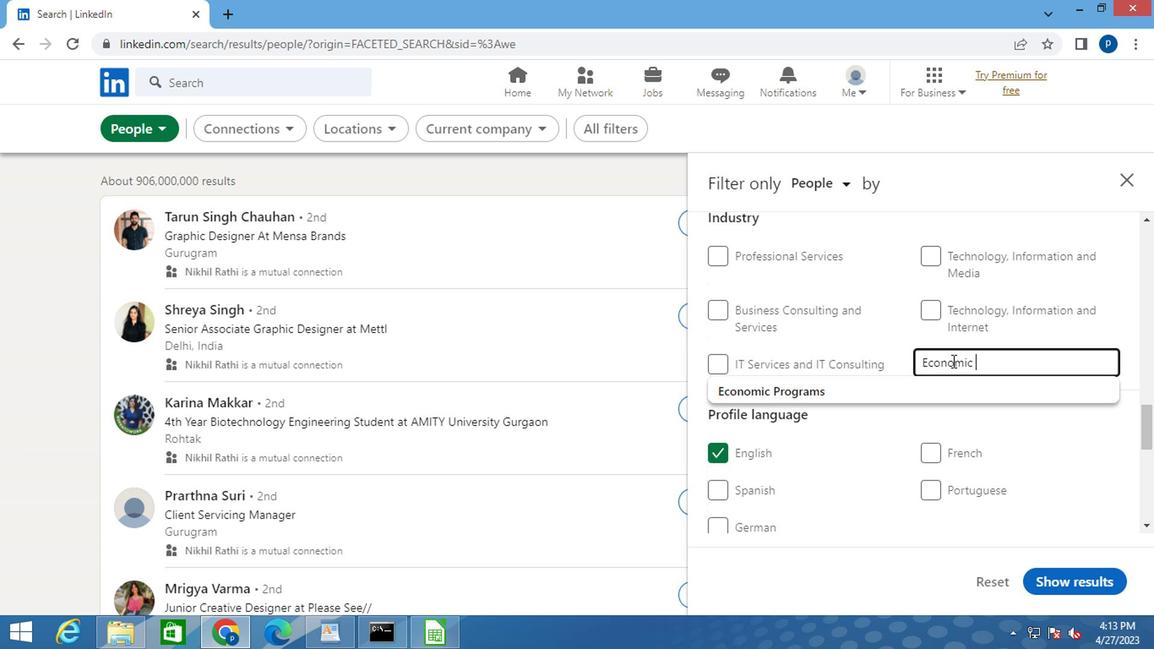 
Action: Mouse moved to (856, 390)
Screenshot: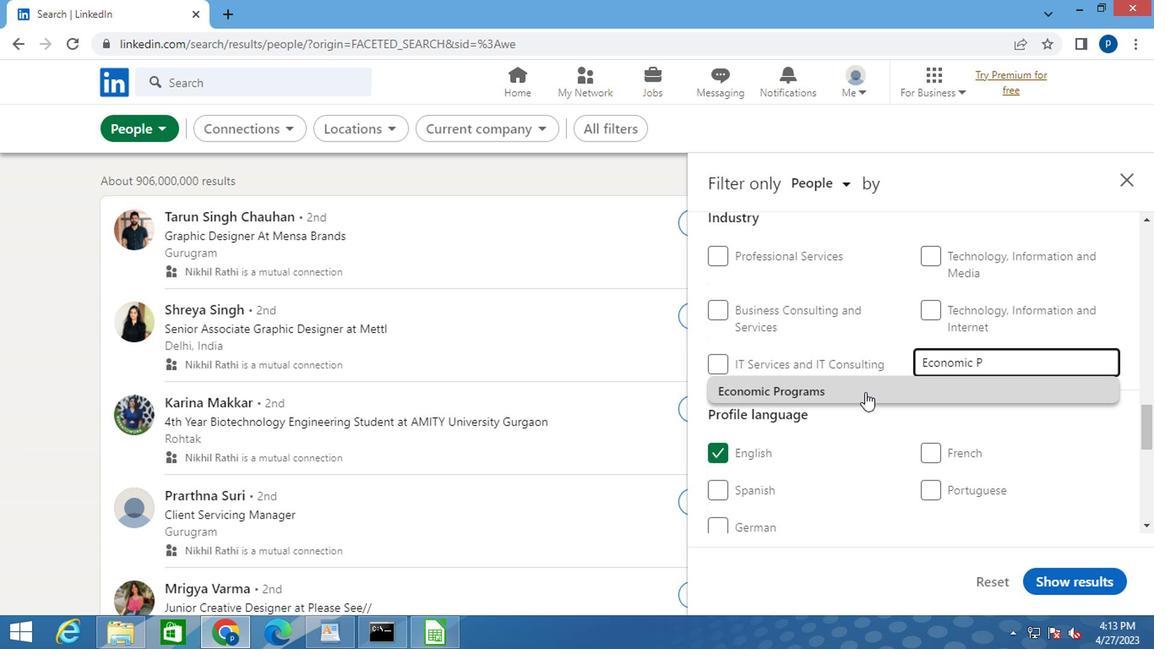 
Action: Mouse pressed left at (856, 390)
Screenshot: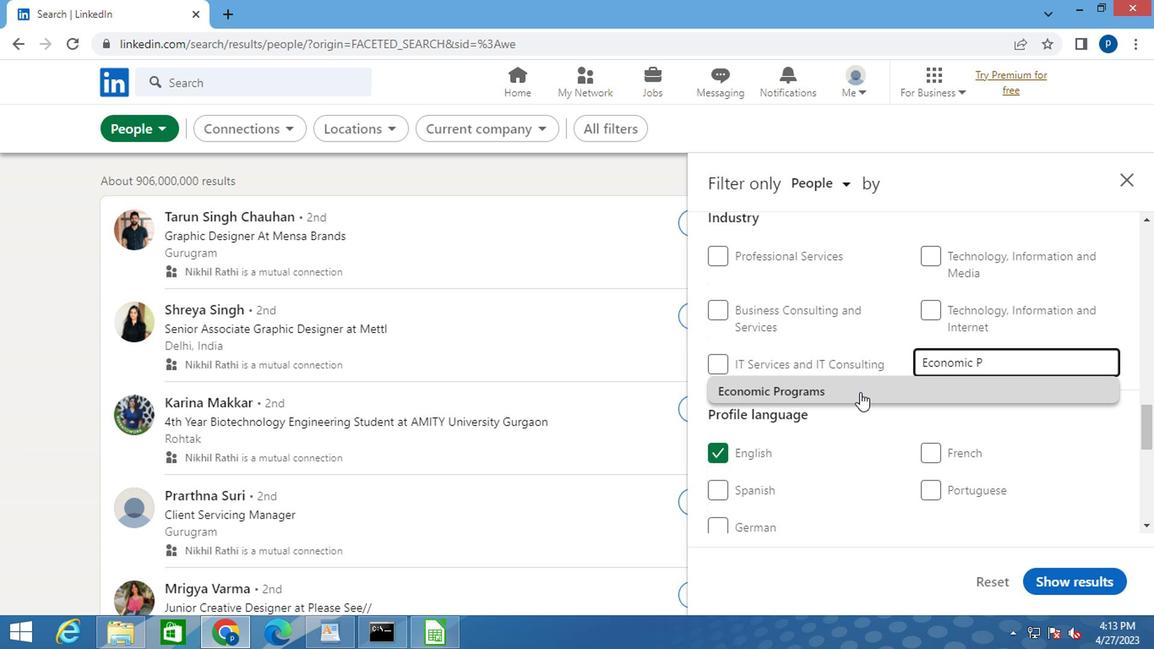 
Action: Mouse moved to (845, 397)
Screenshot: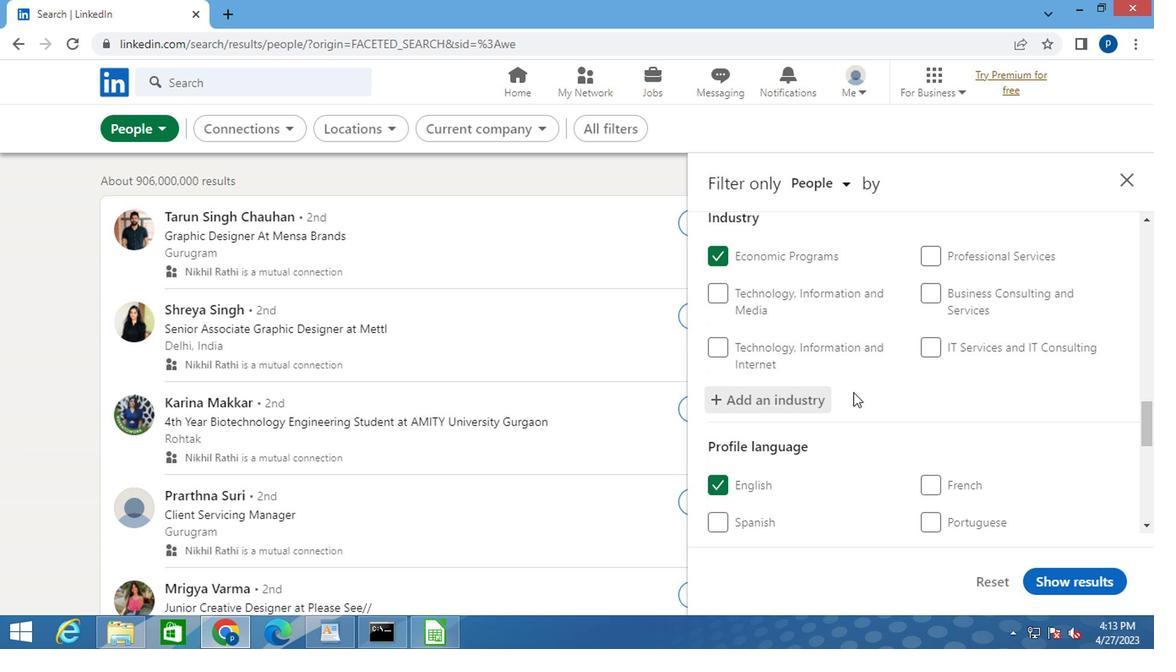 
Action: Mouse scrolled (845, 396) with delta (0, -1)
Screenshot: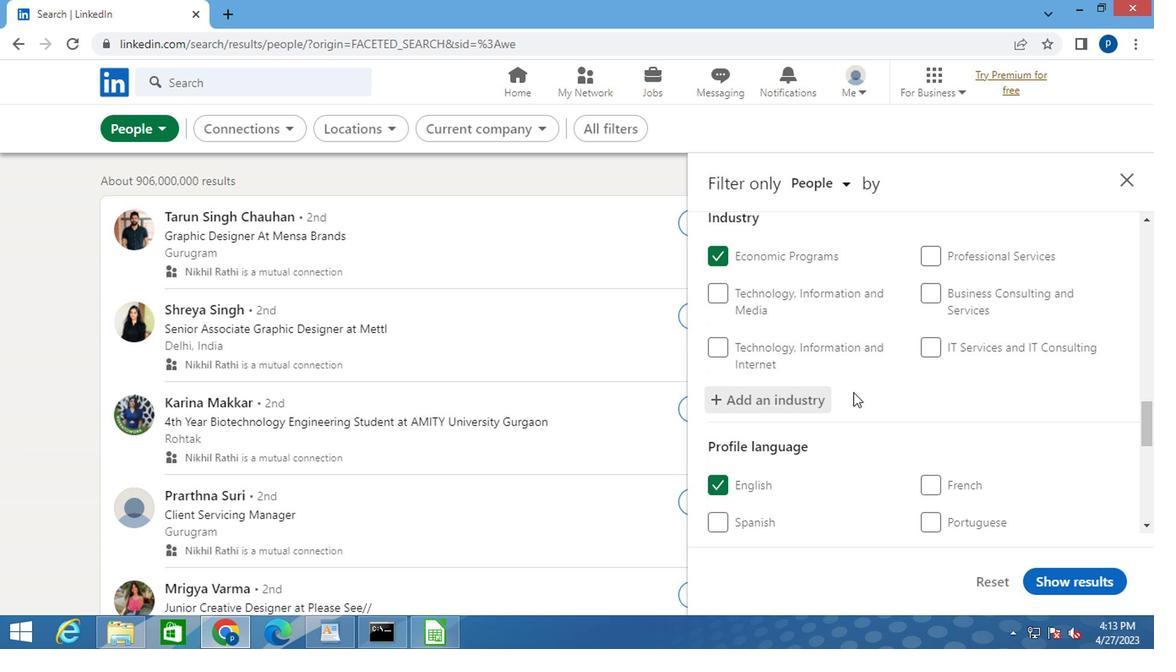 
Action: Mouse scrolled (845, 396) with delta (0, -1)
Screenshot: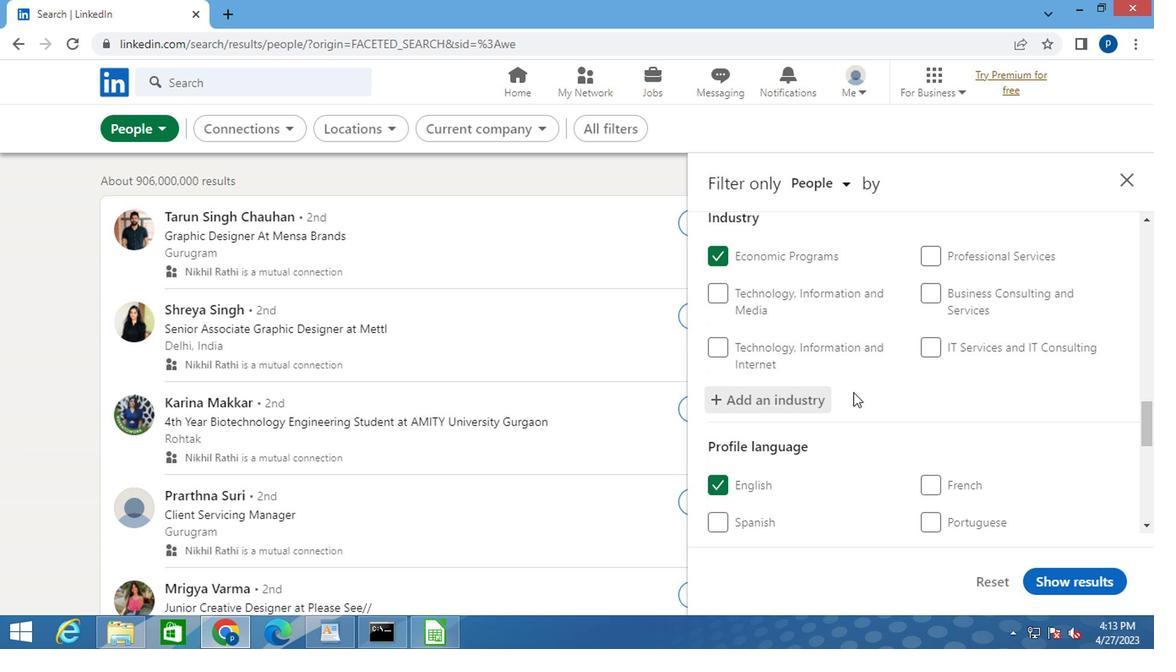 
Action: Mouse moved to (834, 403)
Screenshot: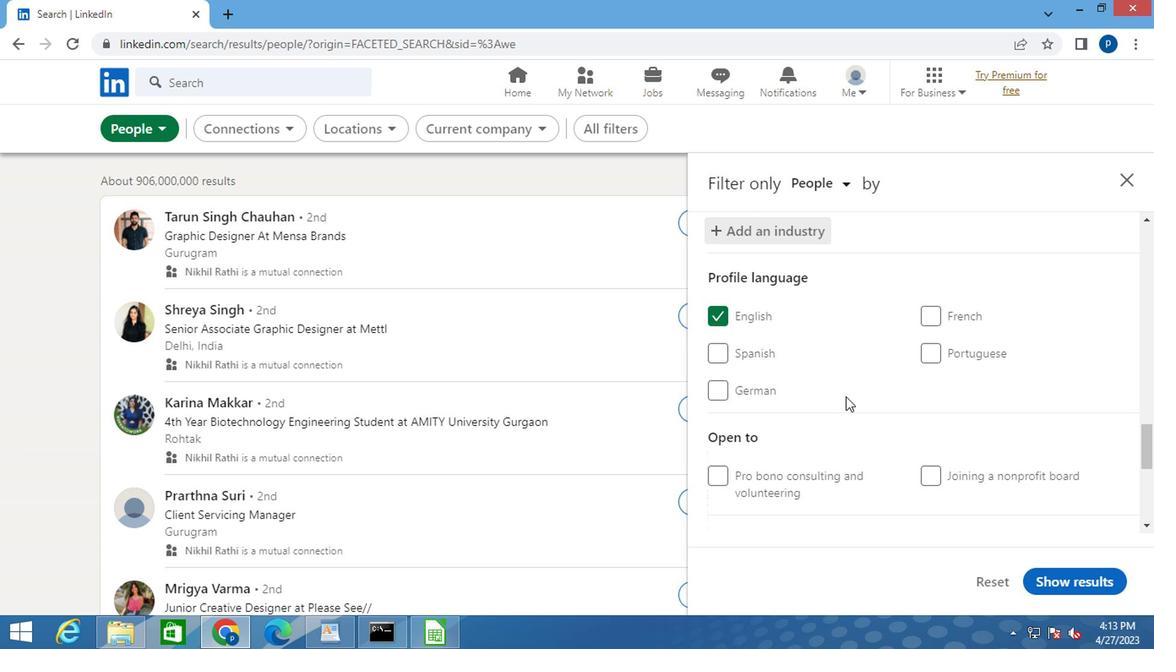 
Action: Mouse scrolled (834, 402) with delta (0, 0)
Screenshot: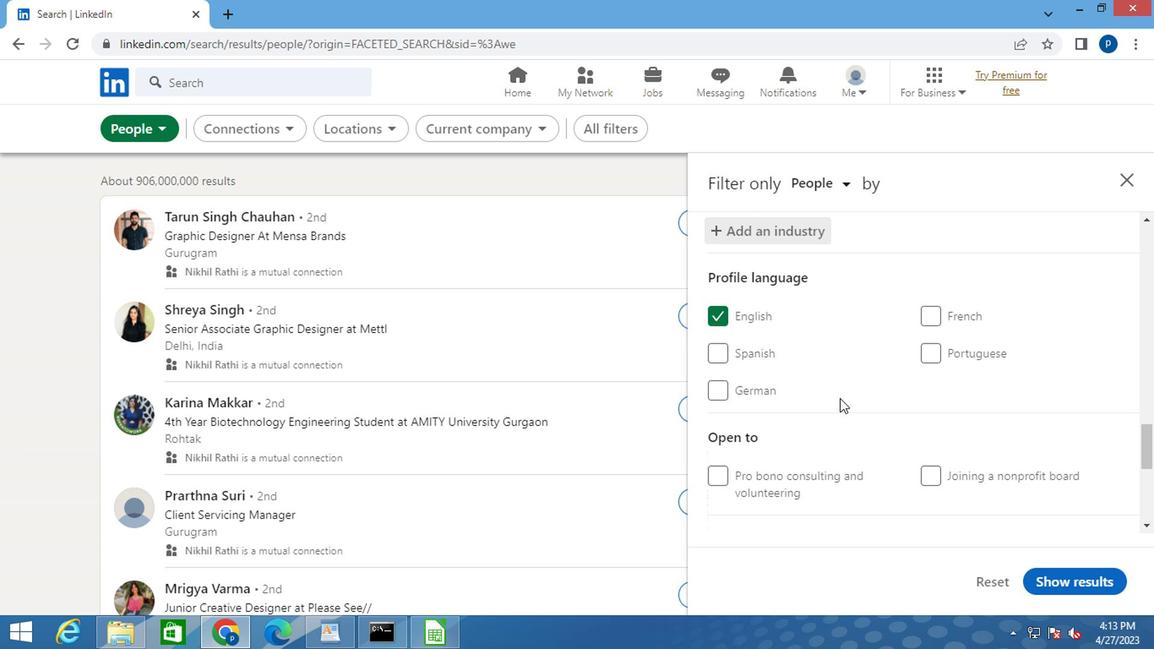 
Action: Mouse scrolled (834, 402) with delta (0, 0)
Screenshot: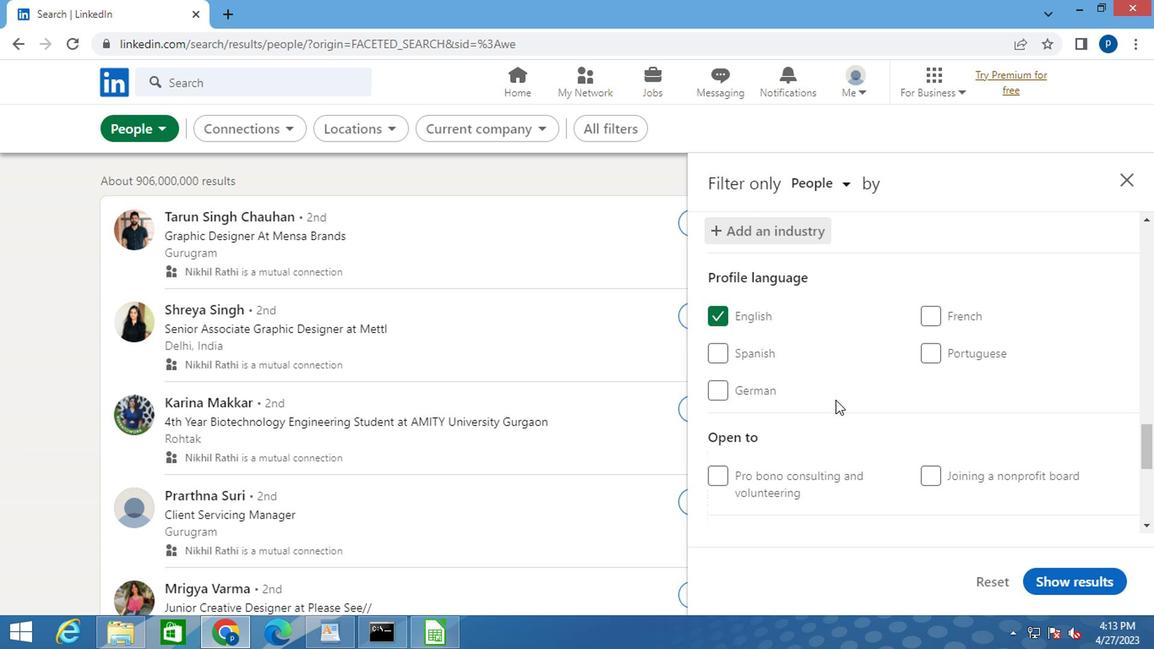 
Action: Mouse scrolled (834, 402) with delta (0, 0)
Screenshot: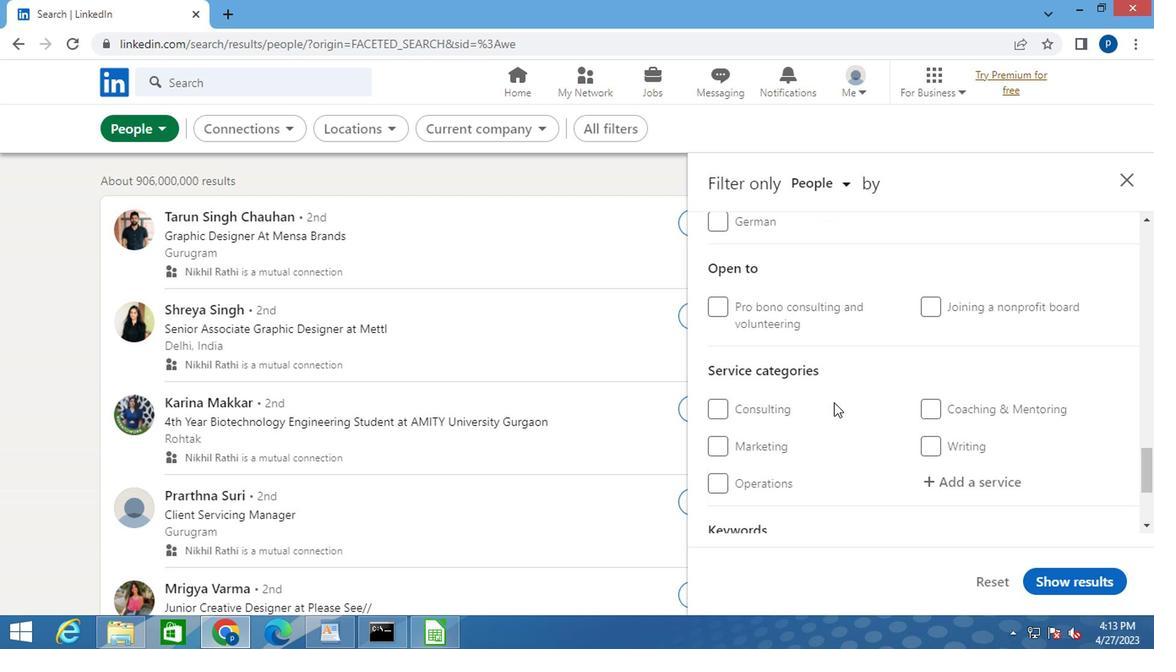 
Action: Mouse moved to (939, 394)
Screenshot: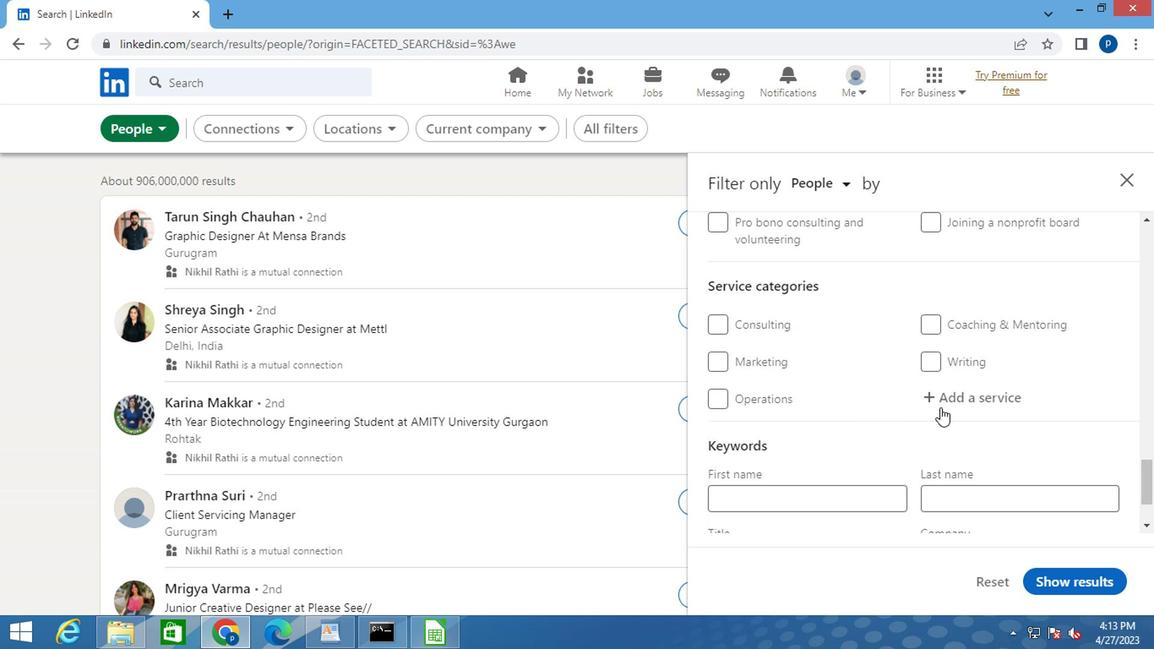 
Action: Mouse pressed left at (939, 394)
Screenshot: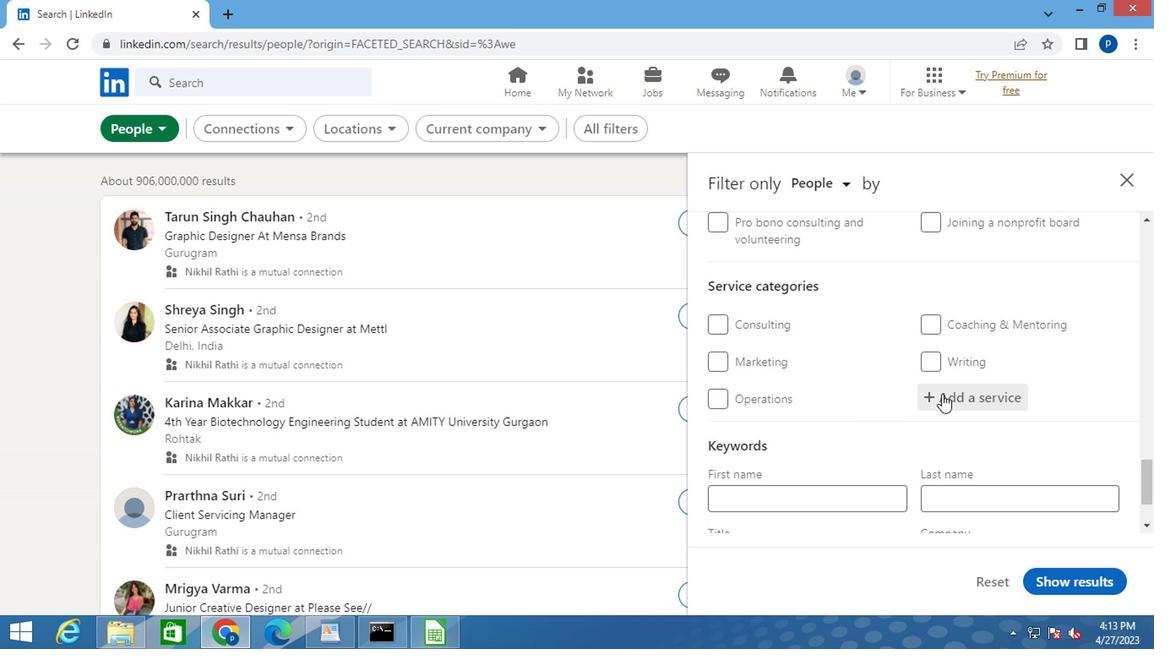 
Action: Key pressed <Key.caps_lock>T<Key.caps_lock>YPIN
Screenshot: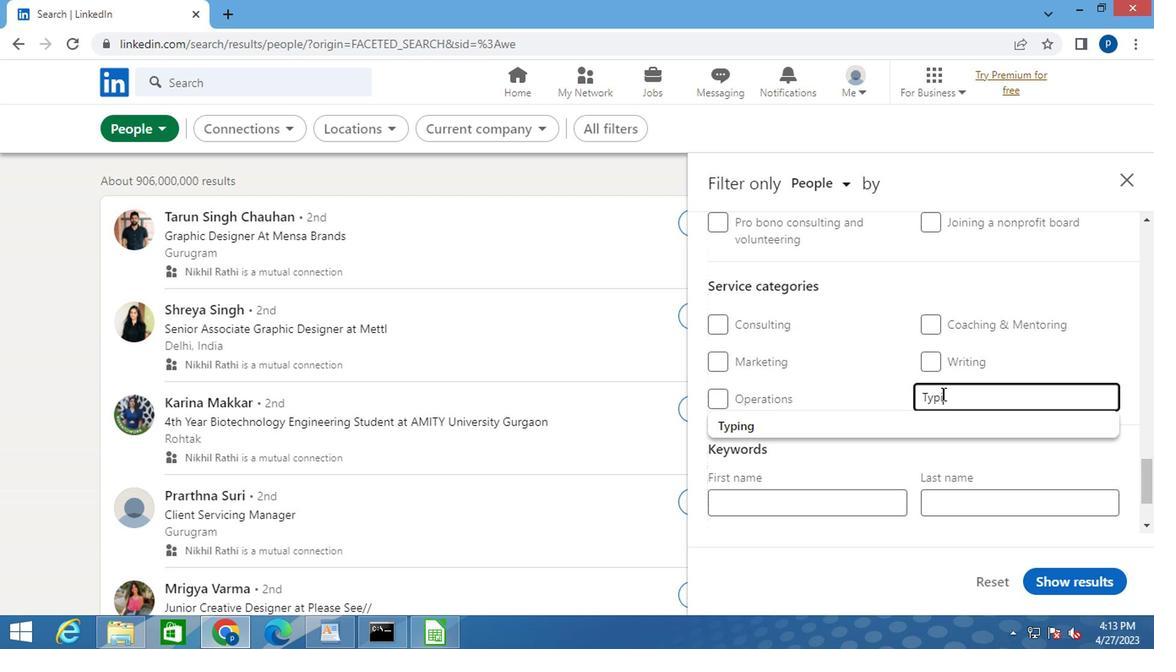 
Action: Mouse moved to (813, 422)
Screenshot: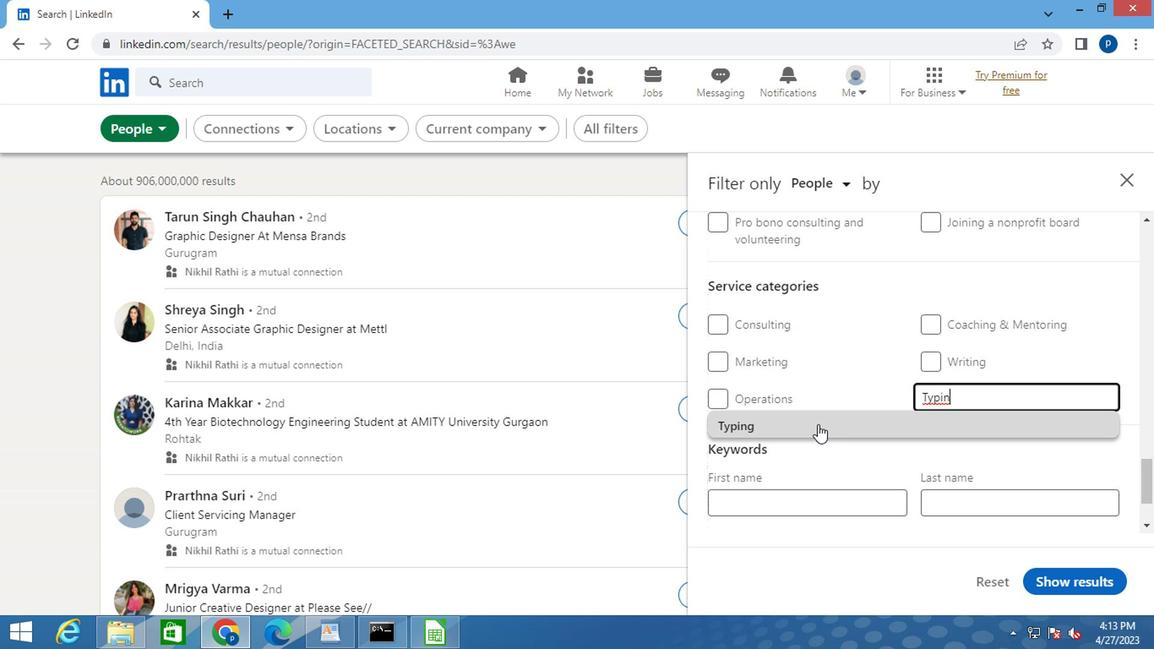 
Action: Mouse pressed left at (813, 422)
Screenshot: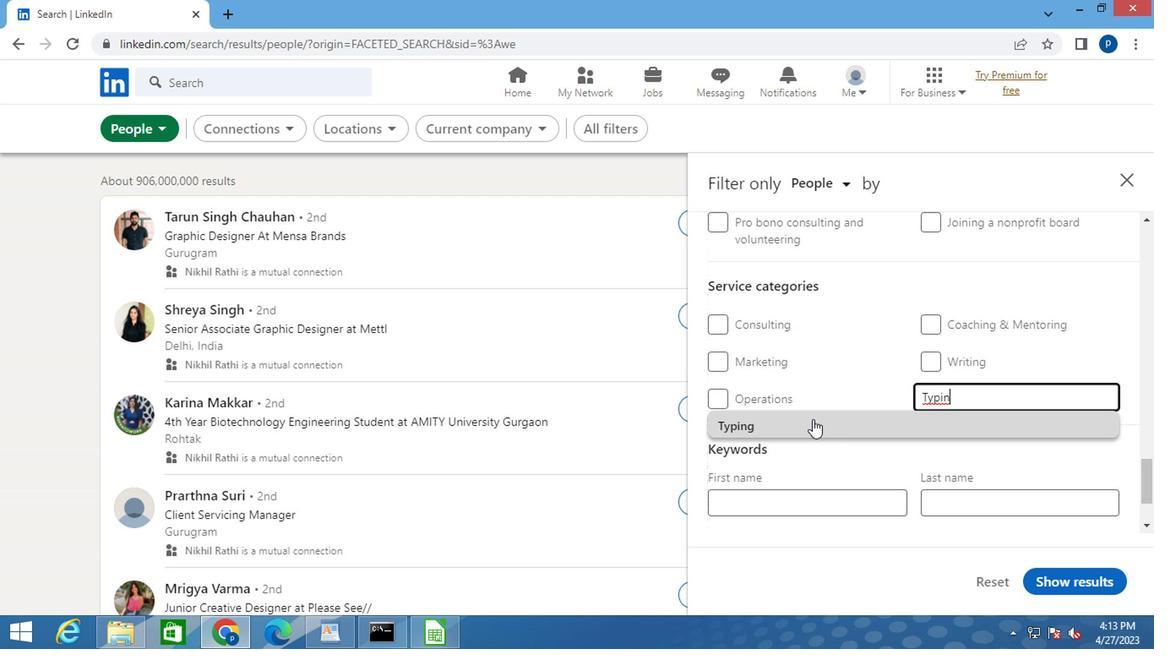 
Action: Mouse moved to (811, 422)
Screenshot: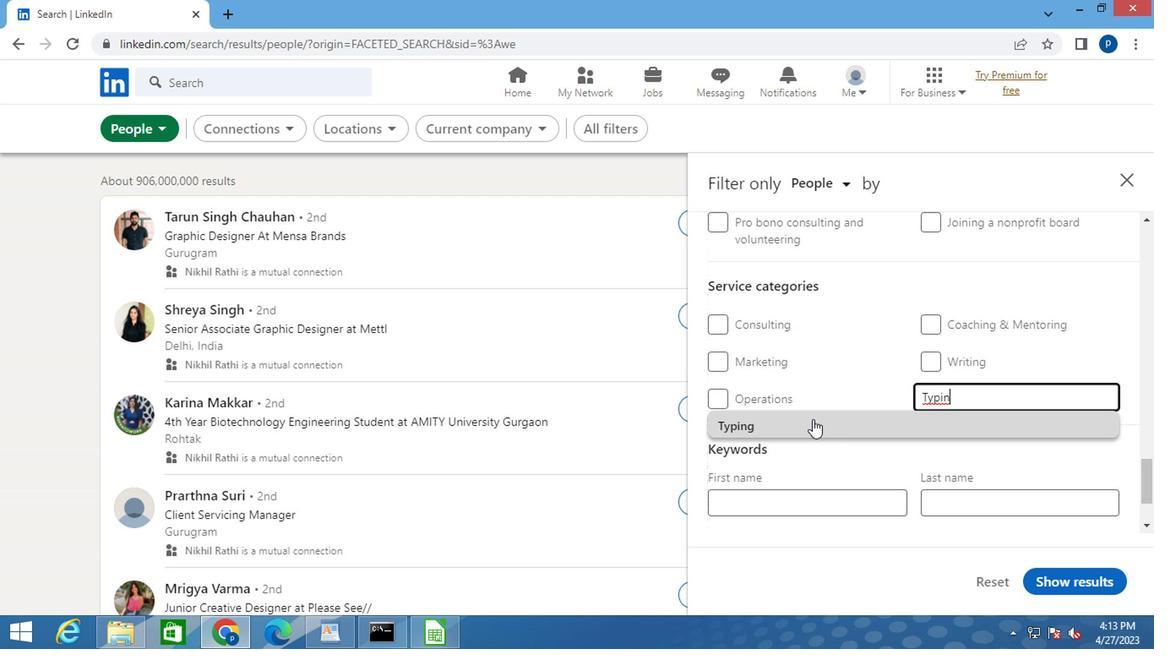 
Action: Mouse scrolled (811, 421) with delta (0, 0)
Screenshot: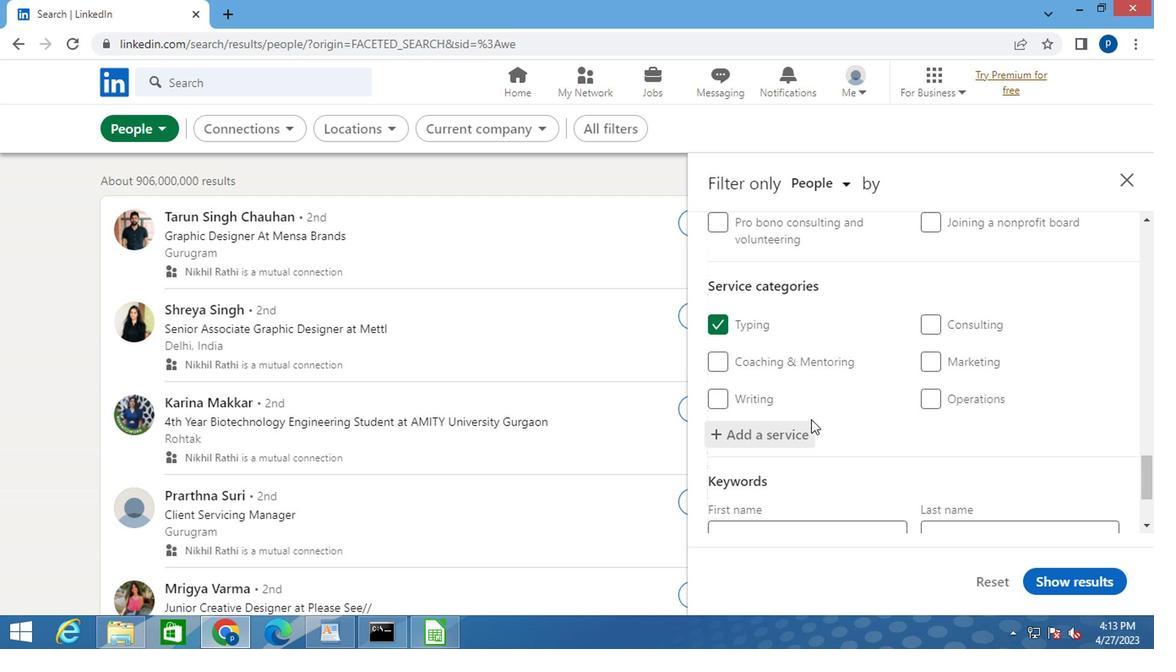 
Action: Mouse moved to (804, 450)
Screenshot: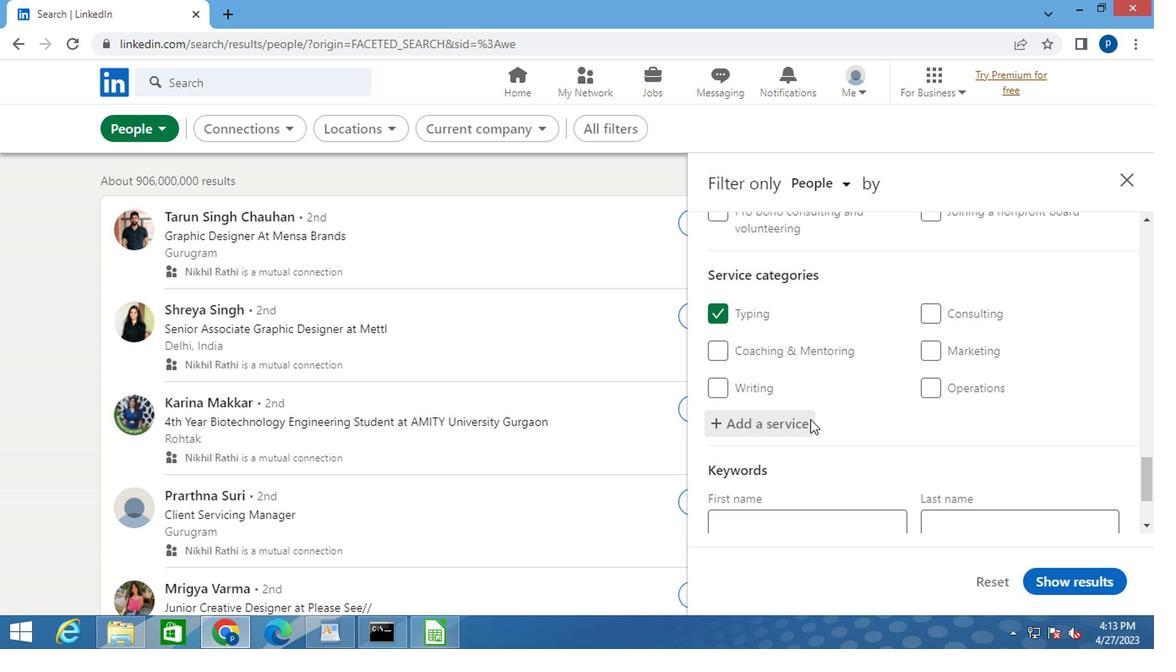 
Action: Mouse scrolled (804, 449) with delta (0, -1)
Screenshot: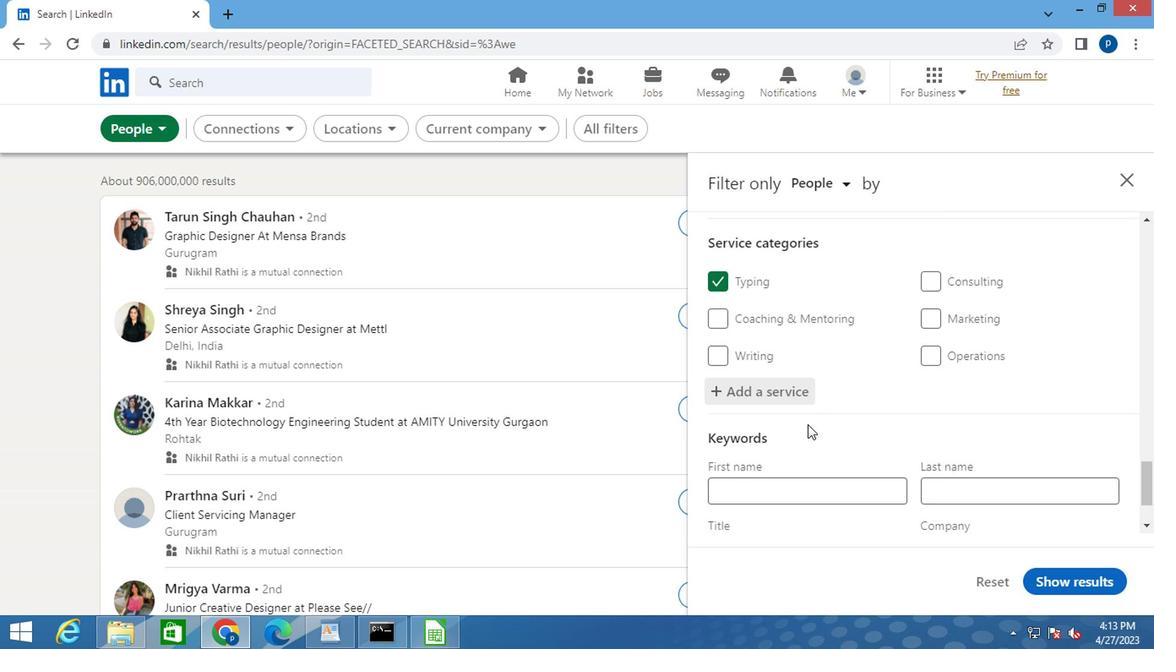 
Action: Mouse moved to (790, 462)
Screenshot: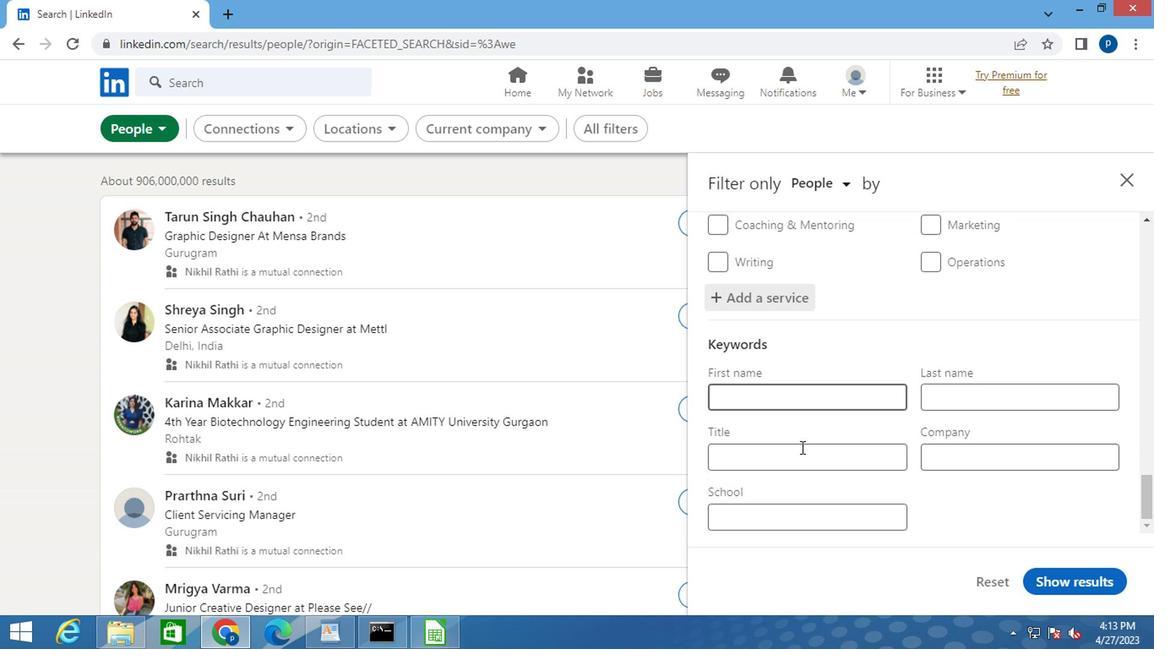 
Action: Mouse pressed left at (790, 462)
Screenshot: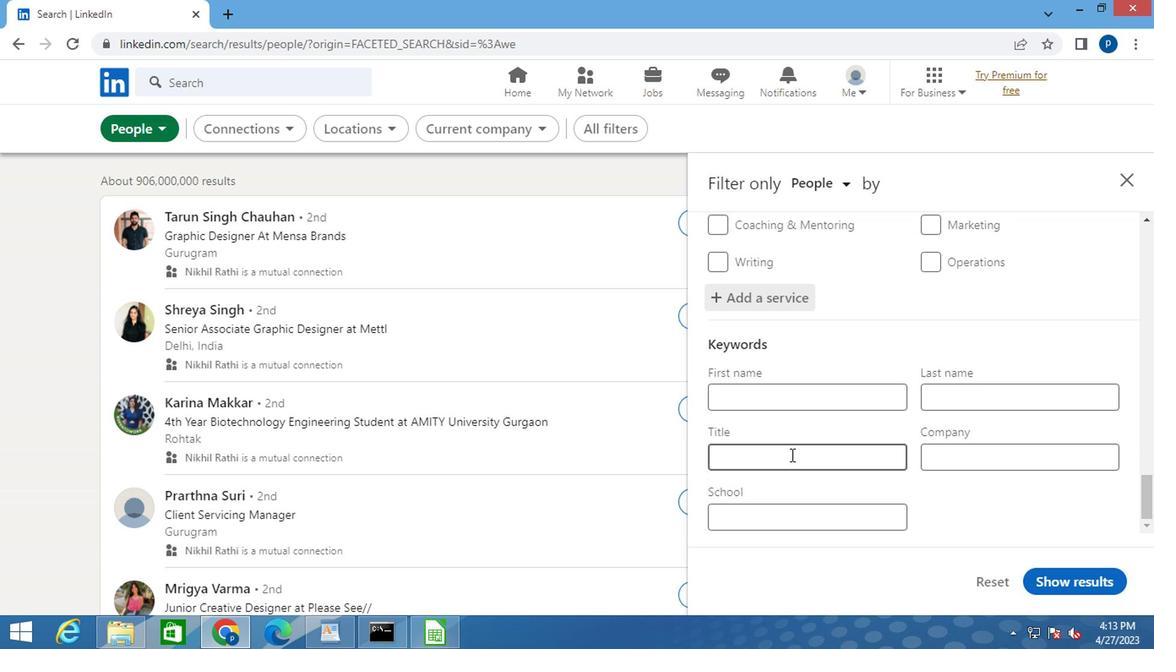 
Action: Key pressed <Key.caps_lock>P<Key.caps_lock>ROGRM<Key.space><Key.caps_lock>A<Key.caps_lock>DMINISTRATOR
Screenshot: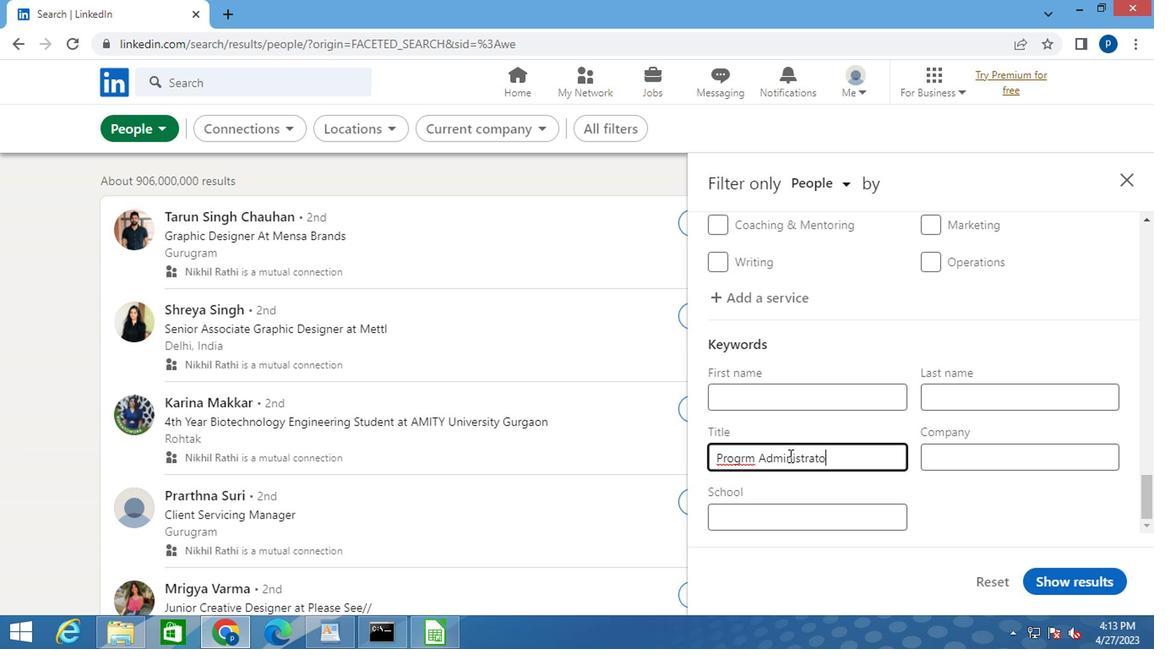 
Action: Mouse moved to (747, 466)
Screenshot: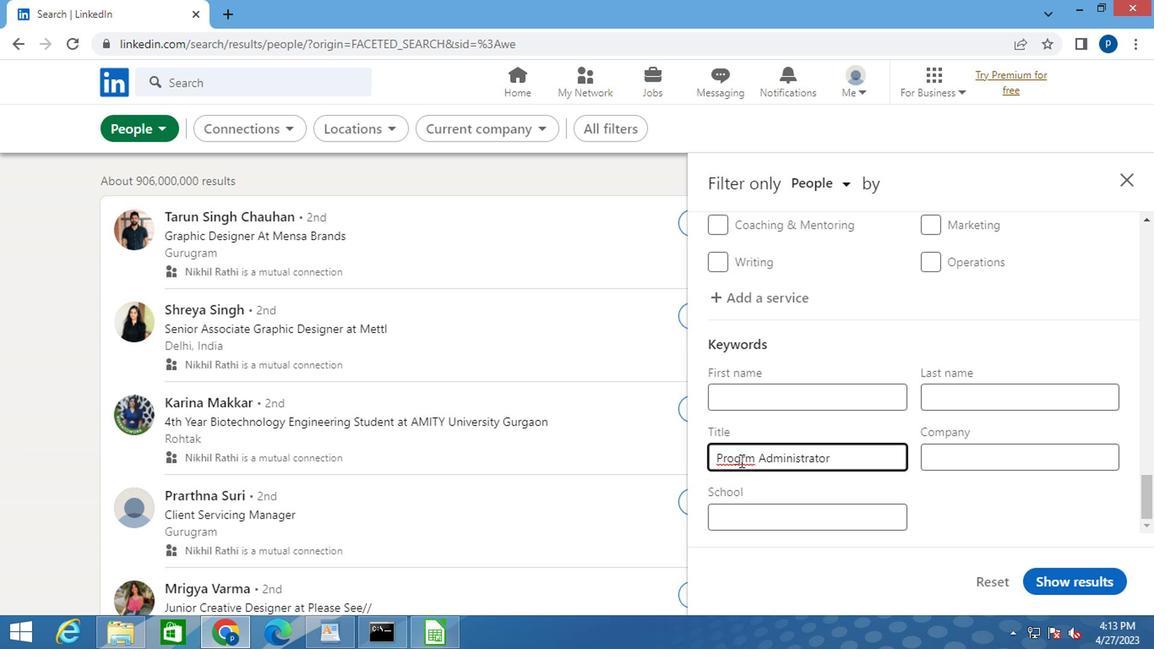 
Action: Mouse pressed left at (747, 466)
Screenshot: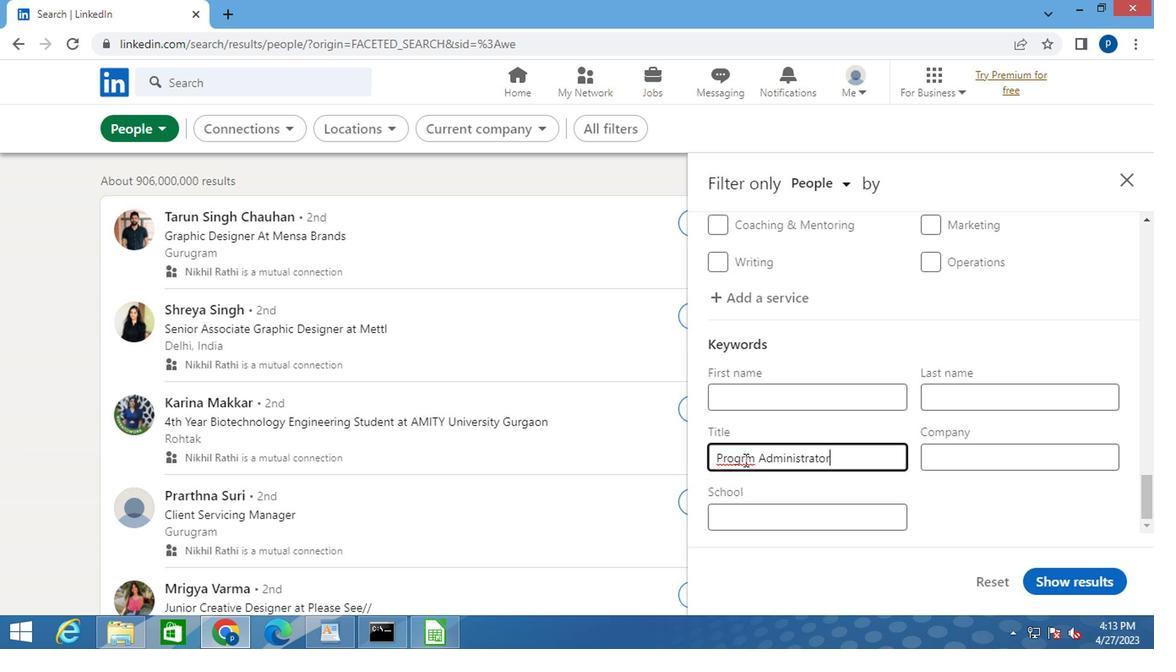 
Action: Key pressed A
Screenshot: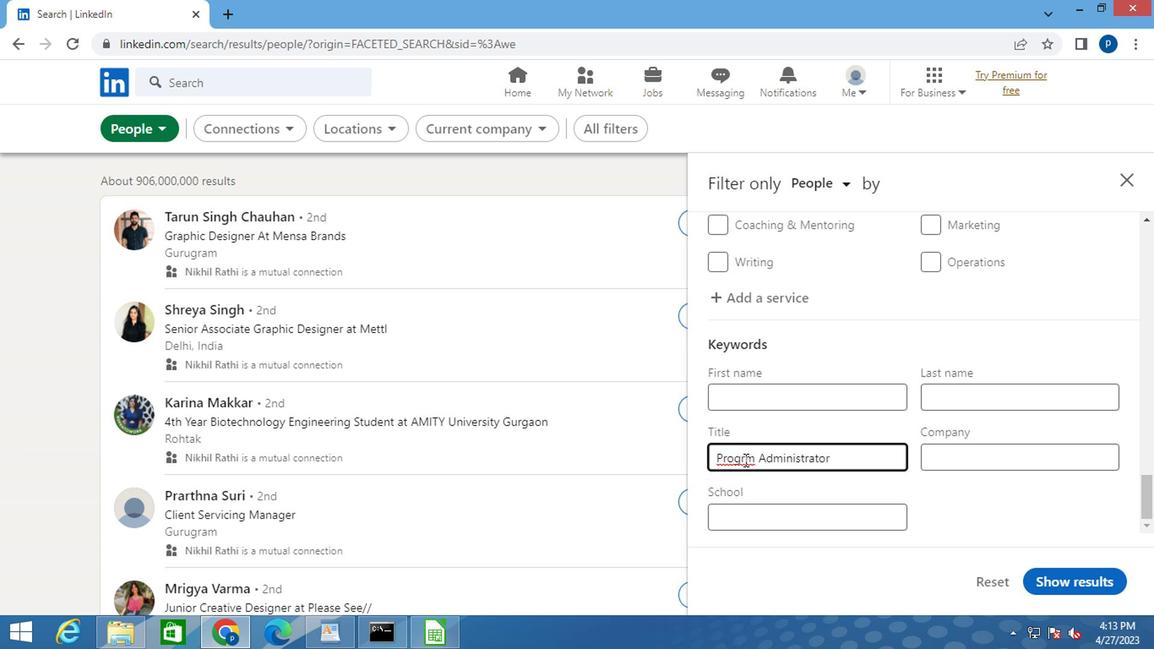 
Action: Mouse moved to (1053, 591)
Screenshot: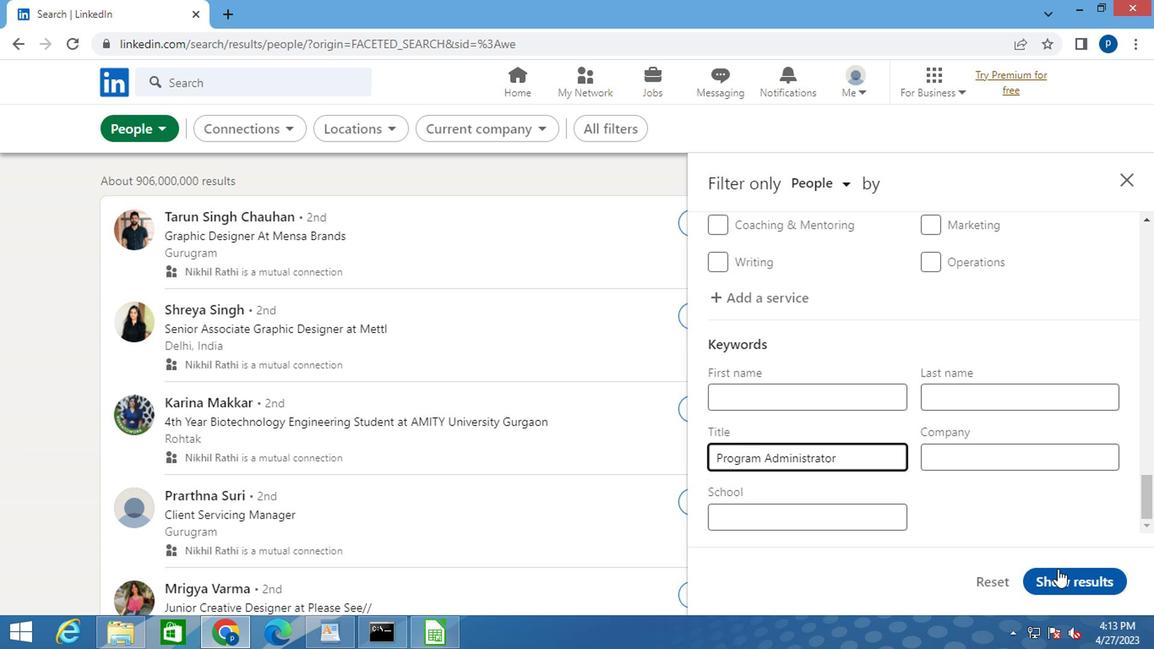 
Action: Mouse pressed left at (1053, 591)
Screenshot: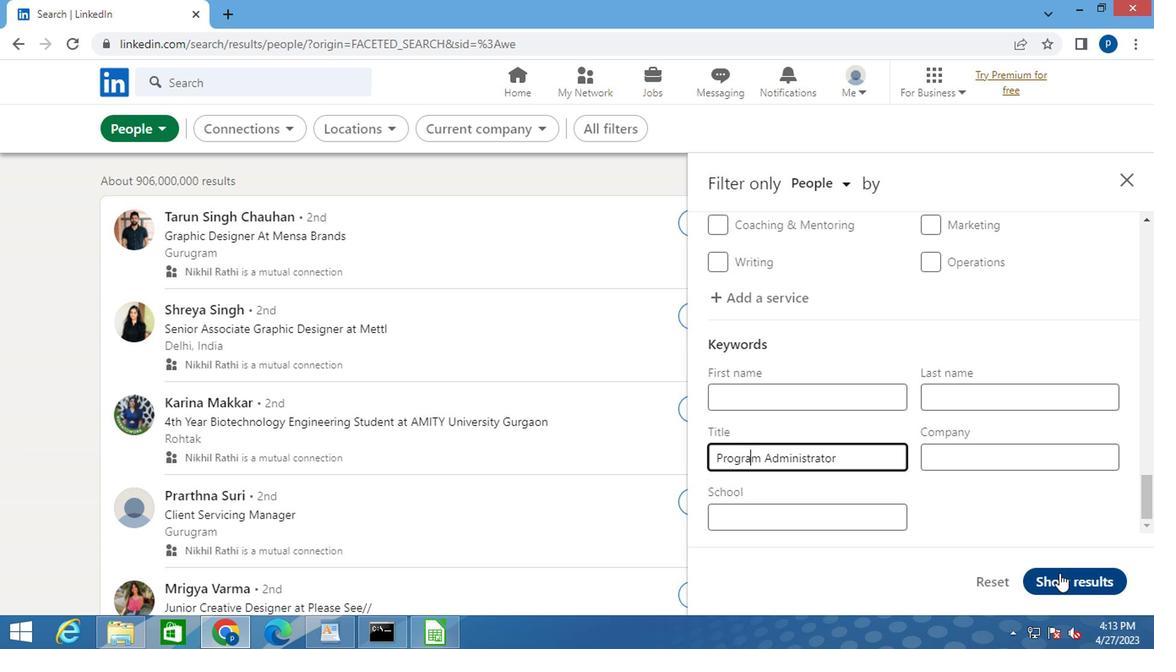 
